 Task: Search one way flight ticket for 1 adult, 5 children, 2 infants in seat and 1 infant on lap in first from Flint: Bishop International Airport to Rock Springs: Southwest Wyoming Regional Airport (rock Springs Sweetwater County Airport) on 8-5-2023. Choice of flights is Frontier. Number of bags: 1 checked bag. Price is upto 82000. Outbound departure time preference is 17:15.
Action: Mouse moved to (414, 376)
Screenshot: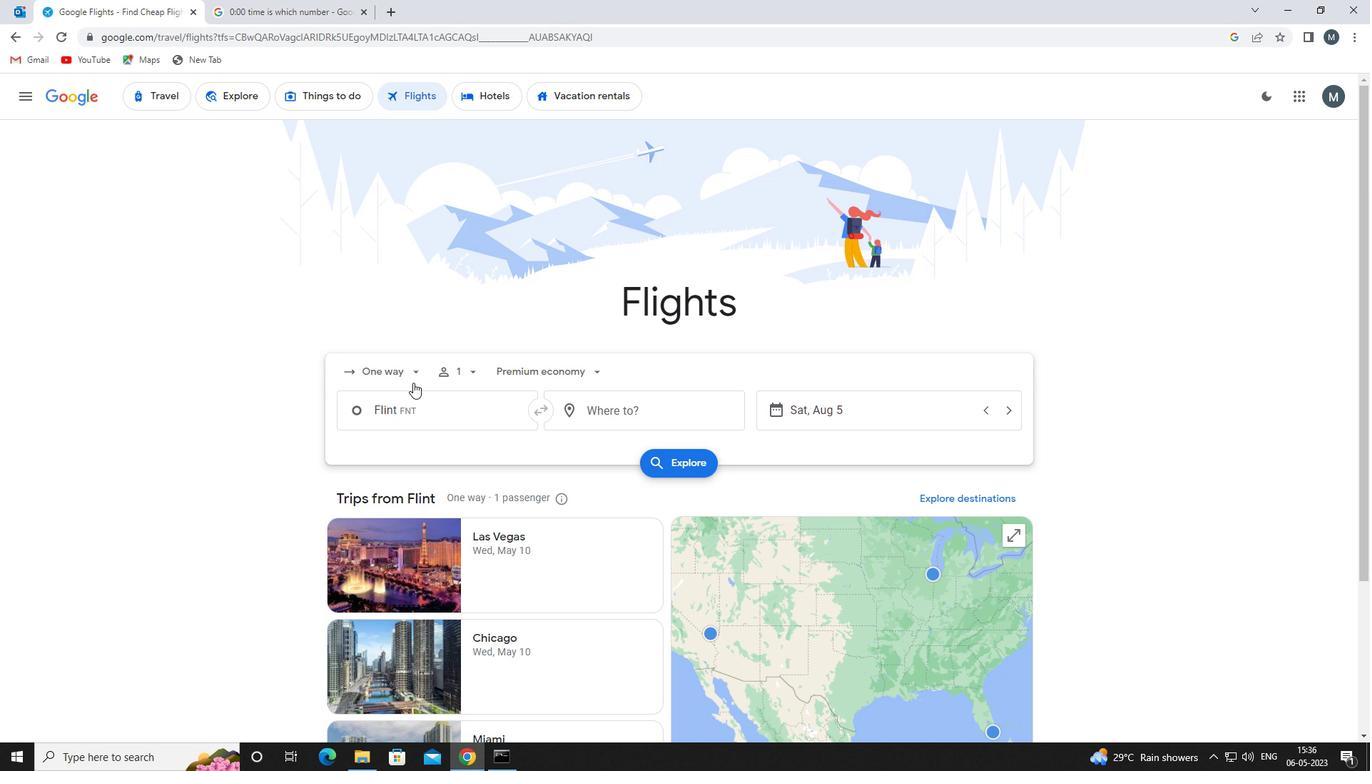 
Action: Mouse pressed left at (414, 376)
Screenshot: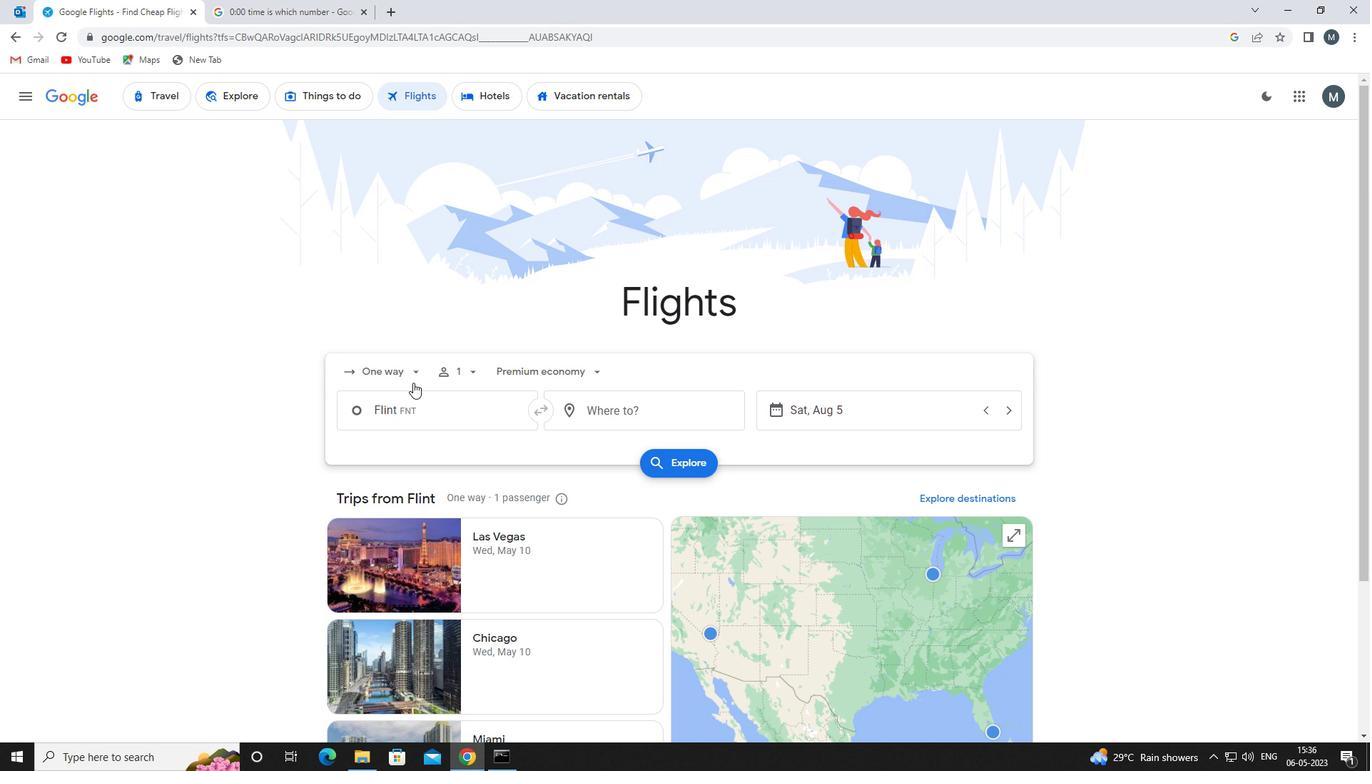 
Action: Mouse moved to (413, 441)
Screenshot: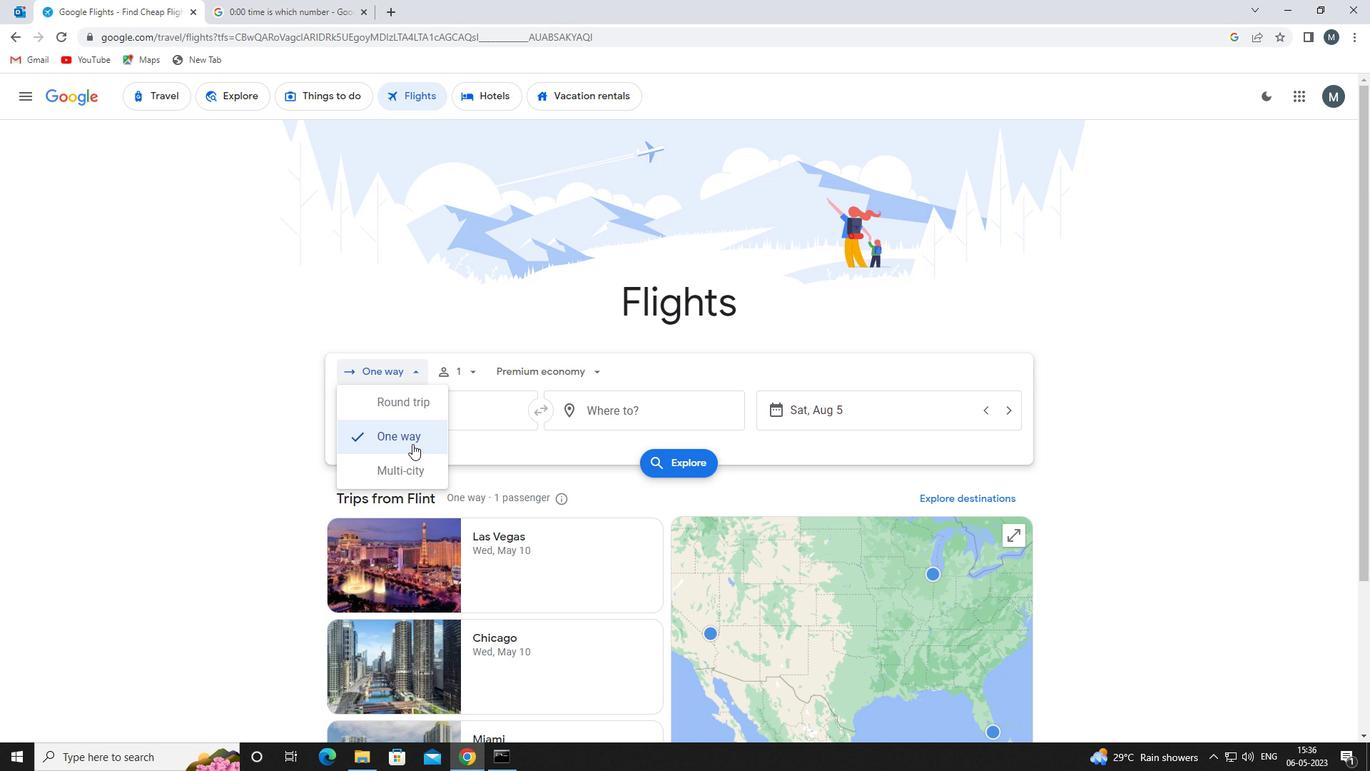 
Action: Mouse pressed left at (413, 441)
Screenshot: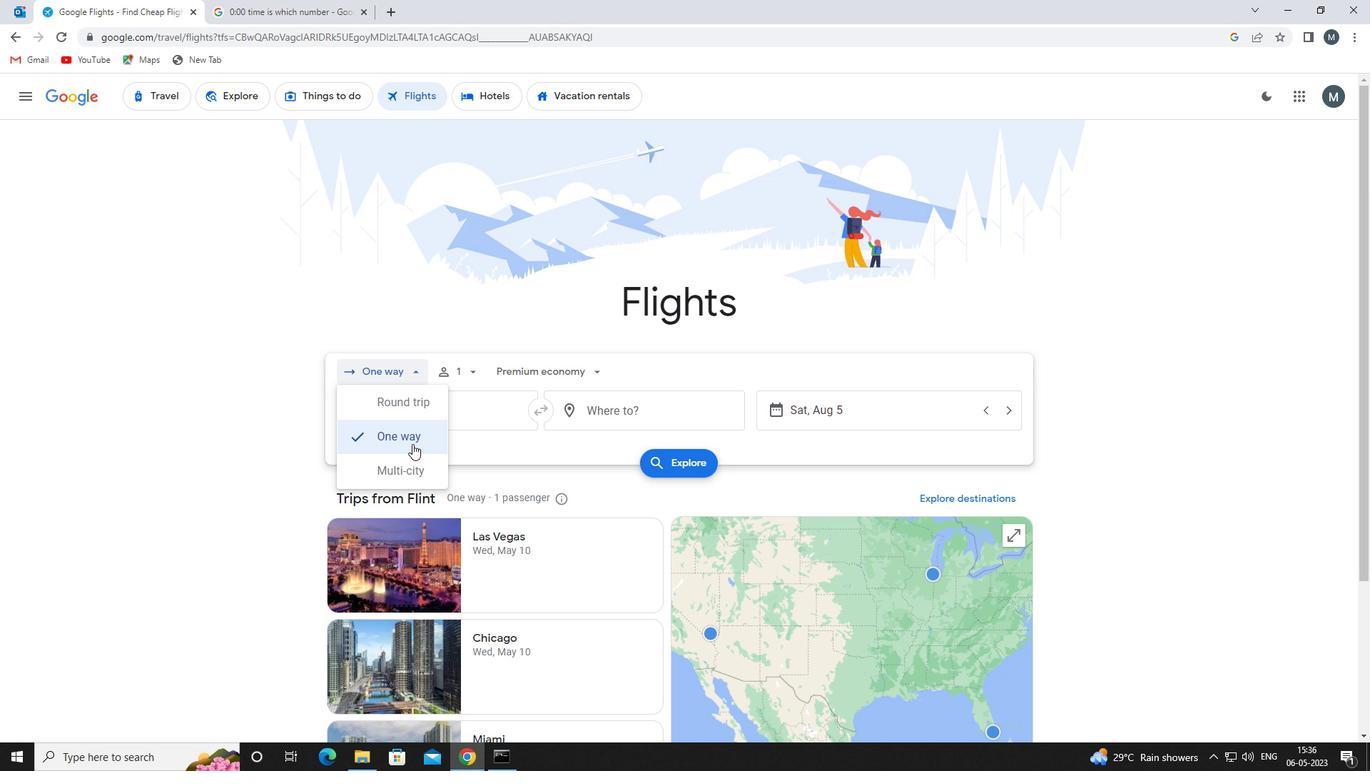 
Action: Mouse moved to (466, 379)
Screenshot: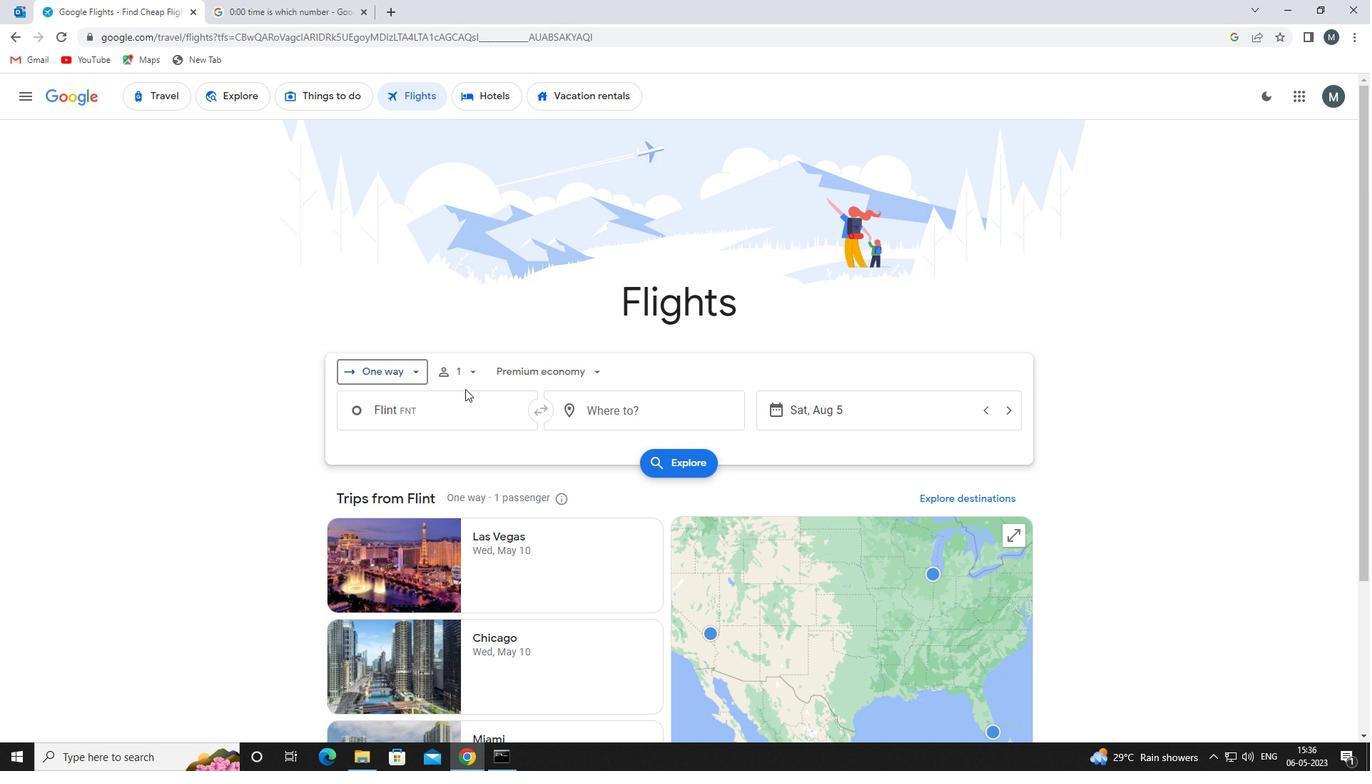 
Action: Mouse pressed left at (466, 379)
Screenshot: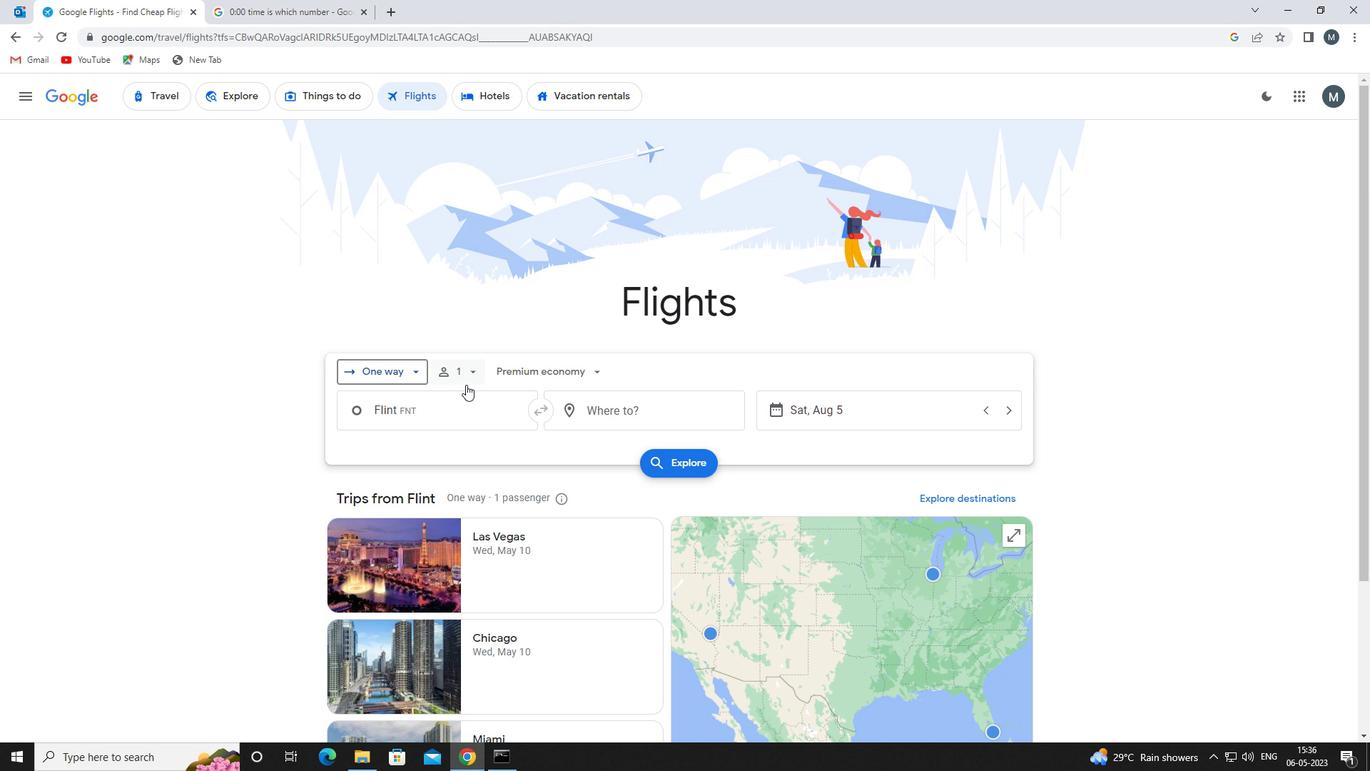 
Action: Mouse moved to (575, 444)
Screenshot: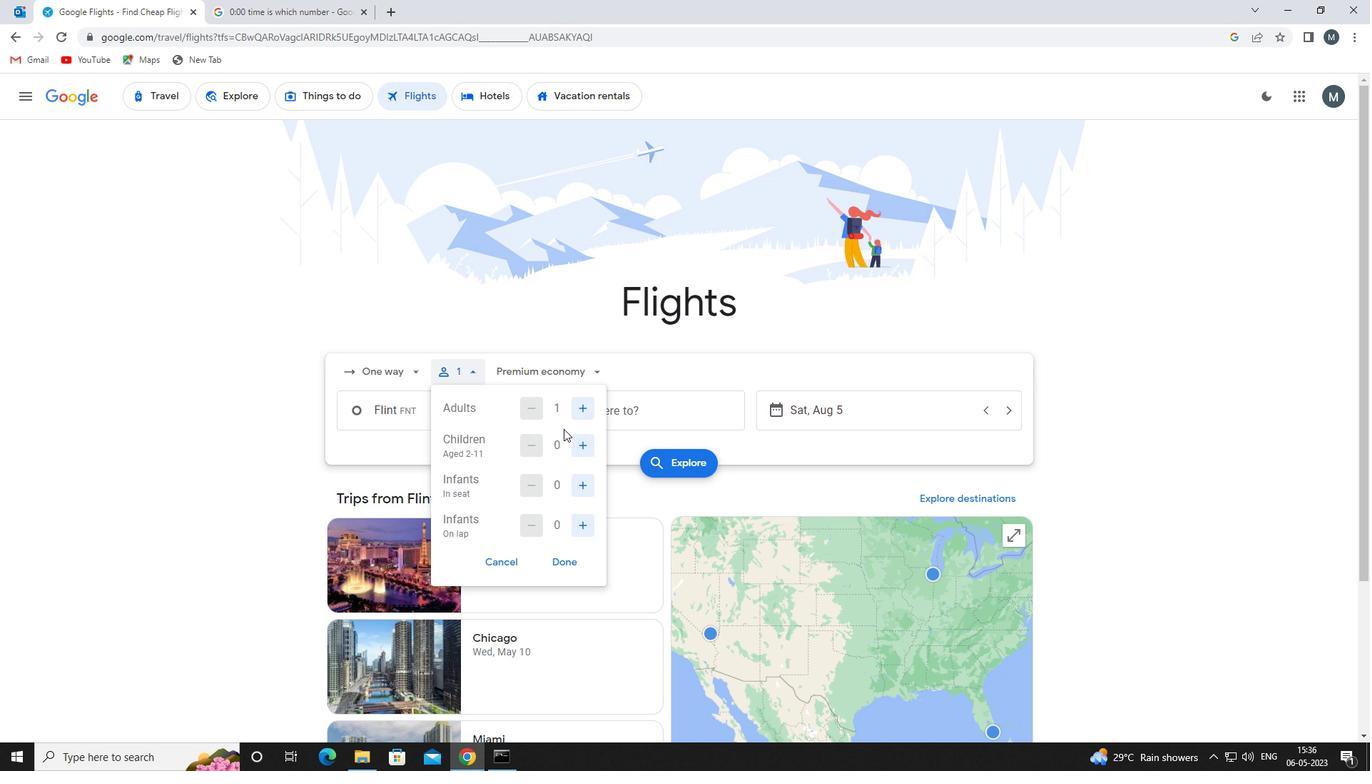 
Action: Mouse pressed left at (575, 444)
Screenshot: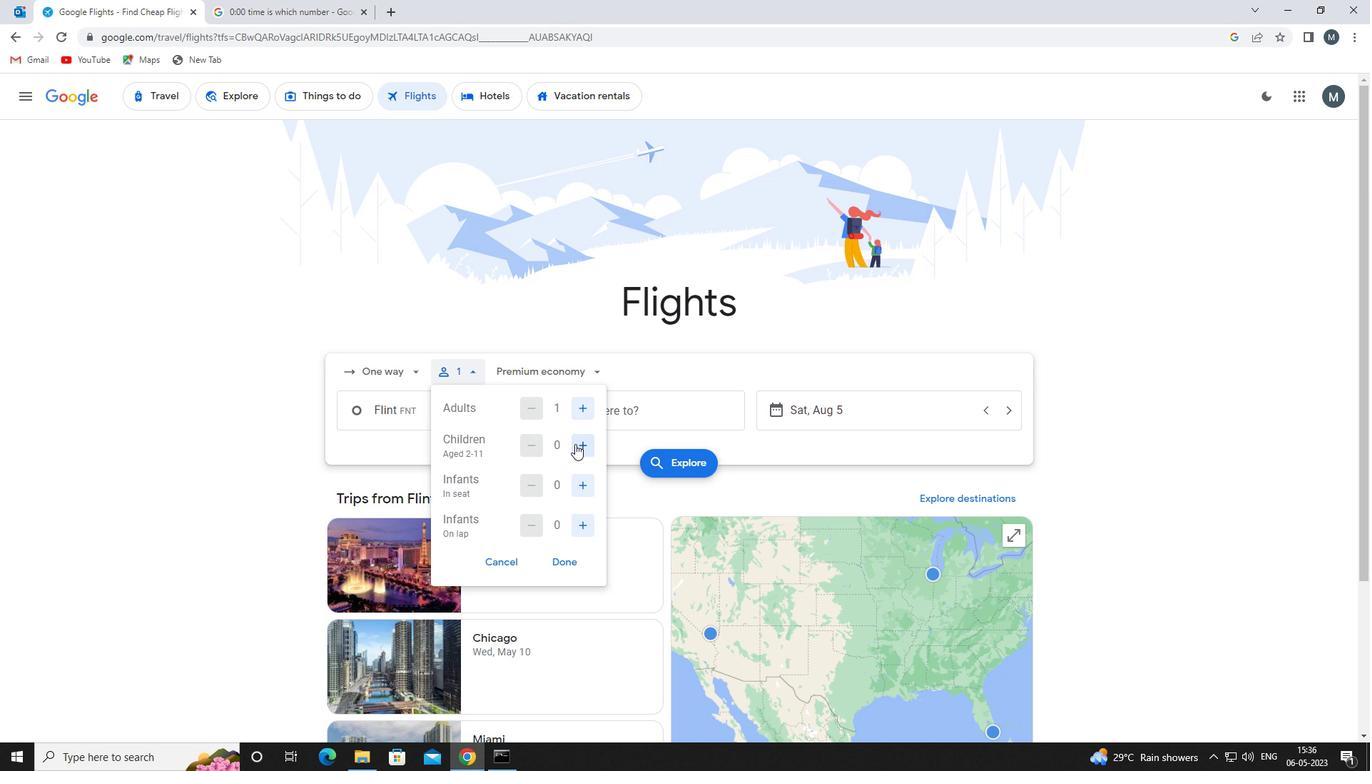 
Action: Mouse moved to (578, 444)
Screenshot: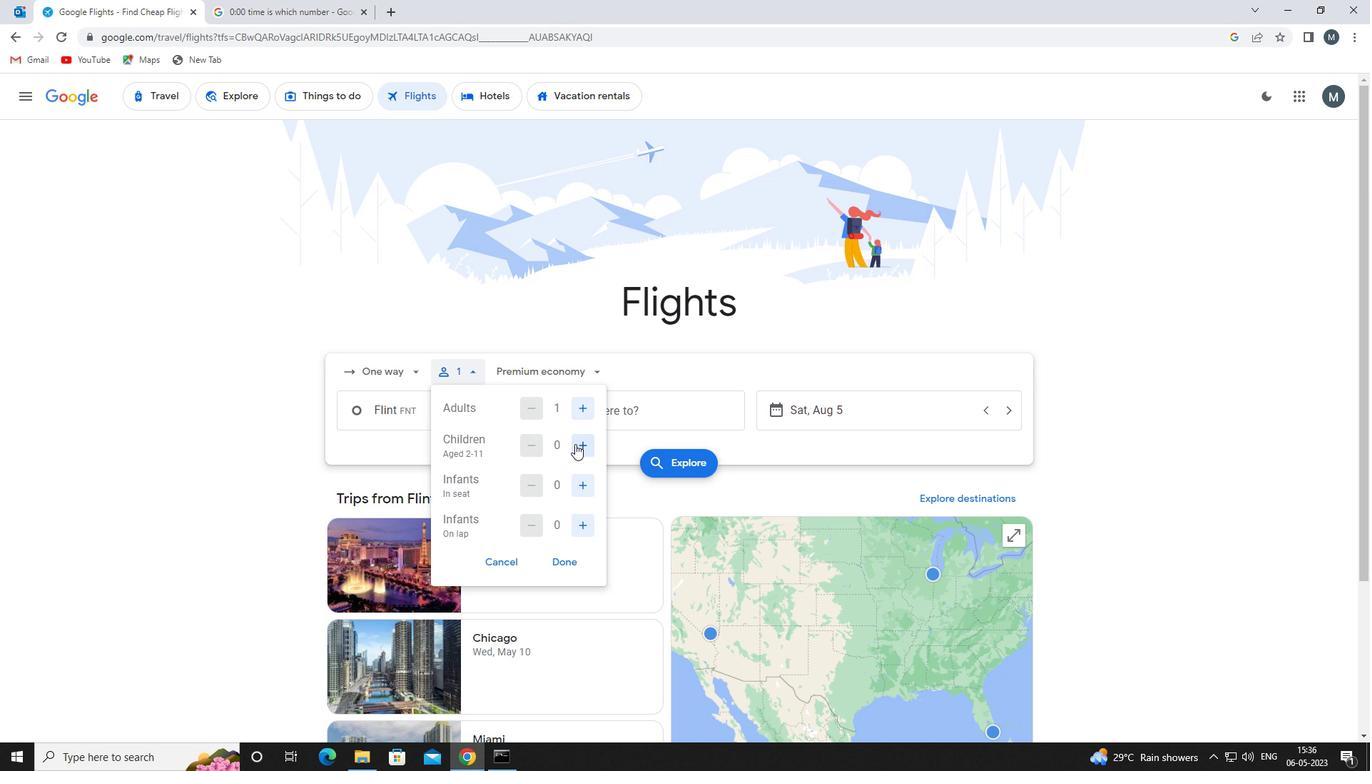 
Action: Mouse pressed left at (578, 444)
Screenshot: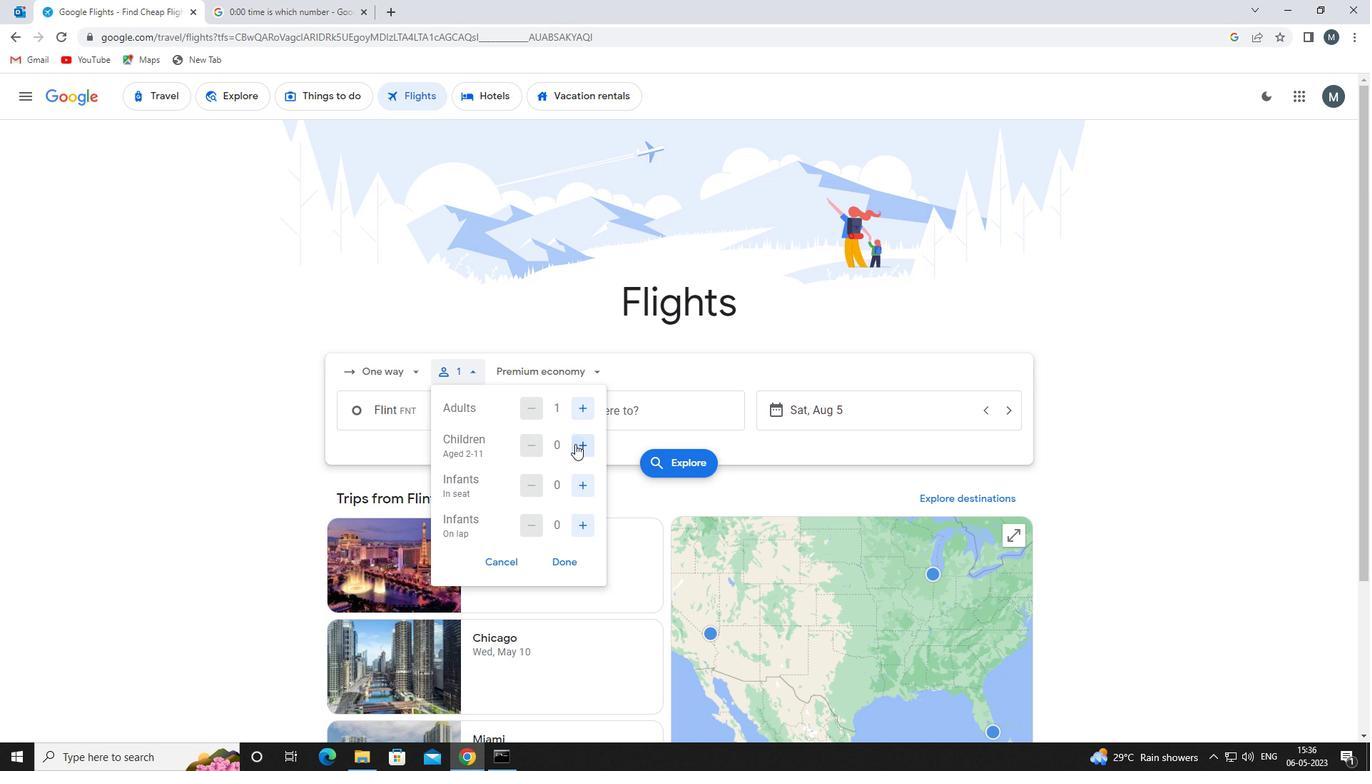 
Action: Mouse pressed left at (578, 444)
Screenshot: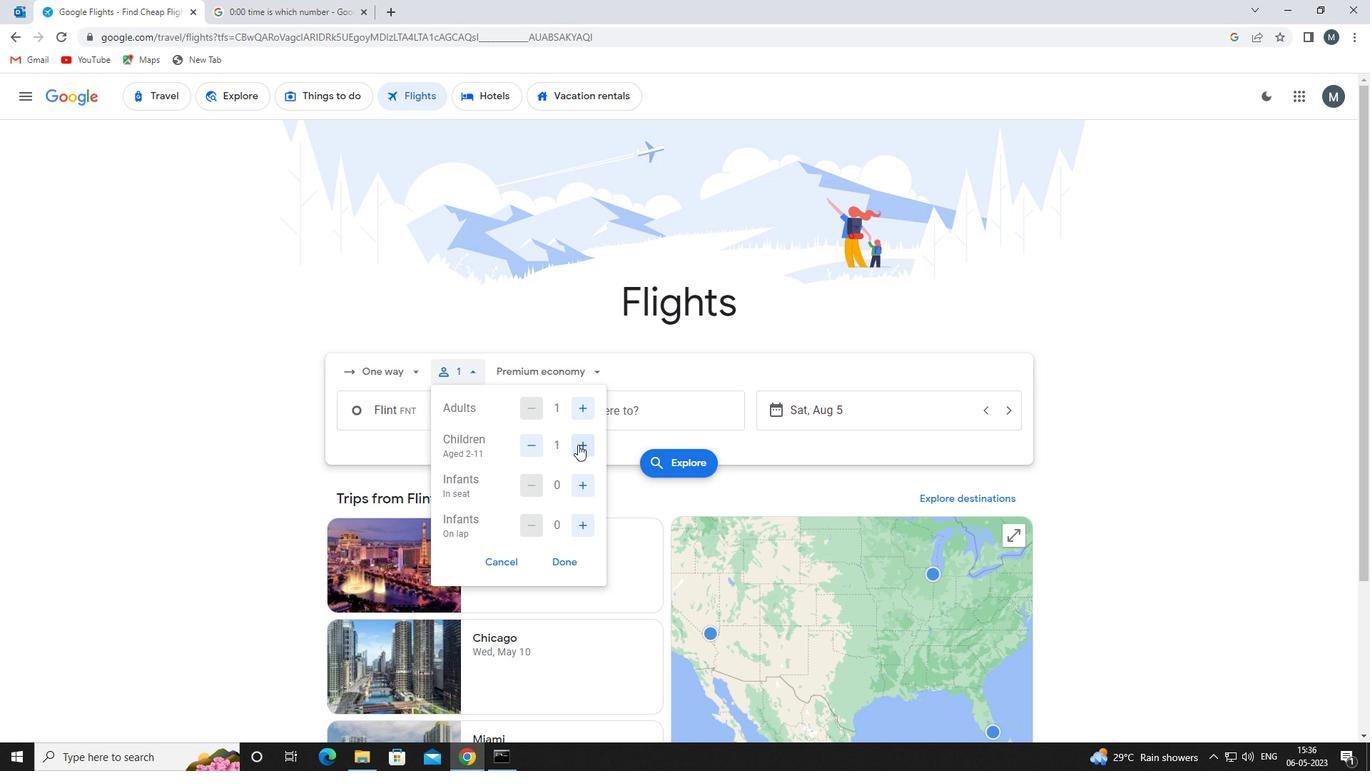 
Action: Mouse pressed left at (578, 444)
Screenshot: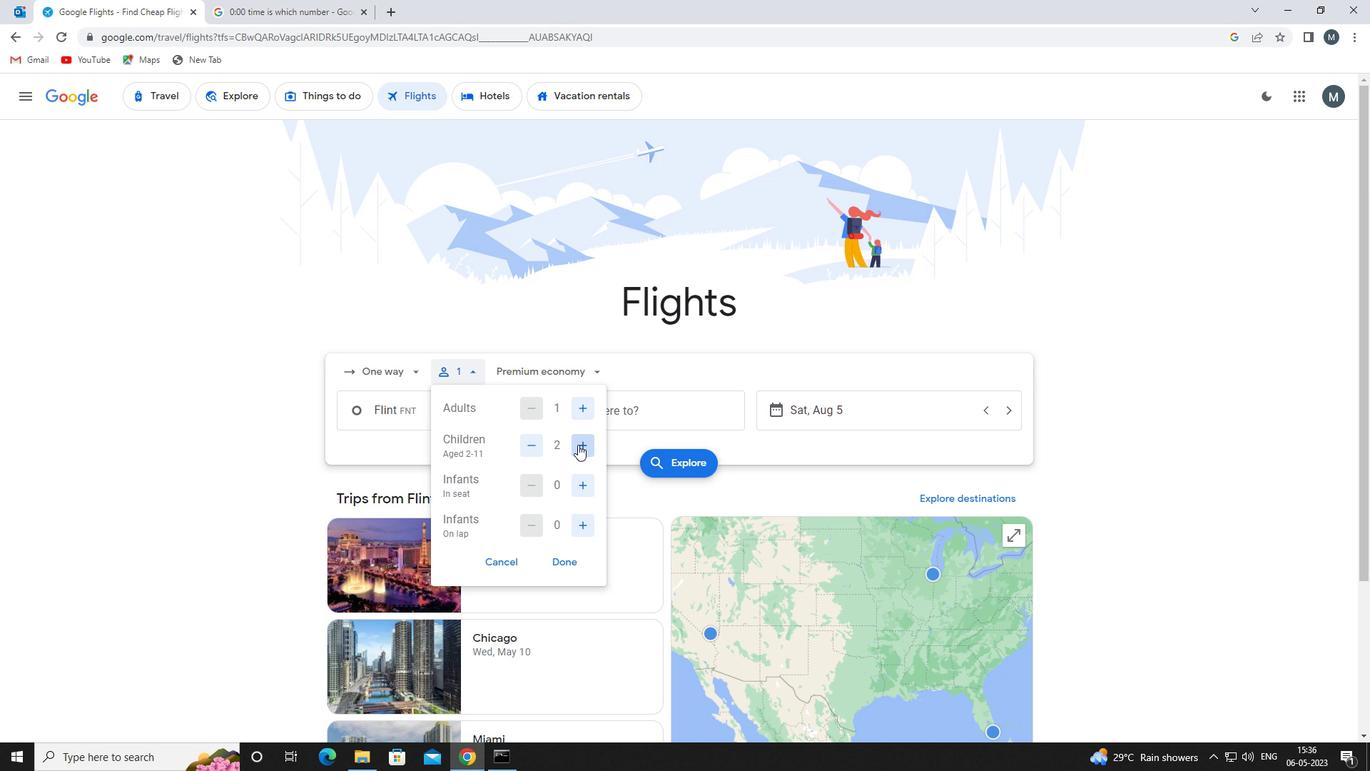 
Action: Mouse pressed left at (578, 444)
Screenshot: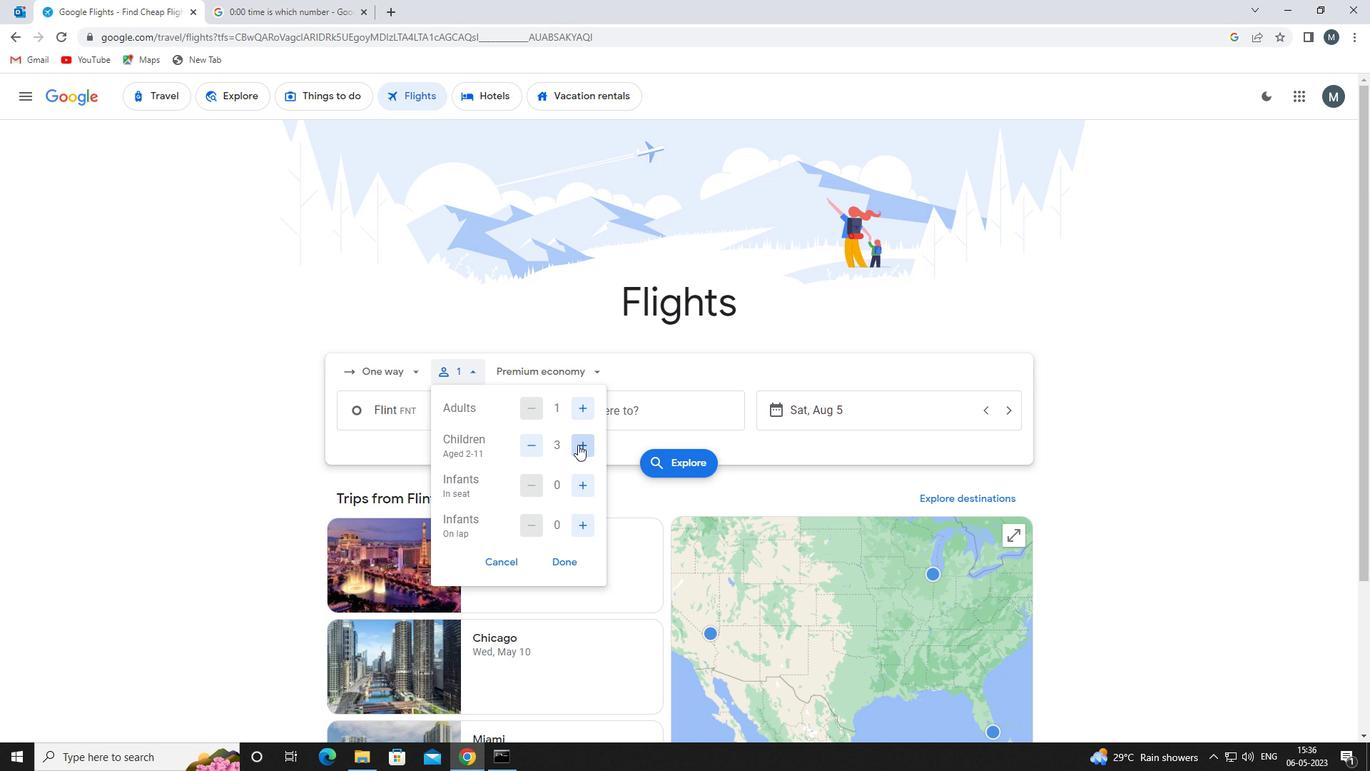
Action: Mouse moved to (589, 484)
Screenshot: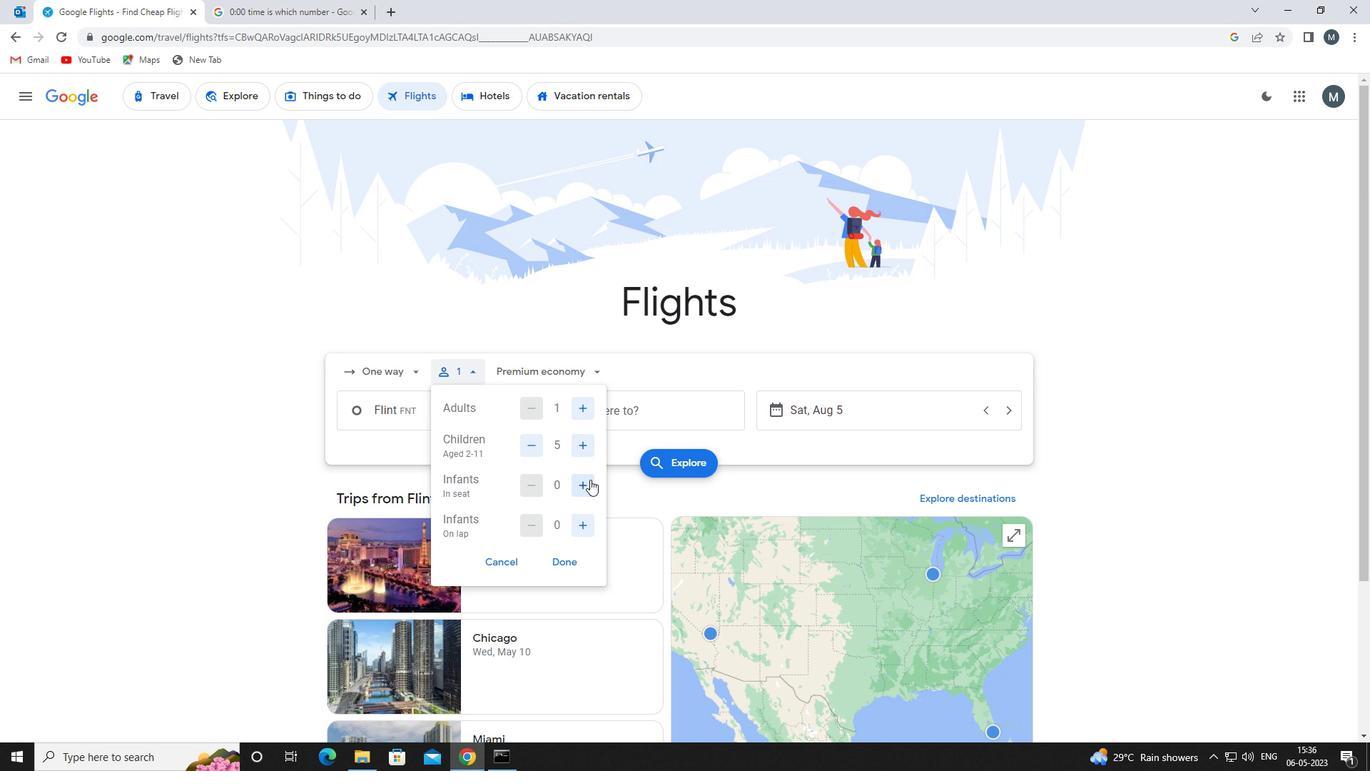 
Action: Mouse pressed left at (589, 484)
Screenshot: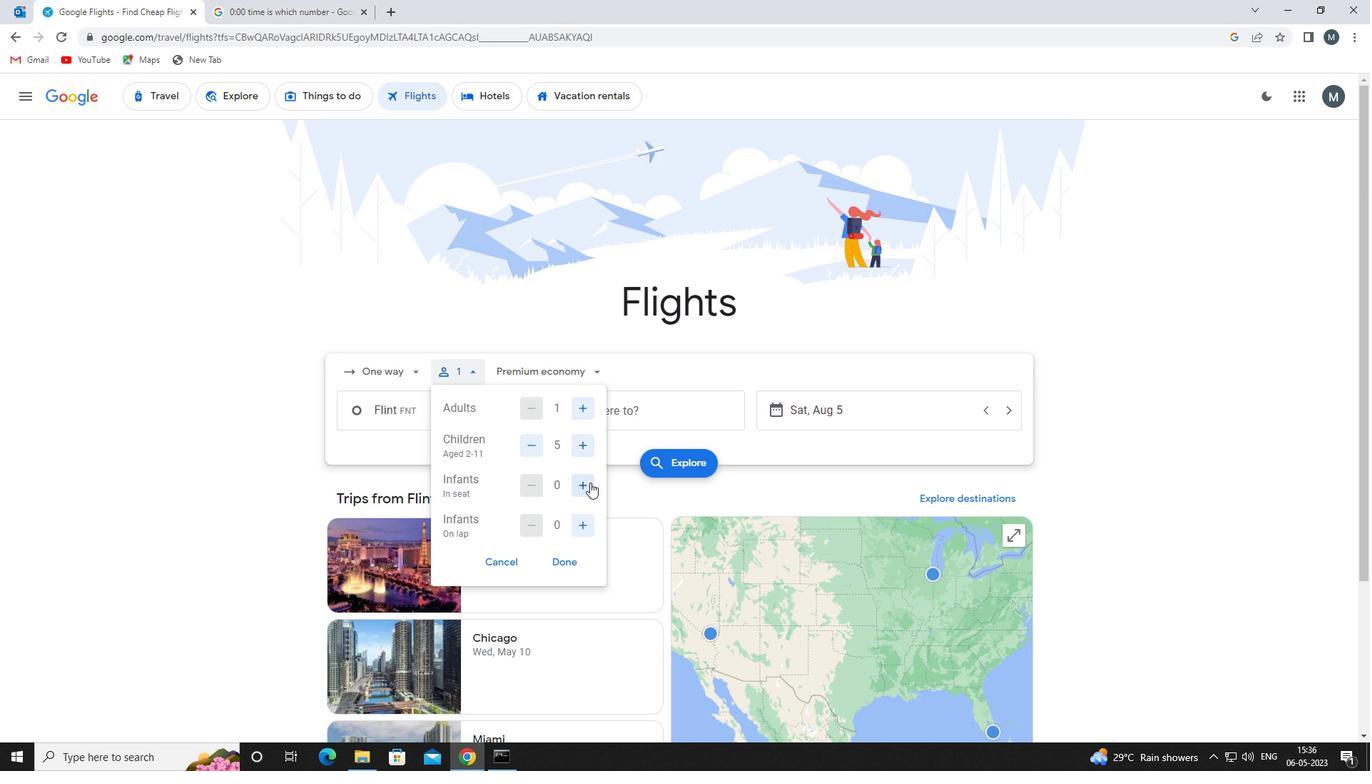 
Action: Mouse pressed left at (589, 484)
Screenshot: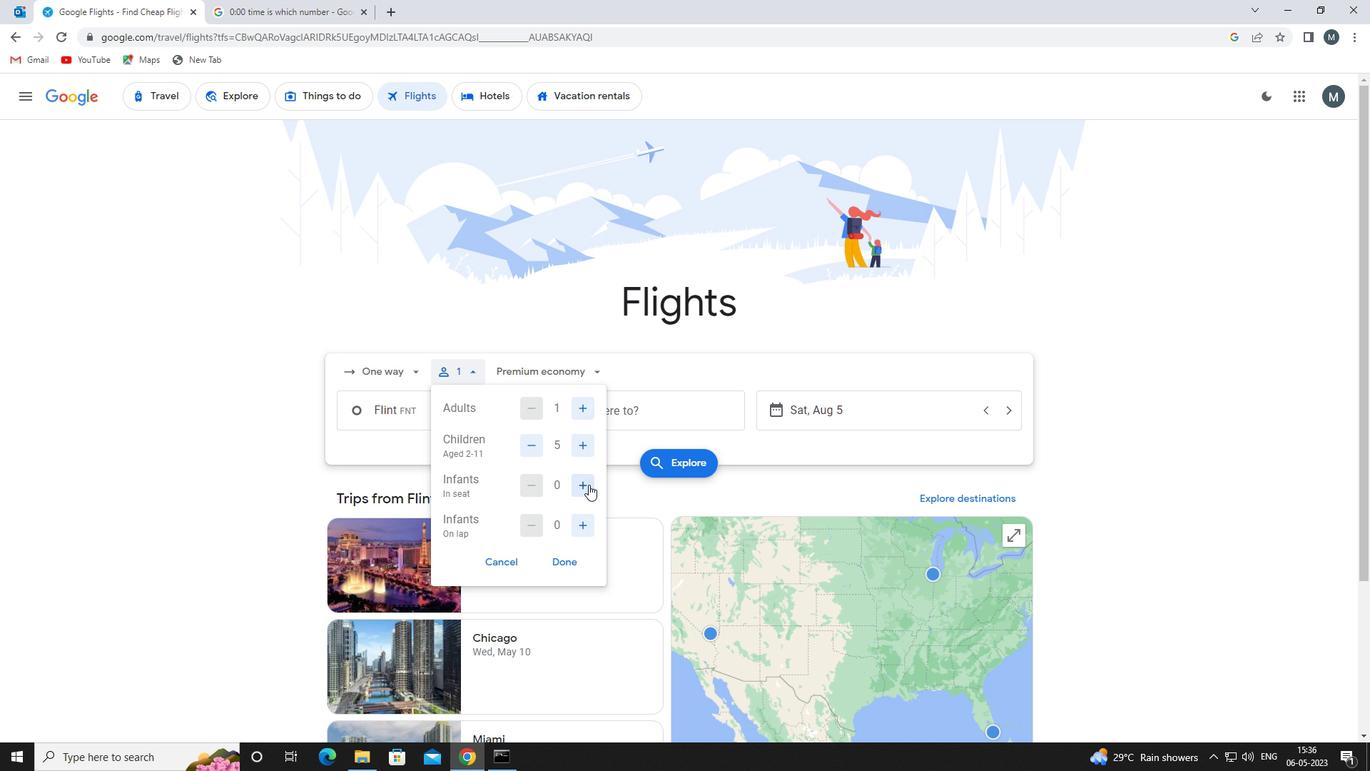 
Action: Mouse moved to (586, 526)
Screenshot: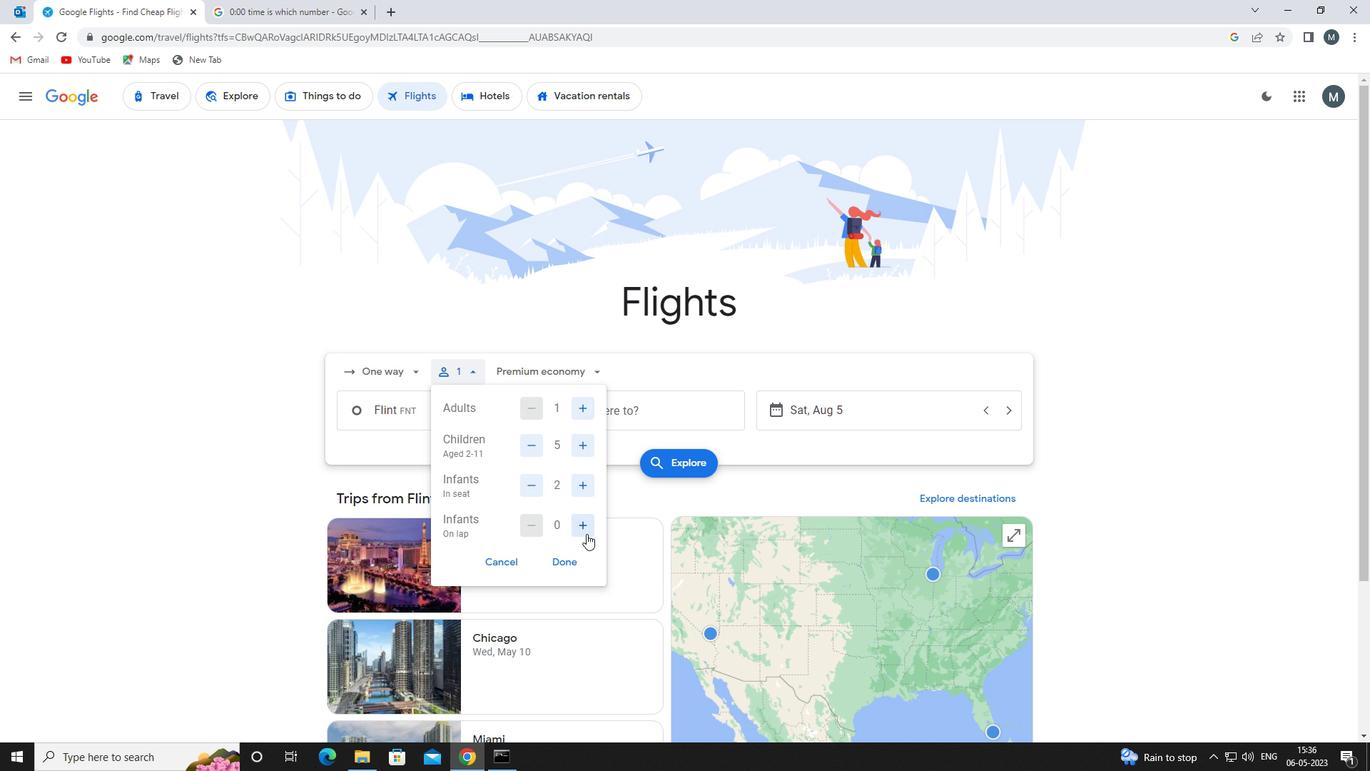 
Action: Mouse pressed left at (586, 526)
Screenshot: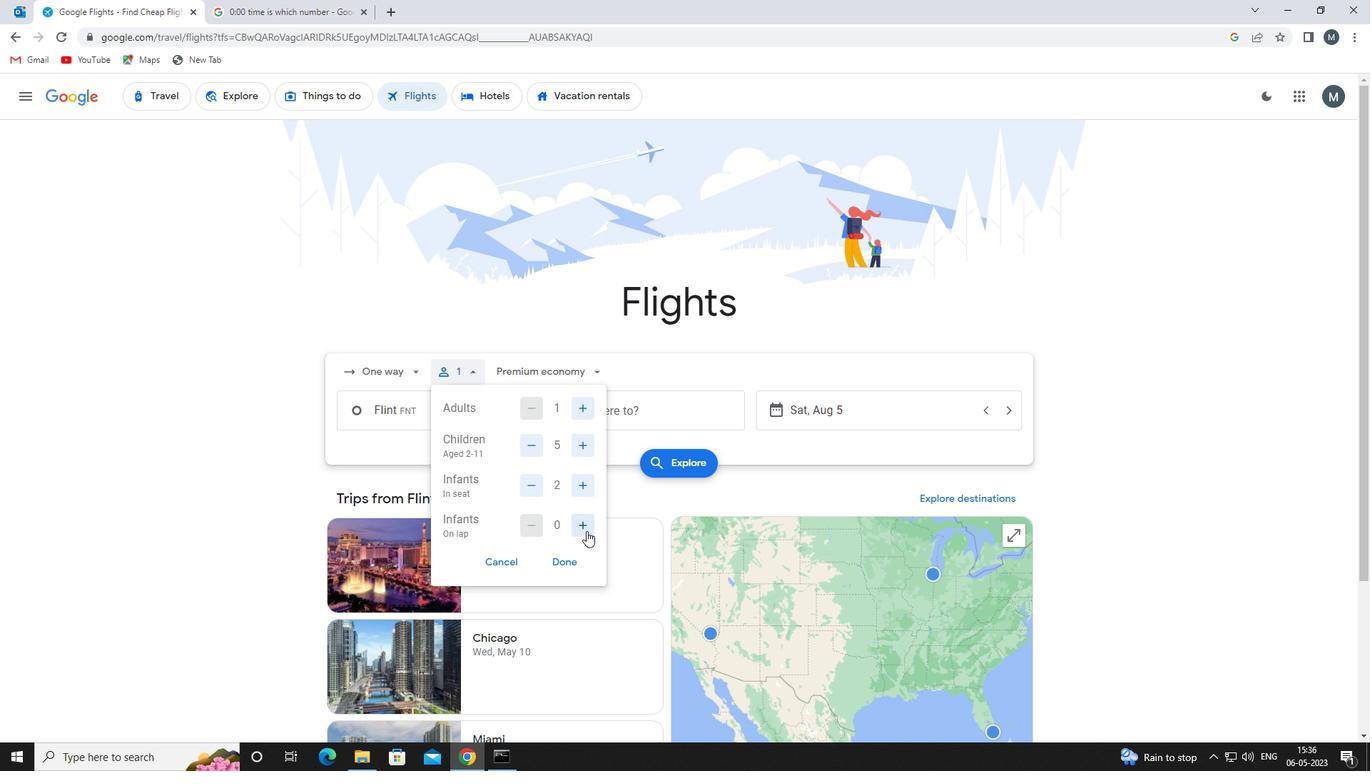
Action: Mouse moved to (569, 566)
Screenshot: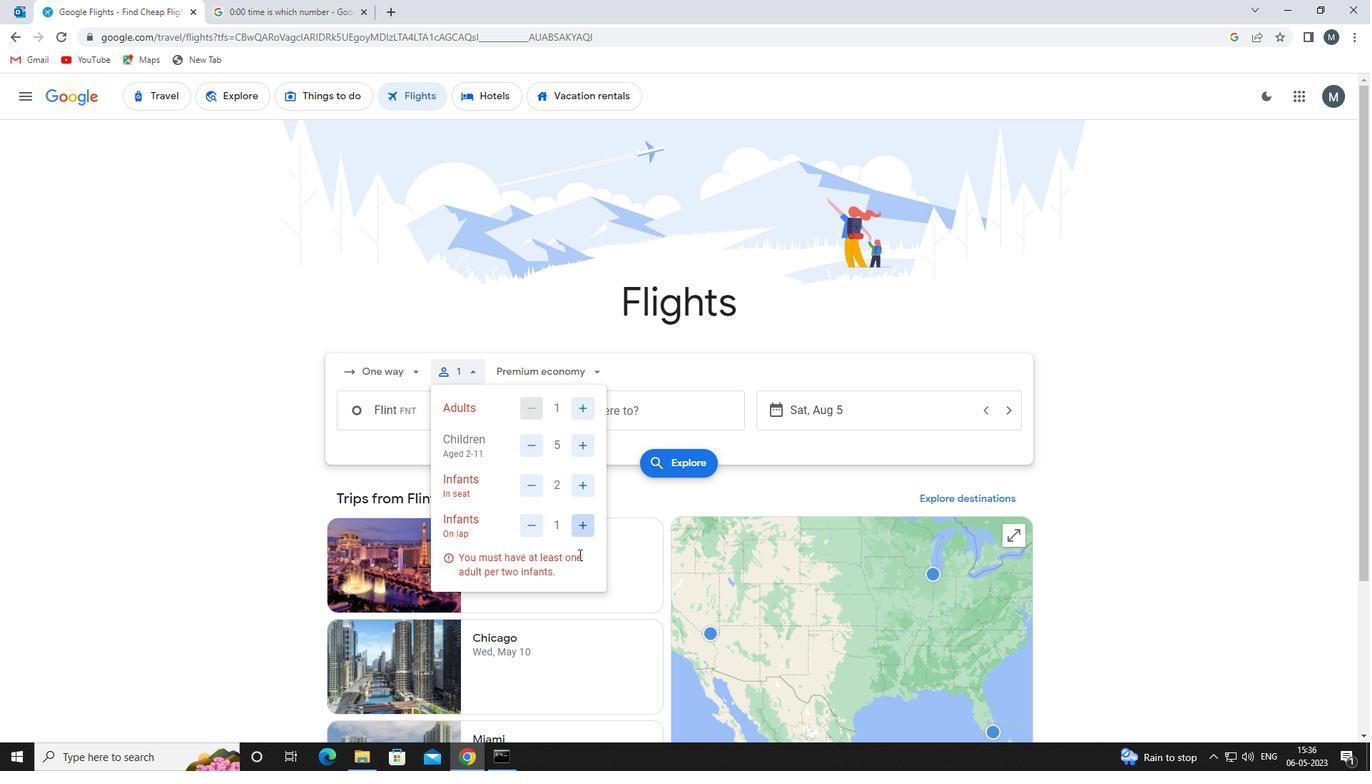 
Action: Mouse pressed left at (569, 566)
Screenshot: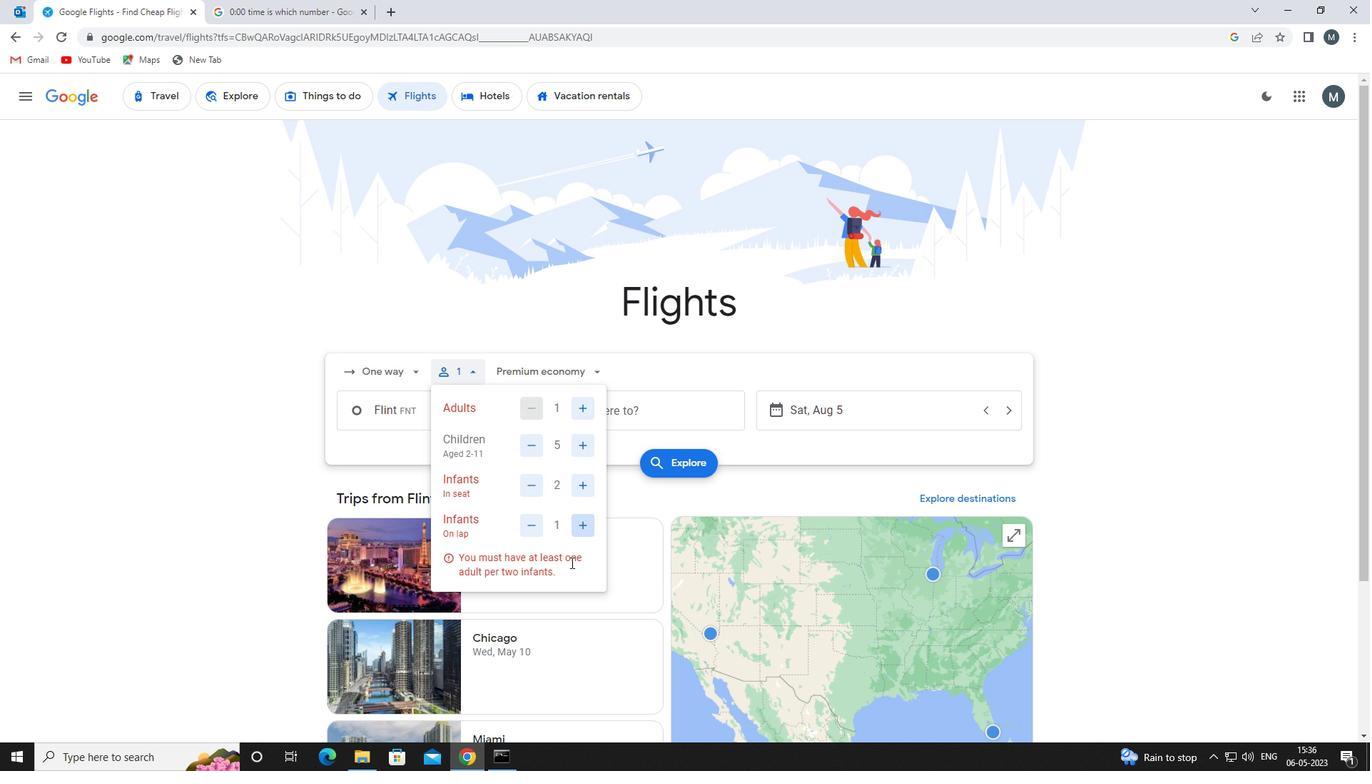 
Action: Mouse moved to (537, 483)
Screenshot: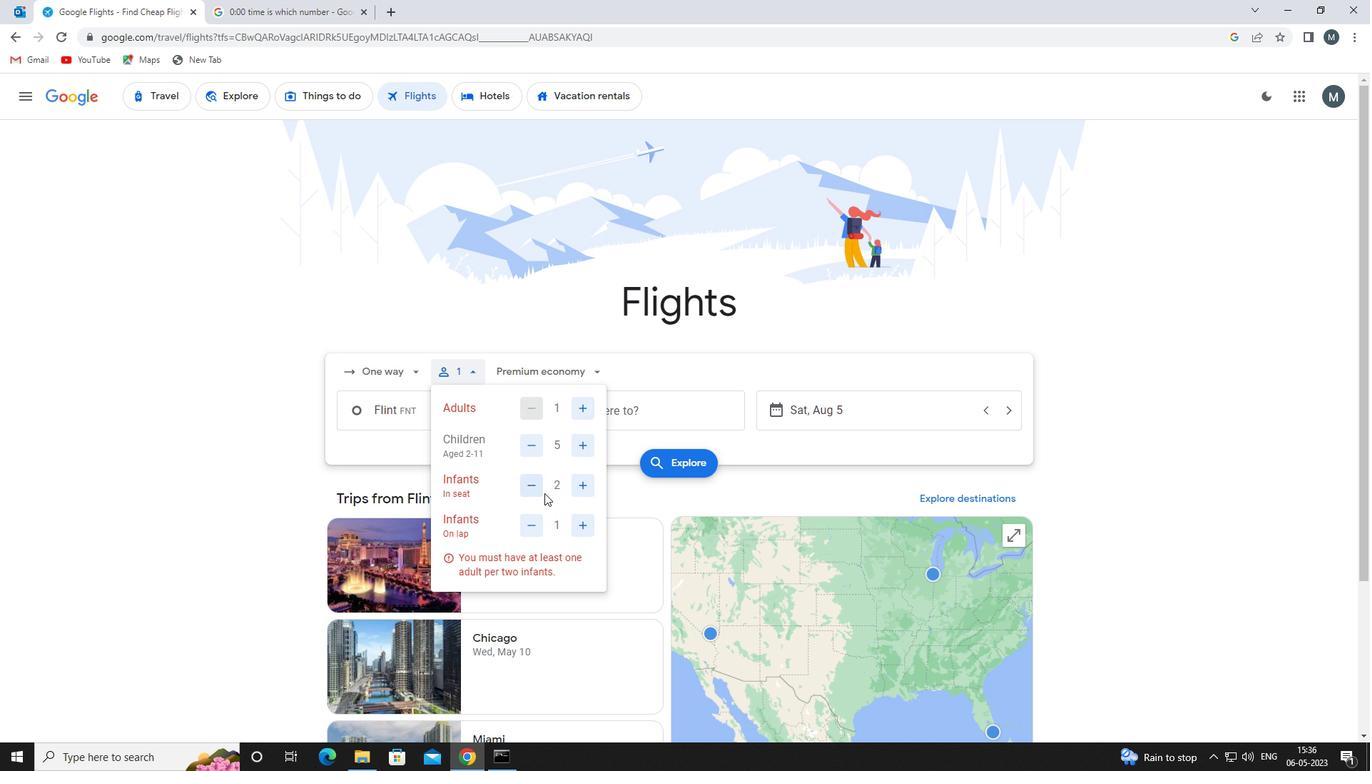 
Action: Mouse pressed left at (537, 483)
Screenshot: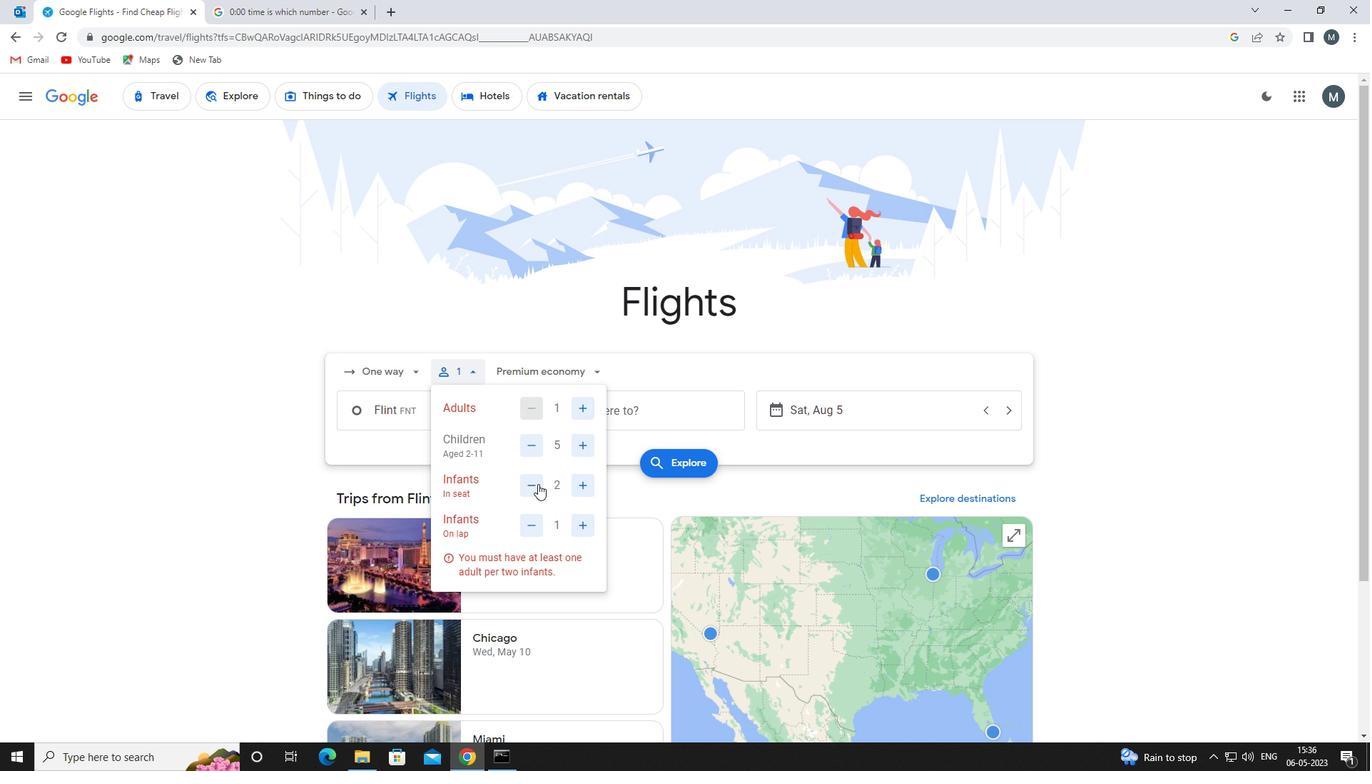 
Action: Mouse moved to (576, 559)
Screenshot: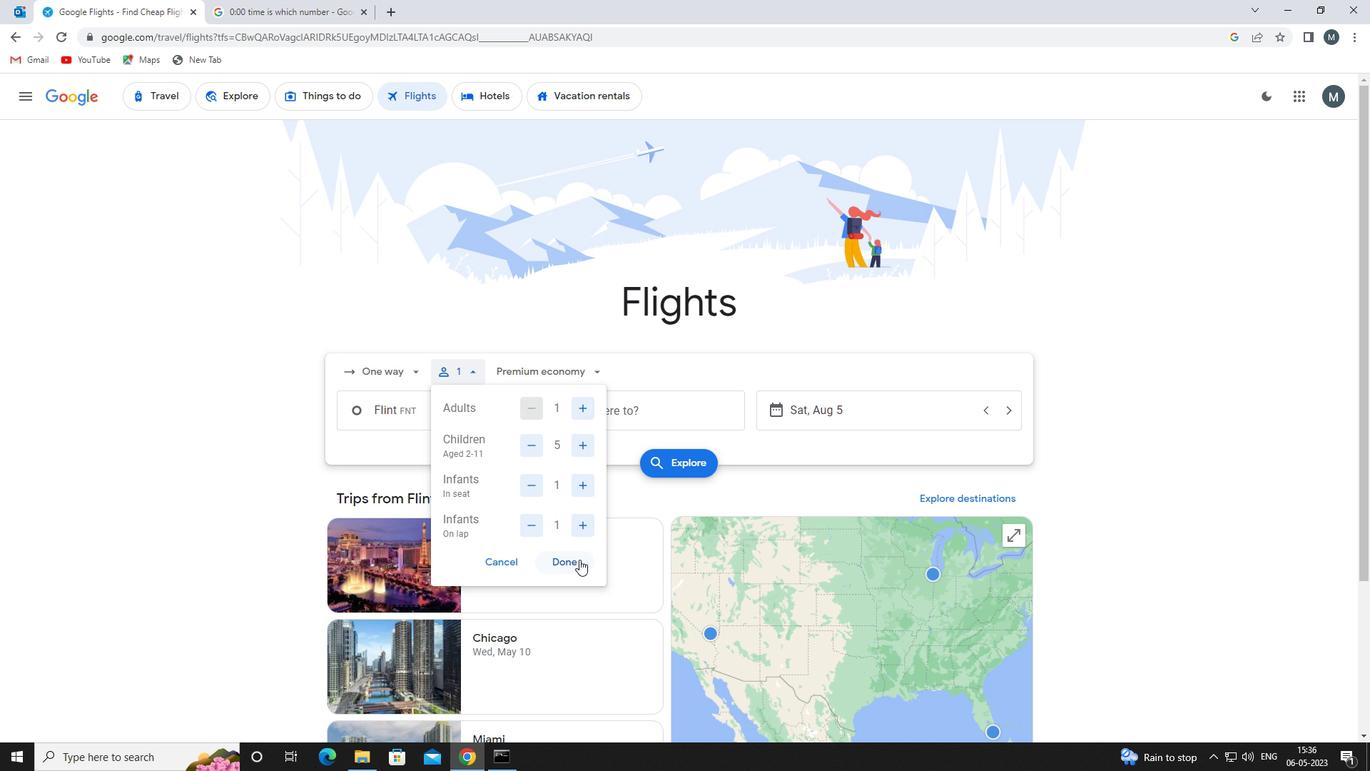 
Action: Mouse pressed left at (576, 559)
Screenshot: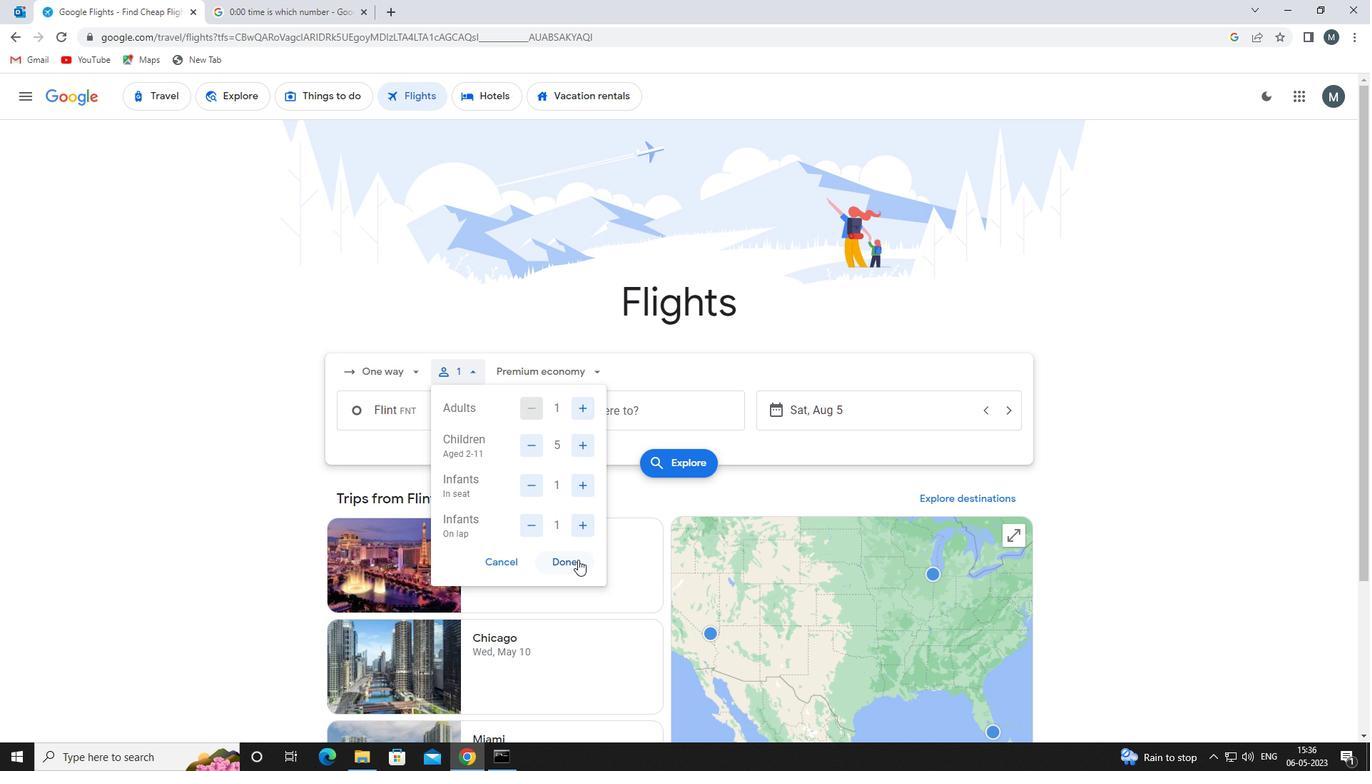 
Action: Mouse moved to (554, 378)
Screenshot: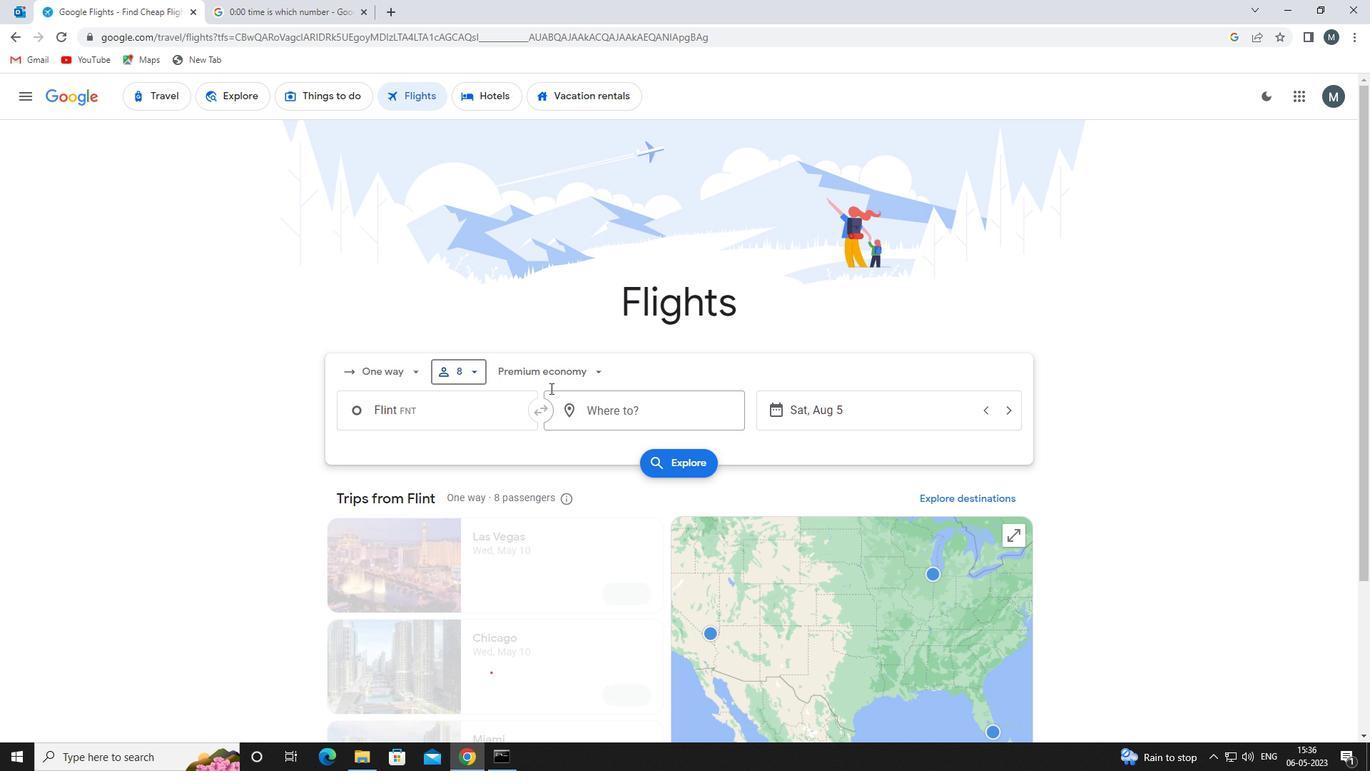 
Action: Mouse pressed left at (554, 378)
Screenshot: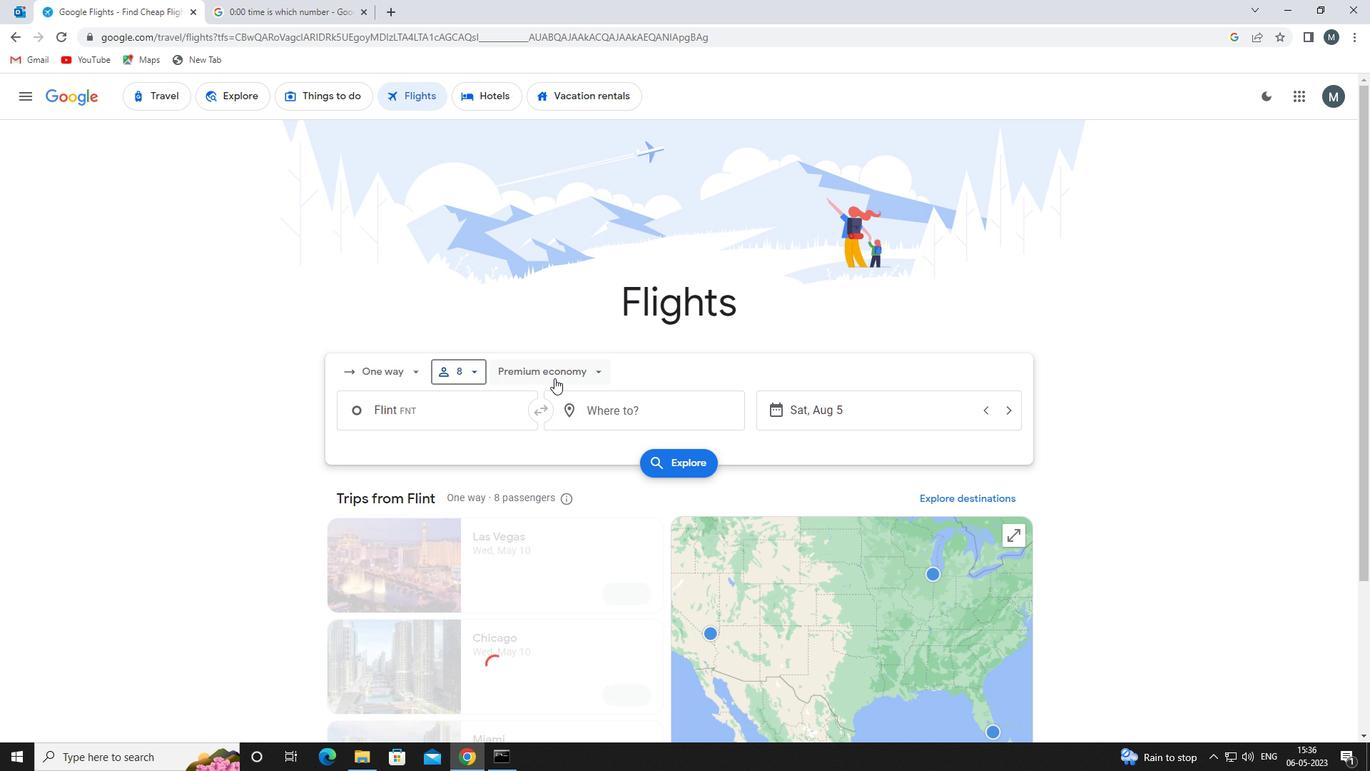
Action: Mouse moved to (558, 509)
Screenshot: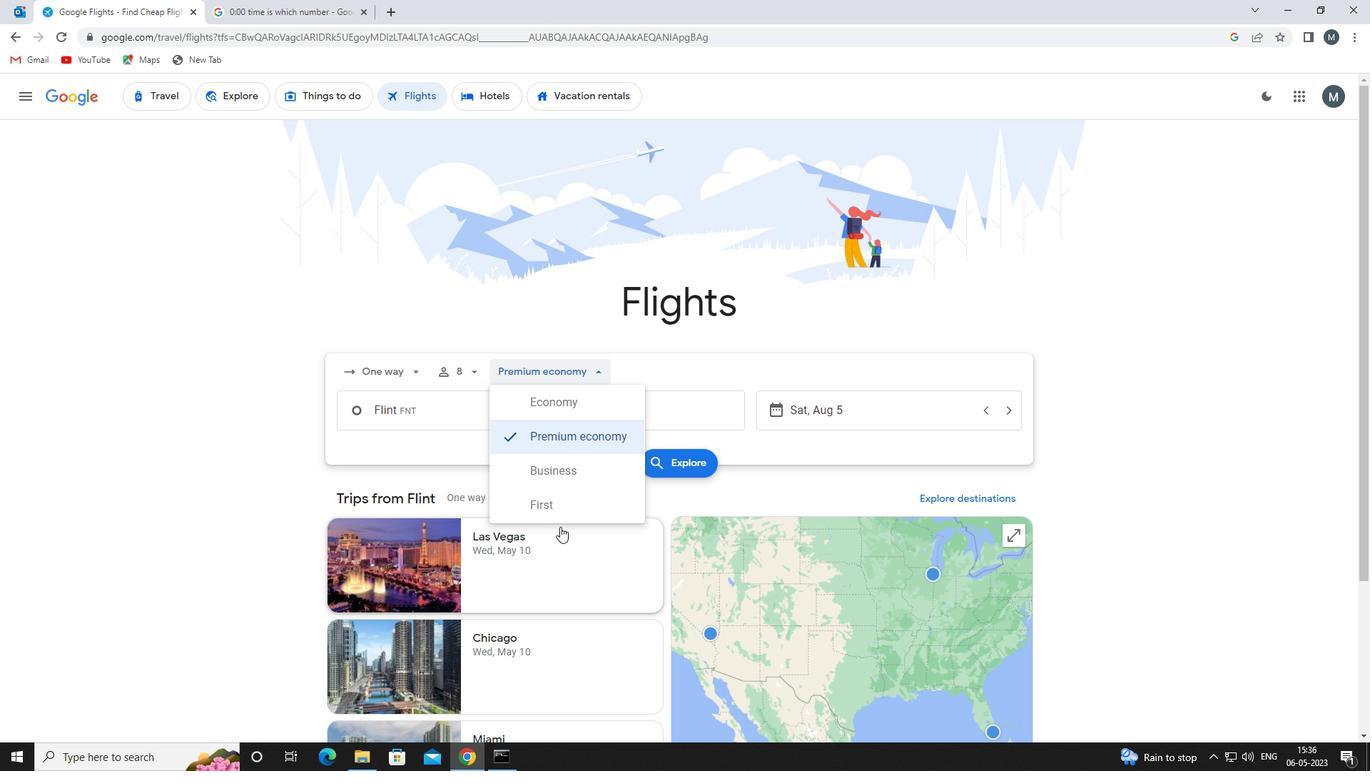 
Action: Mouse pressed left at (558, 509)
Screenshot: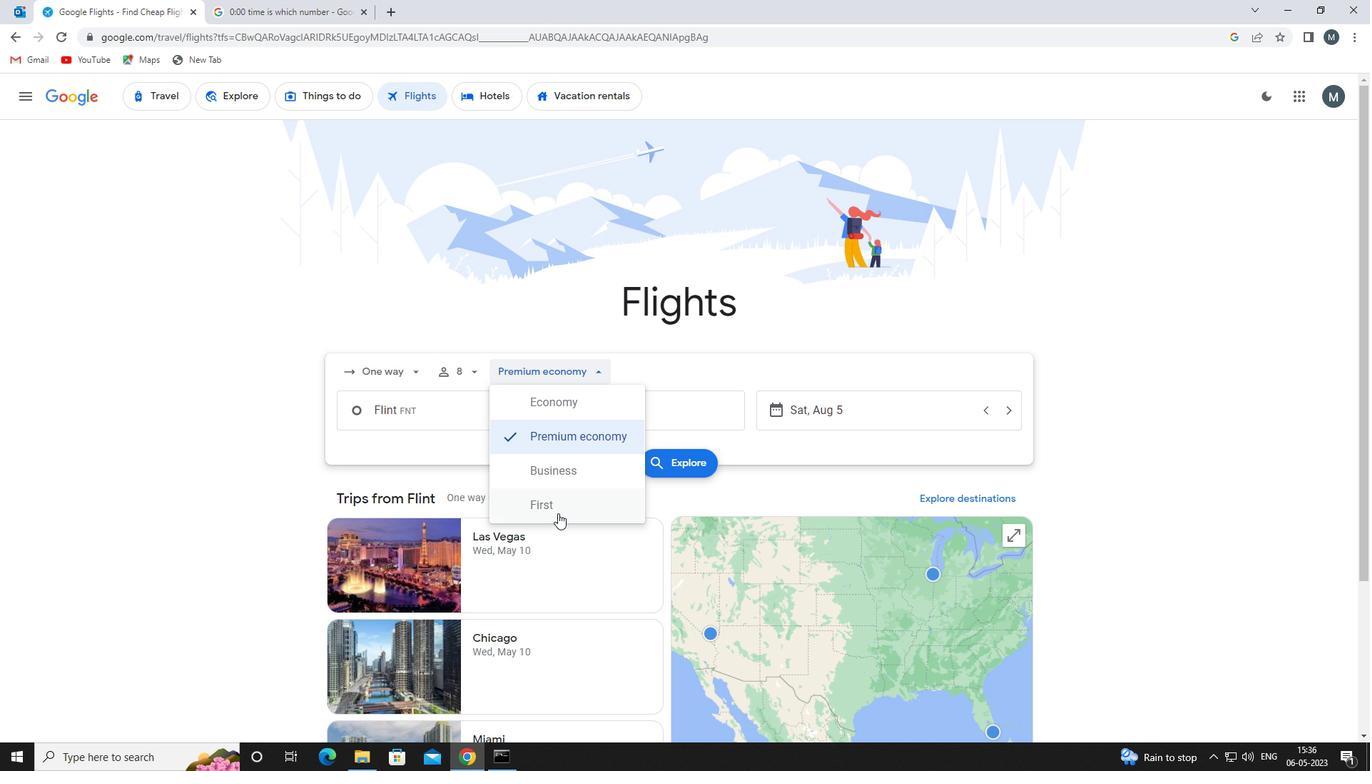 
Action: Mouse moved to (448, 414)
Screenshot: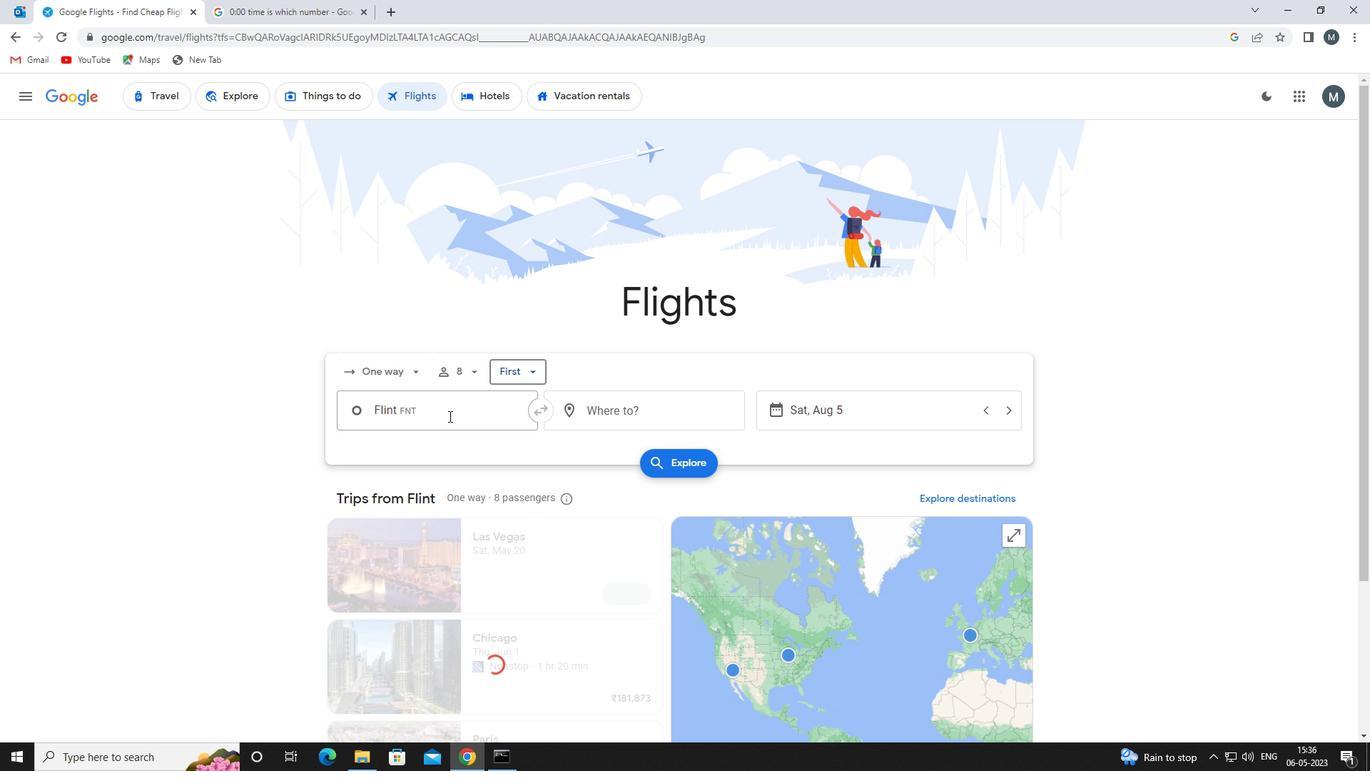 
Action: Mouse pressed left at (448, 414)
Screenshot: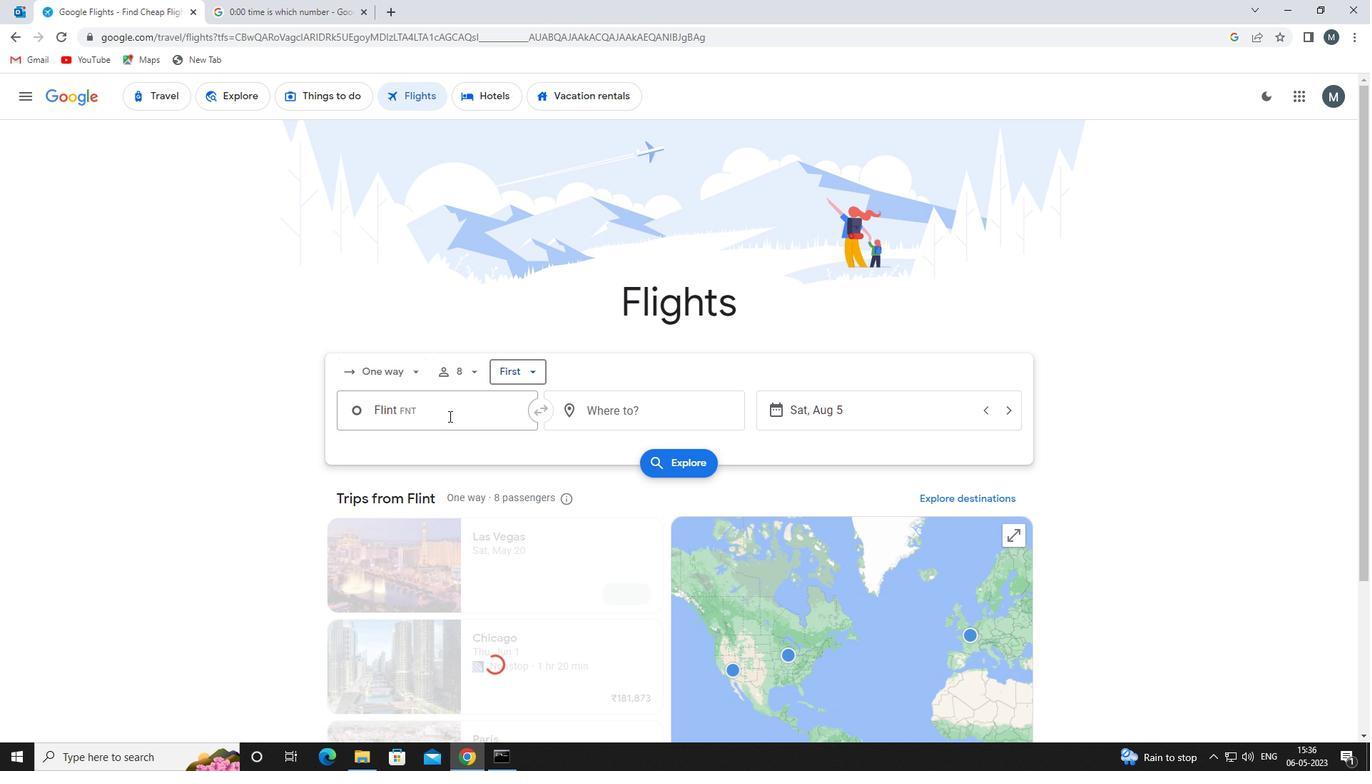 
Action: Key pressed bishop<Key.space>in
Screenshot: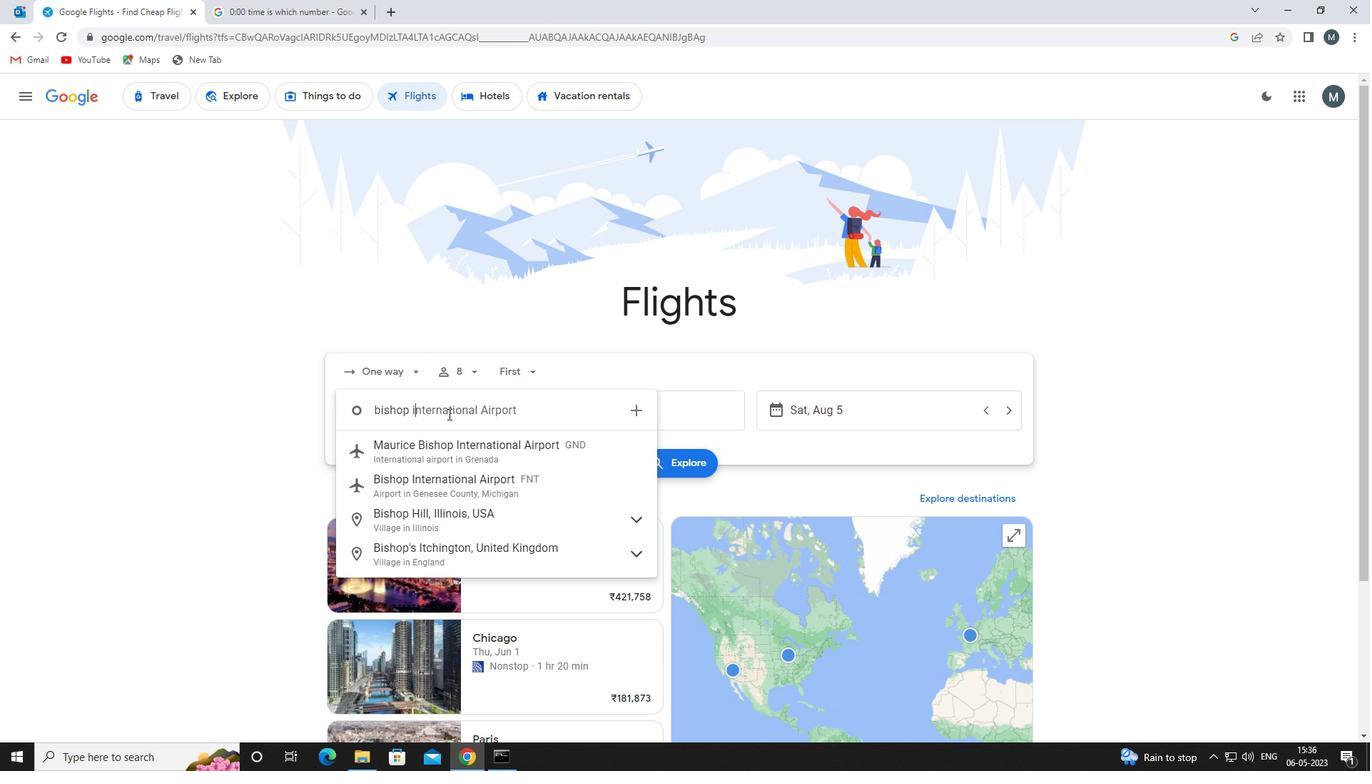 
Action: Mouse moved to (459, 484)
Screenshot: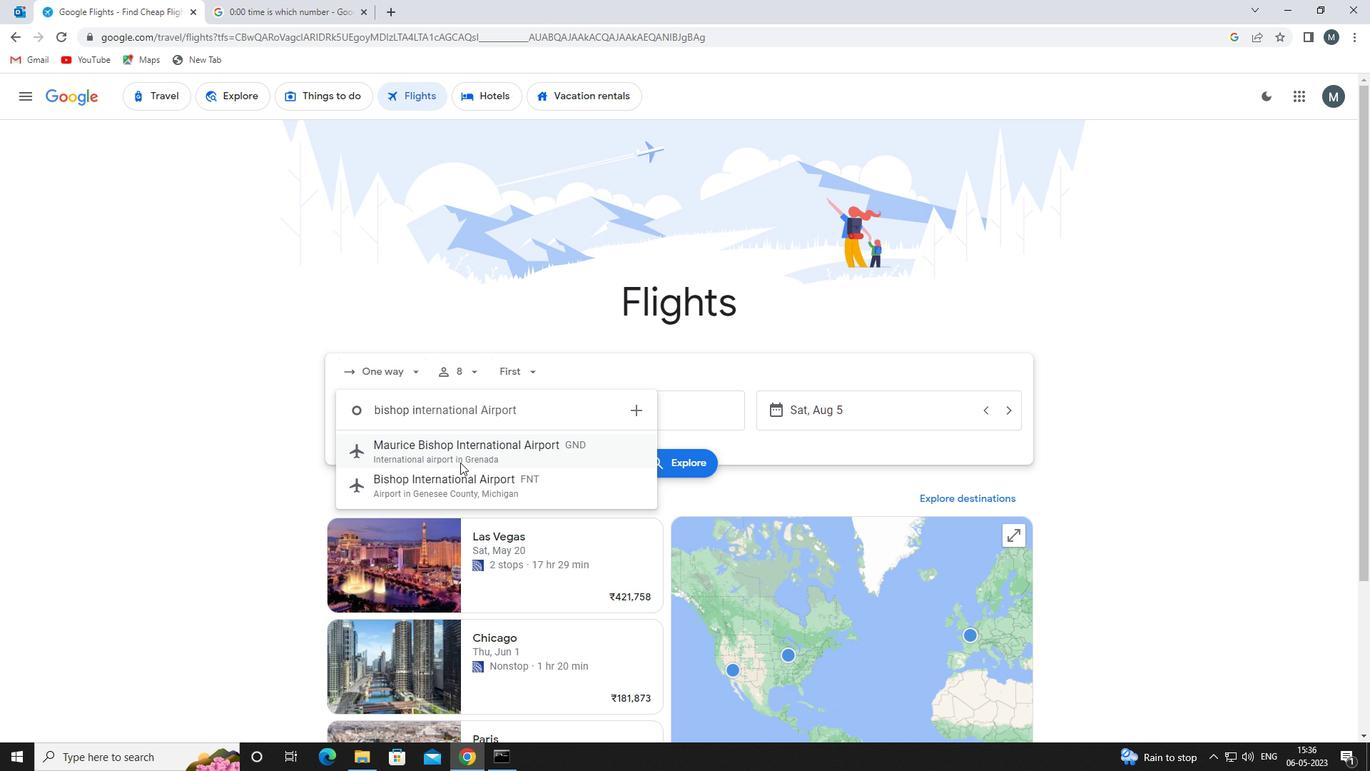 
Action: Mouse pressed left at (459, 484)
Screenshot: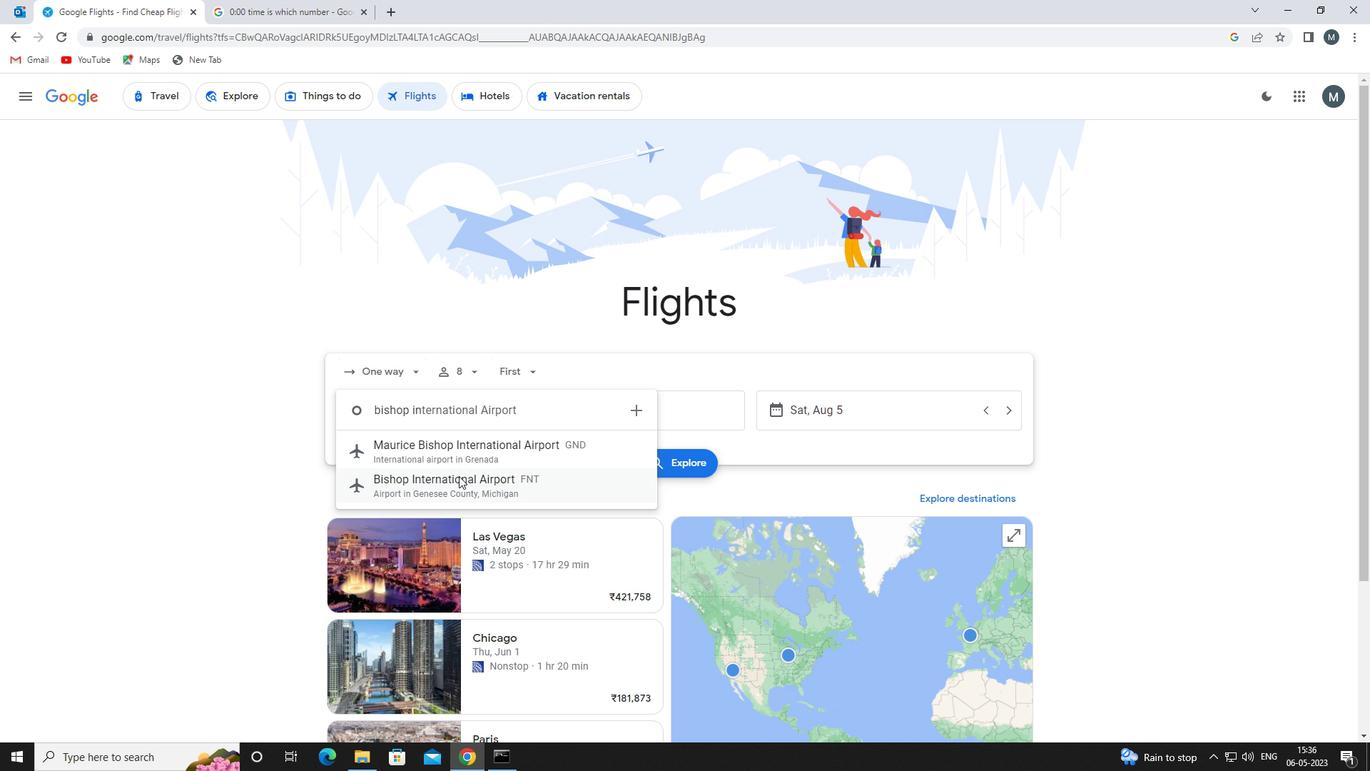 
Action: Mouse moved to (589, 410)
Screenshot: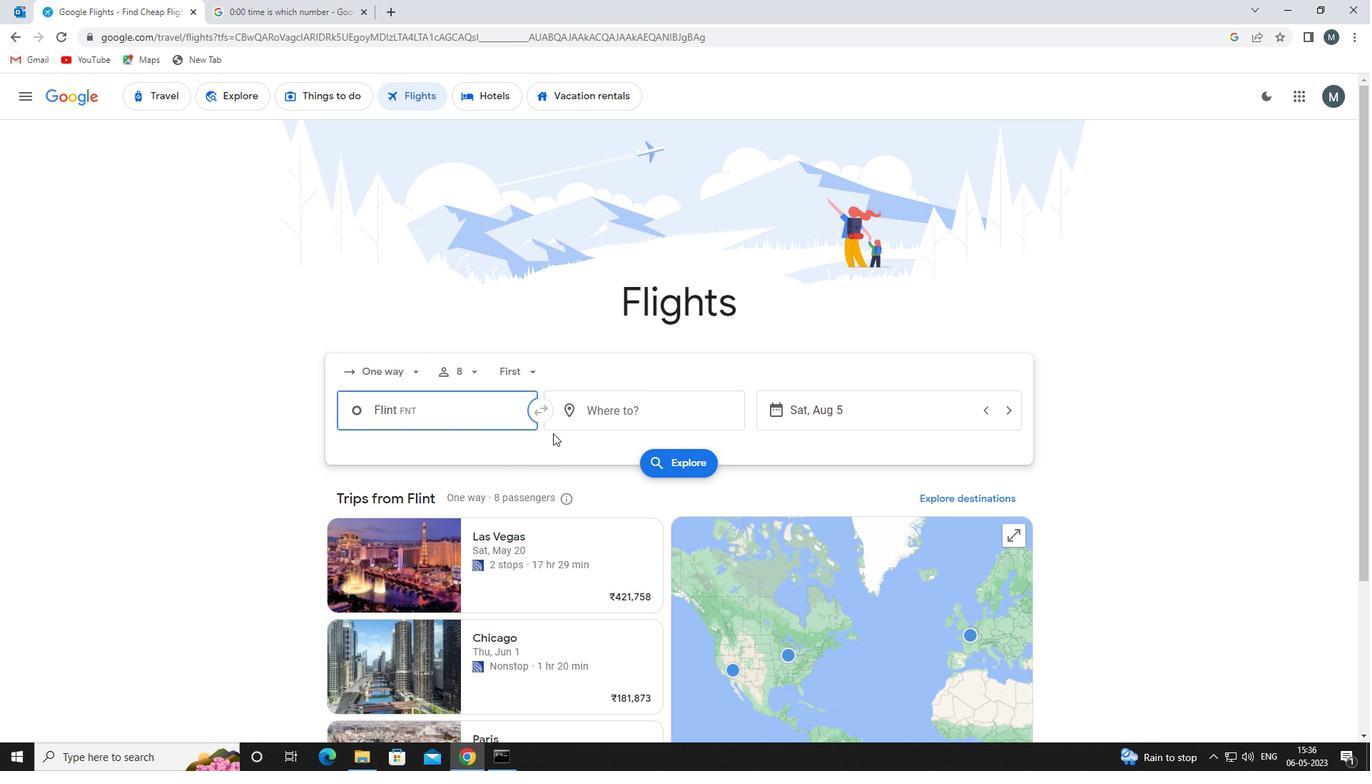 
Action: Mouse pressed left at (589, 410)
Screenshot: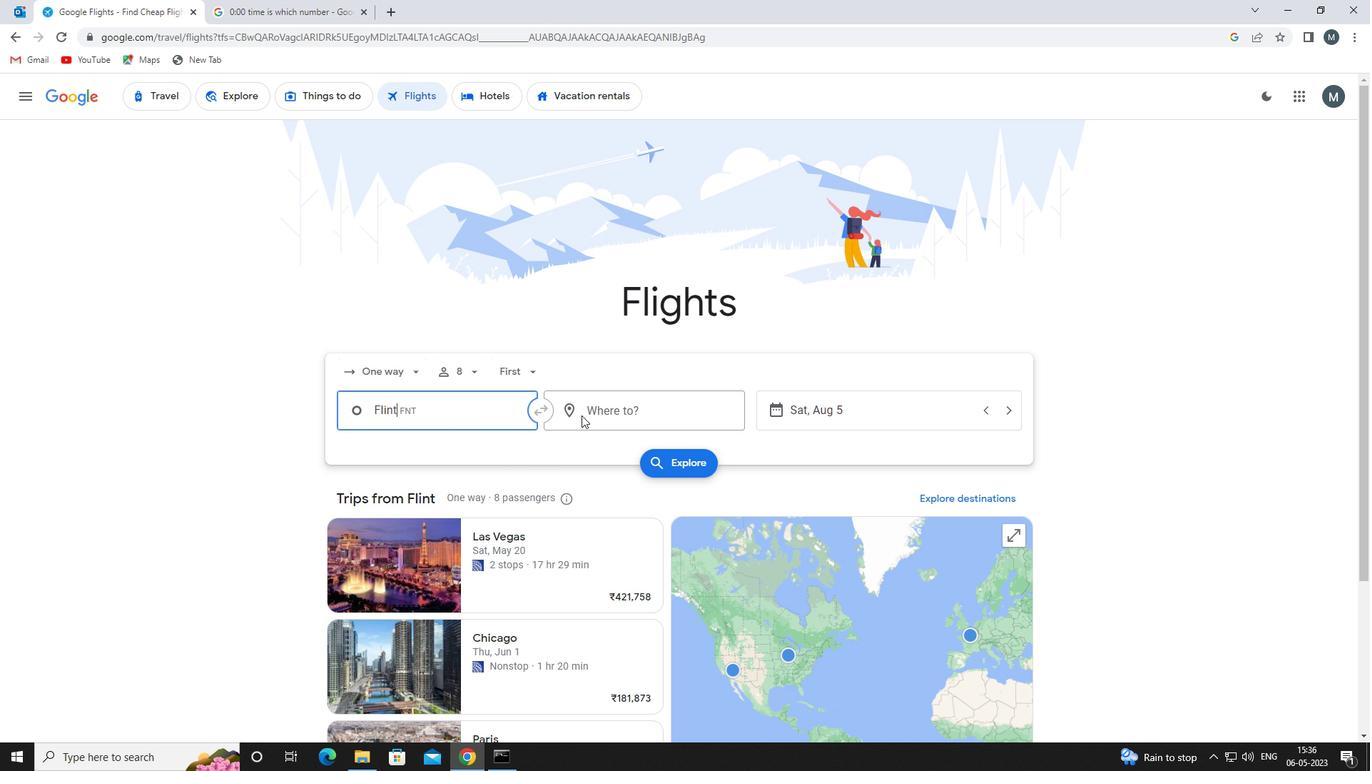 
Action: Mouse moved to (587, 409)
Screenshot: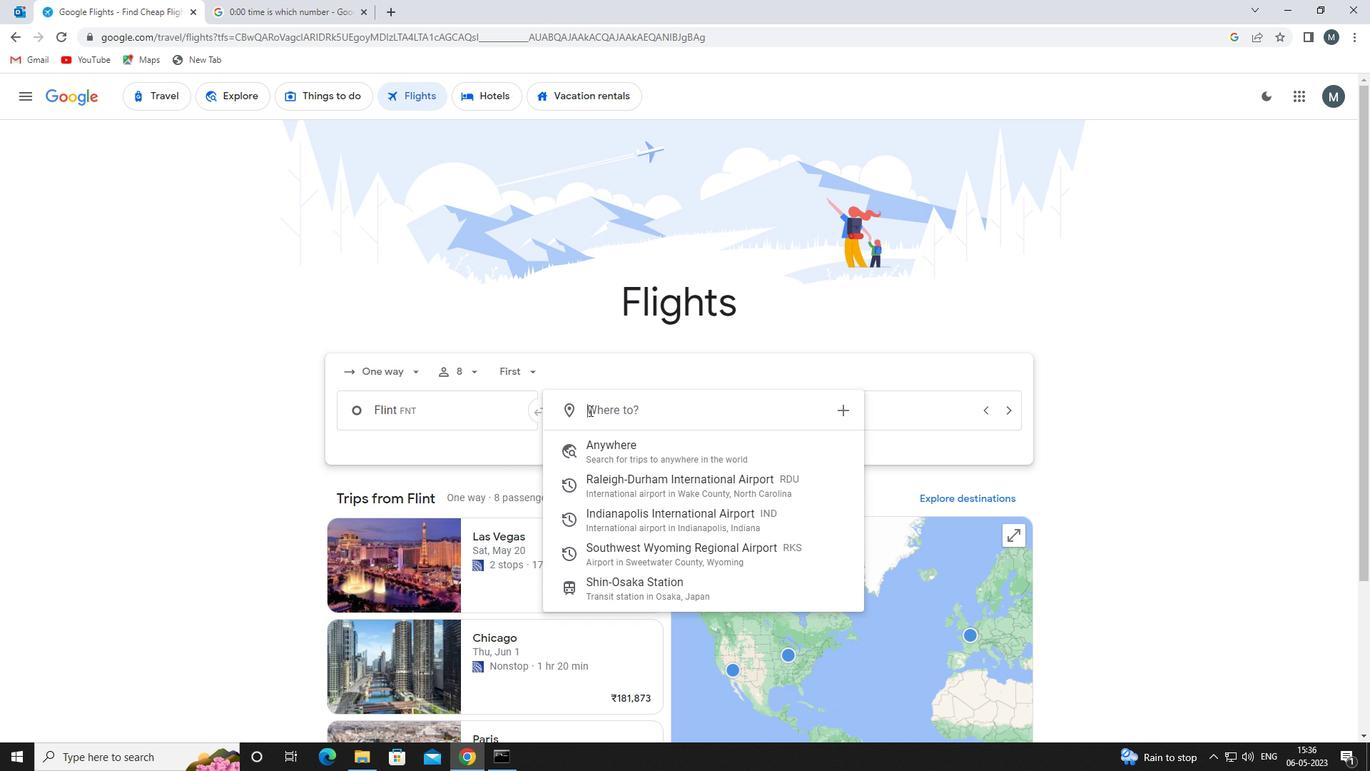 
Action: Key pressed southe<Key.backspace>west<Key.space><Key.space>wy
Screenshot: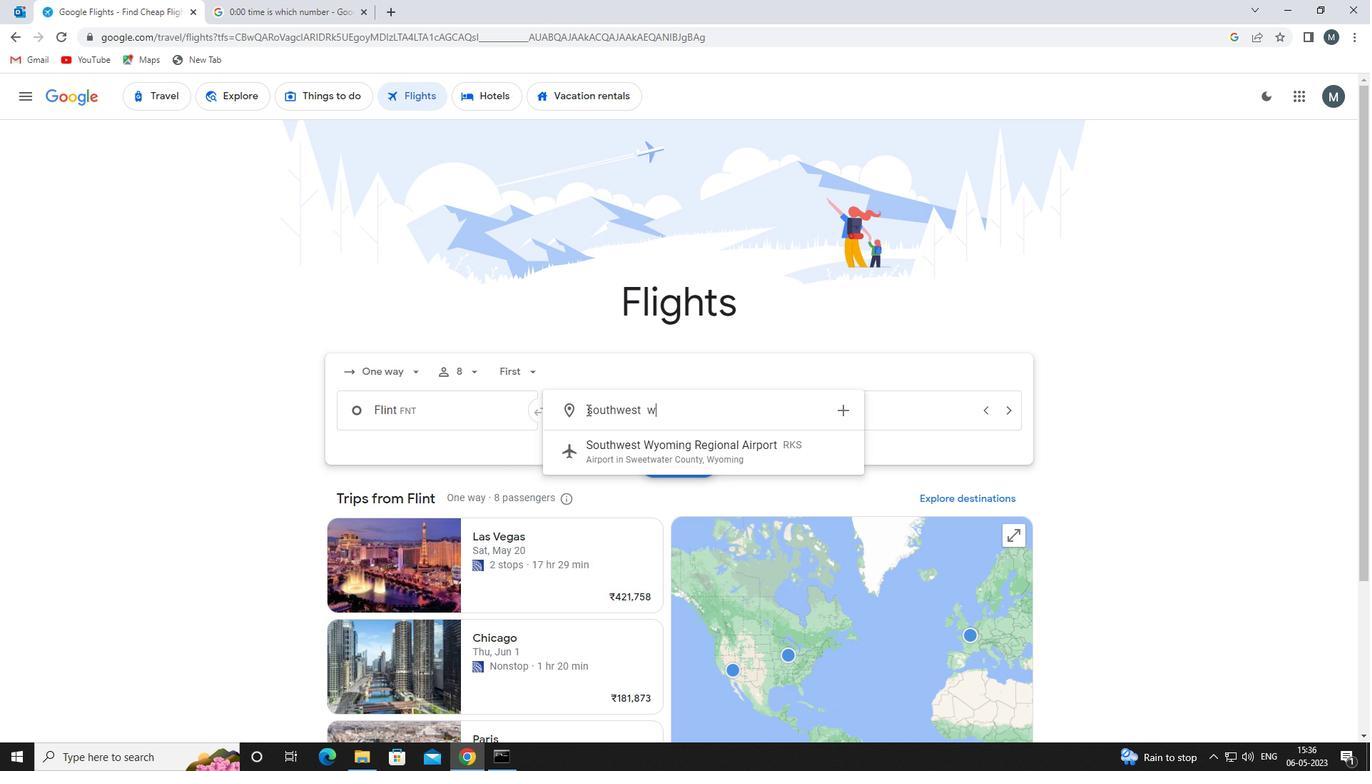 
Action: Mouse moved to (626, 459)
Screenshot: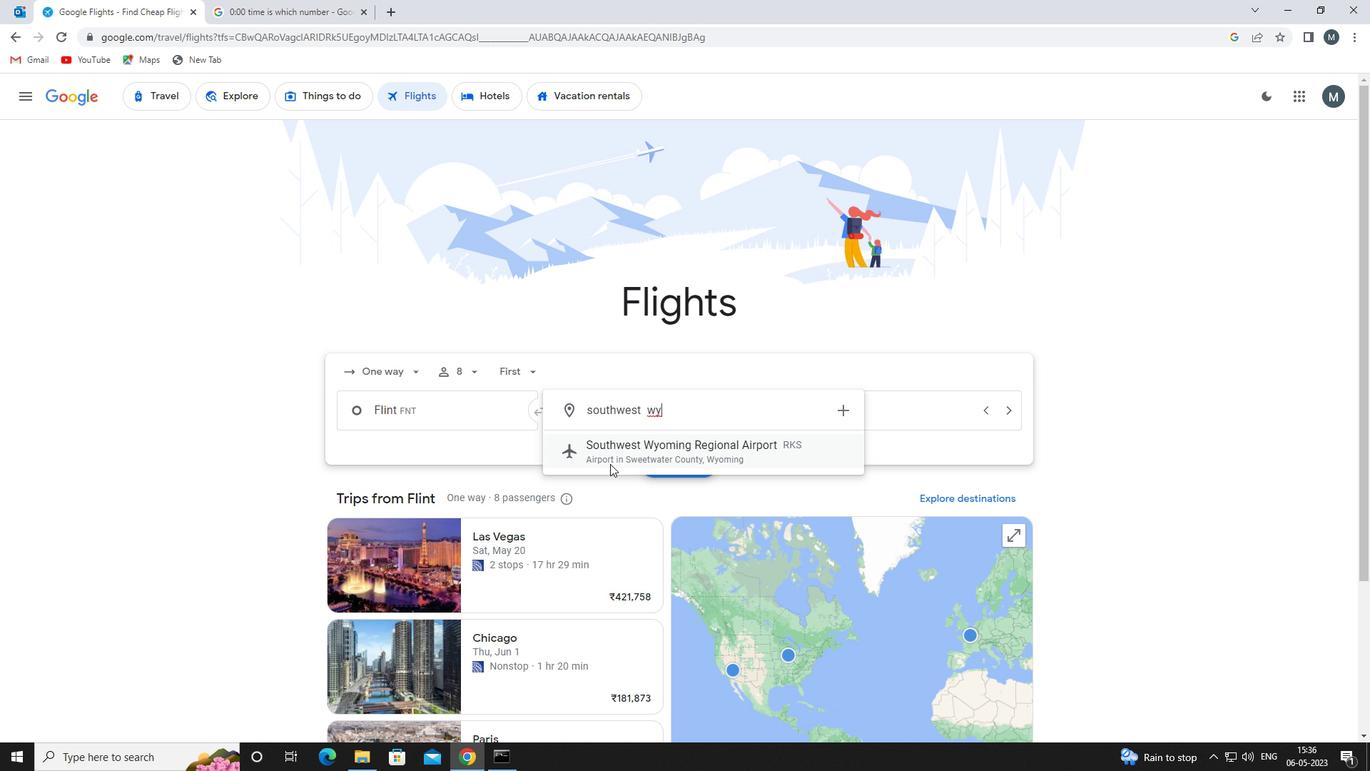 
Action: Mouse pressed left at (626, 459)
Screenshot: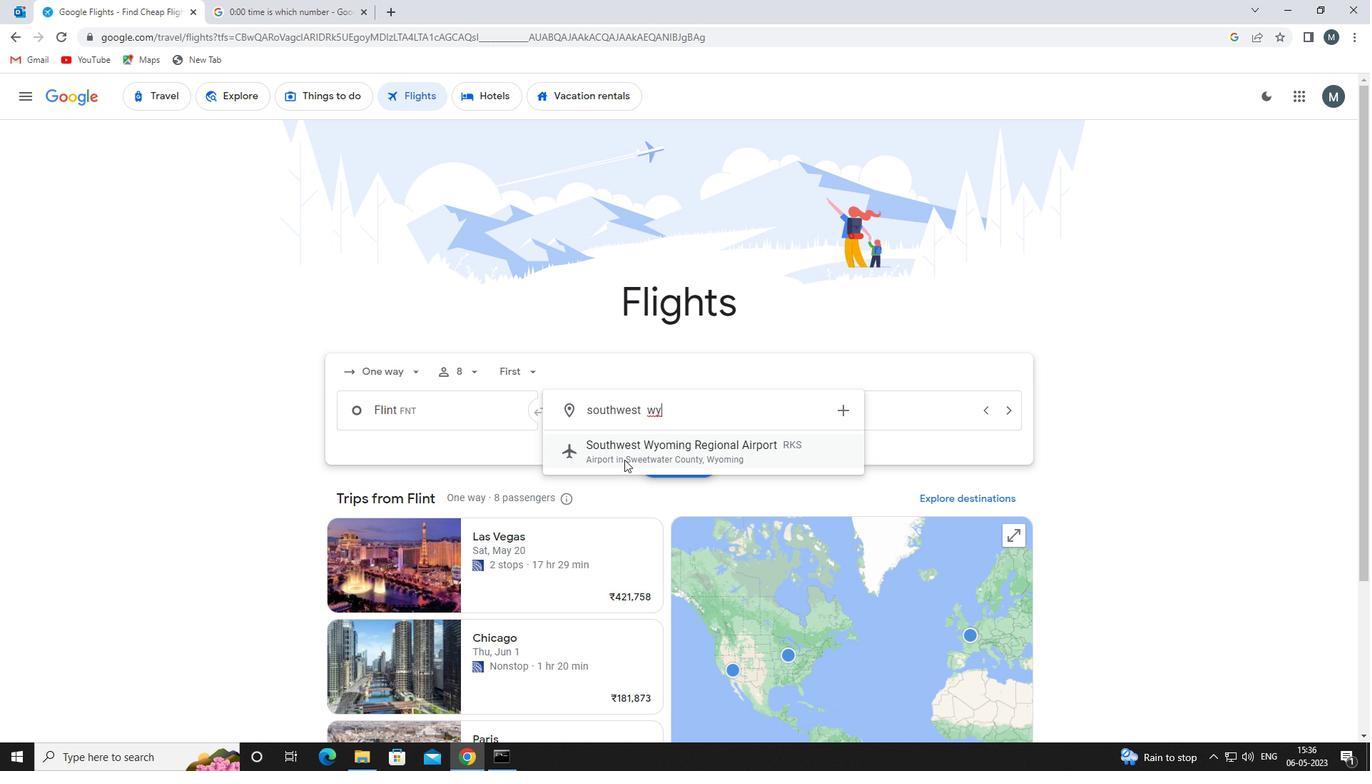 
Action: Mouse moved to (786, 403)
Screenshot: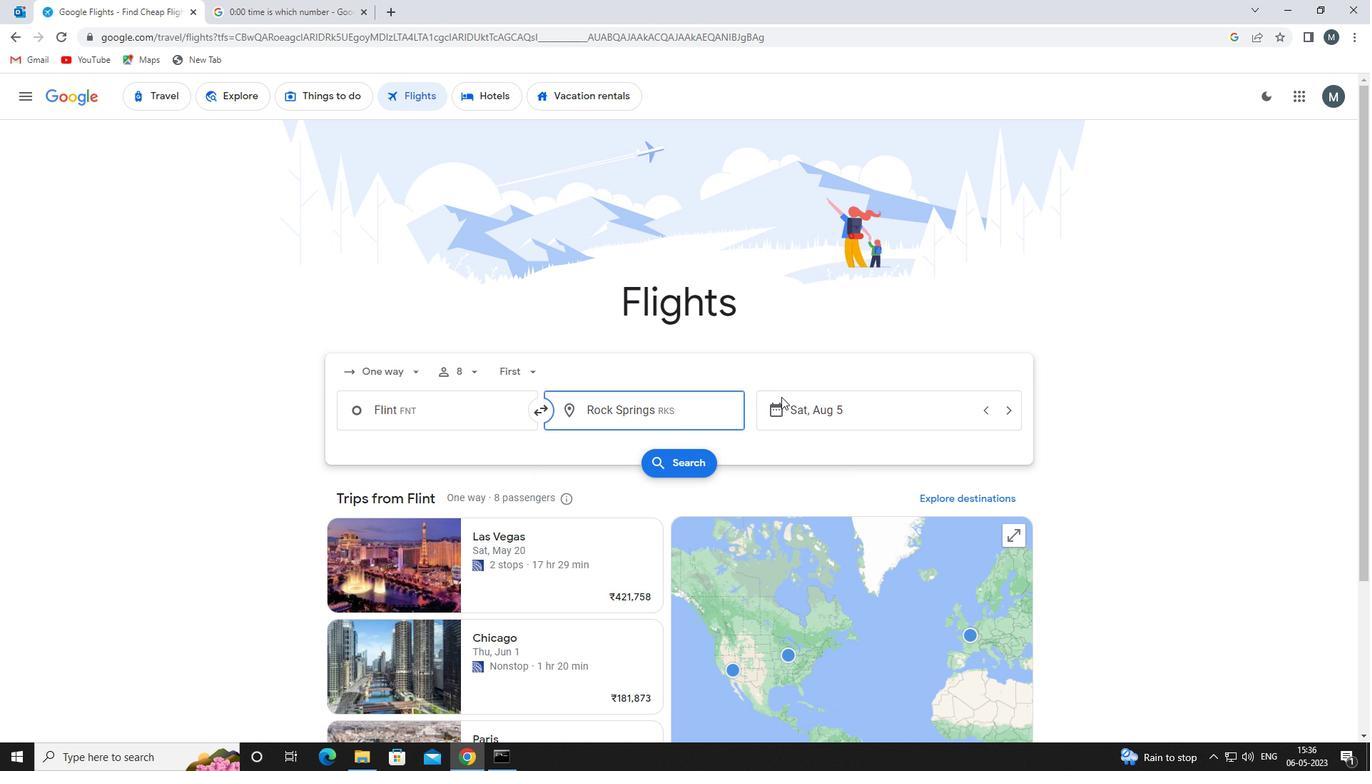 
Action: Mouse pressed left at (786, 403)
Screenshot: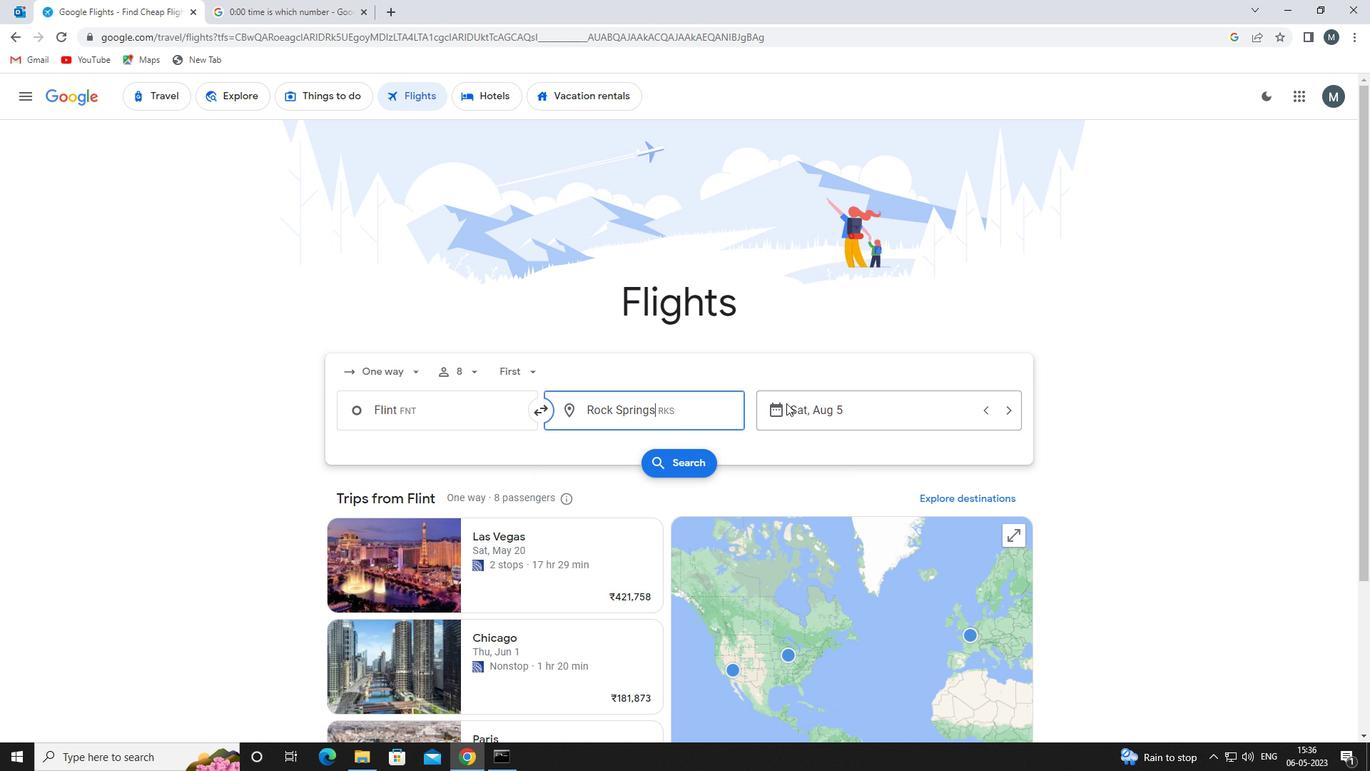
Action: Mouse moved to (715, 474)
Screenshot: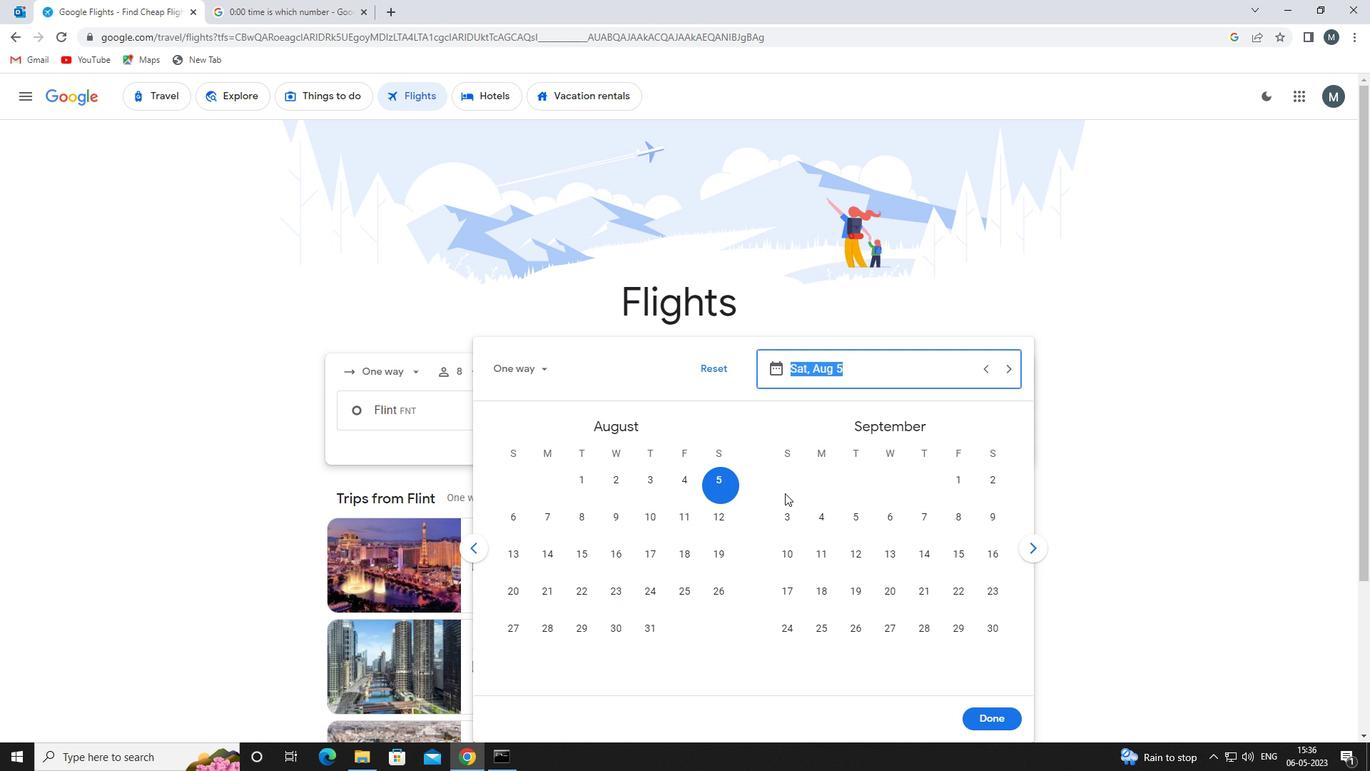 
Action: Mouse pressed left at (715, 474)
Screenshot: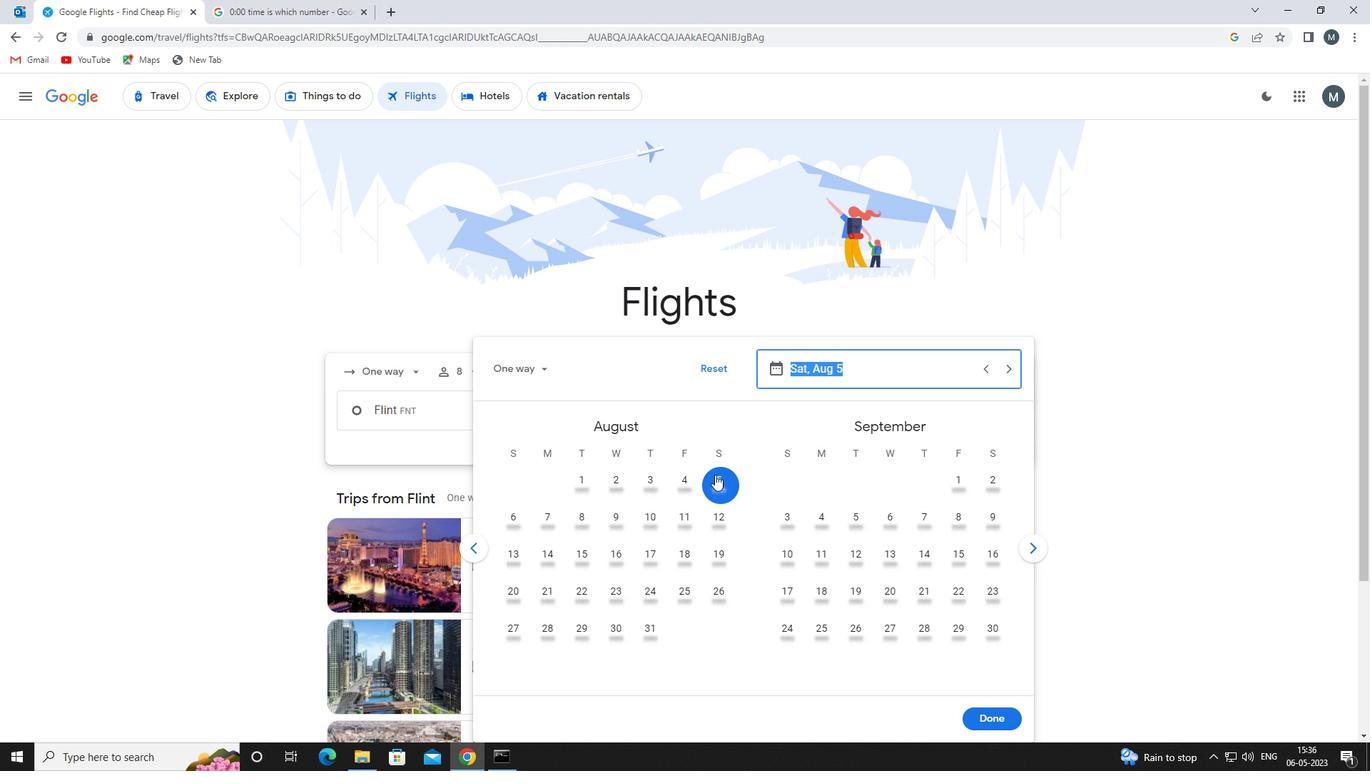 
Action: Mouse moved to (1010, 714)
Screenshot: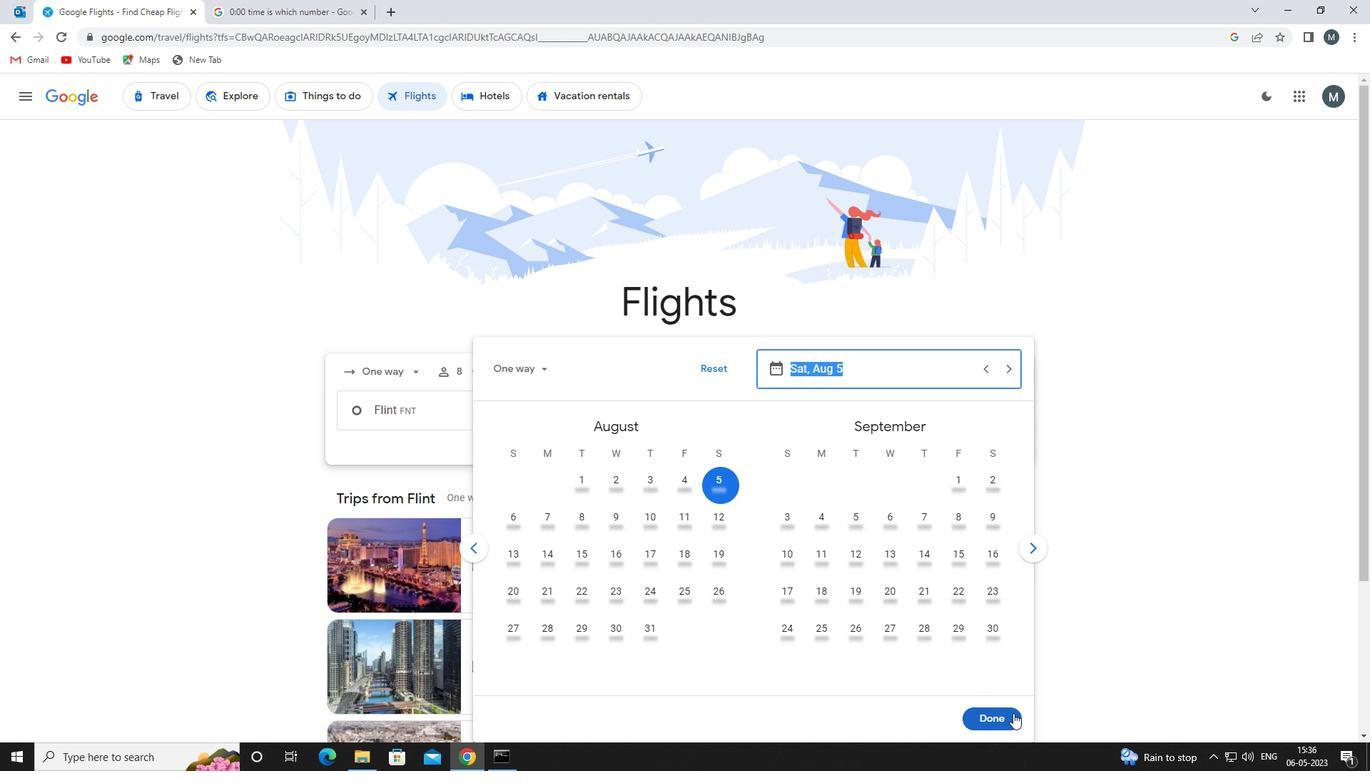
Action: Mouse pressed left at (1010, 714)
Screenshot: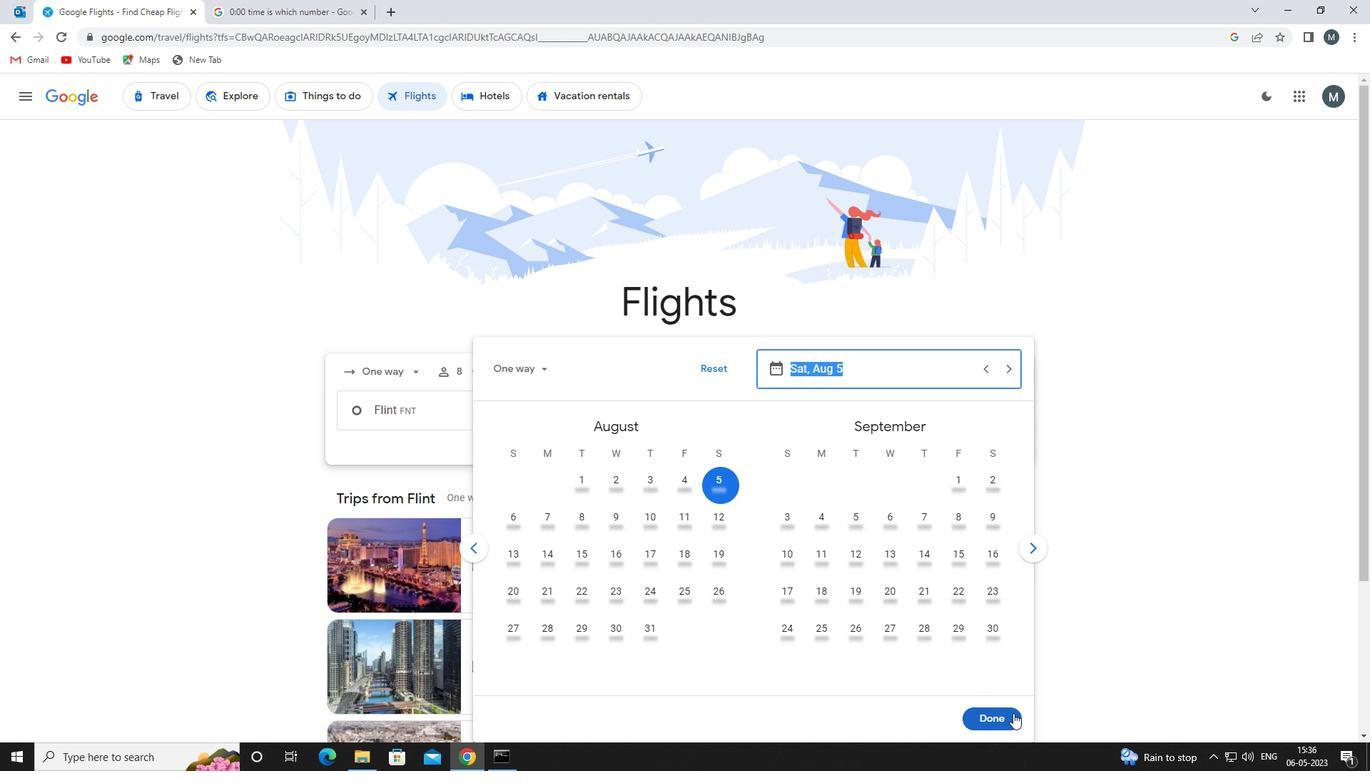 
Action: Mouse moved to (658, 454)
Screenshot: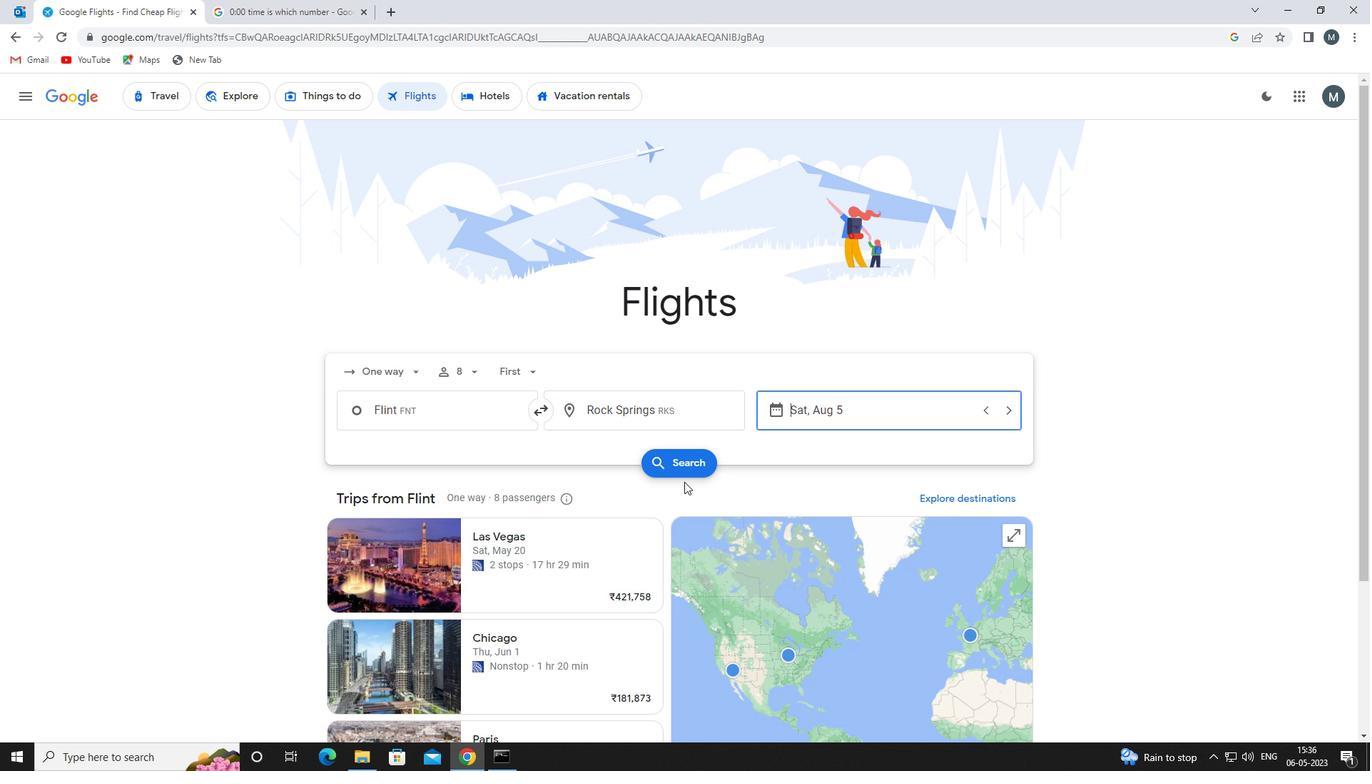 
Action: Mouse pressed left at (658, 454)
Screenshot: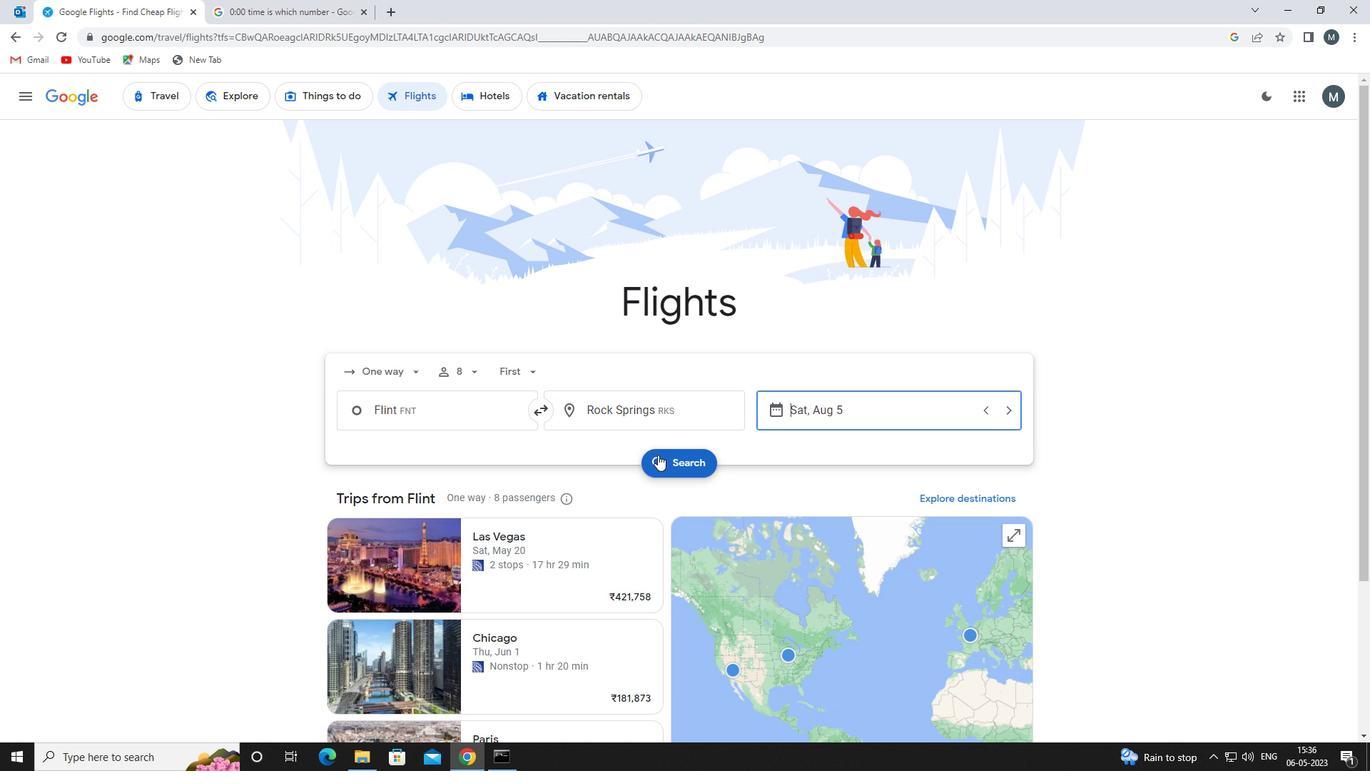 
Action: Mouse moved to (359, 224)
Screenshot: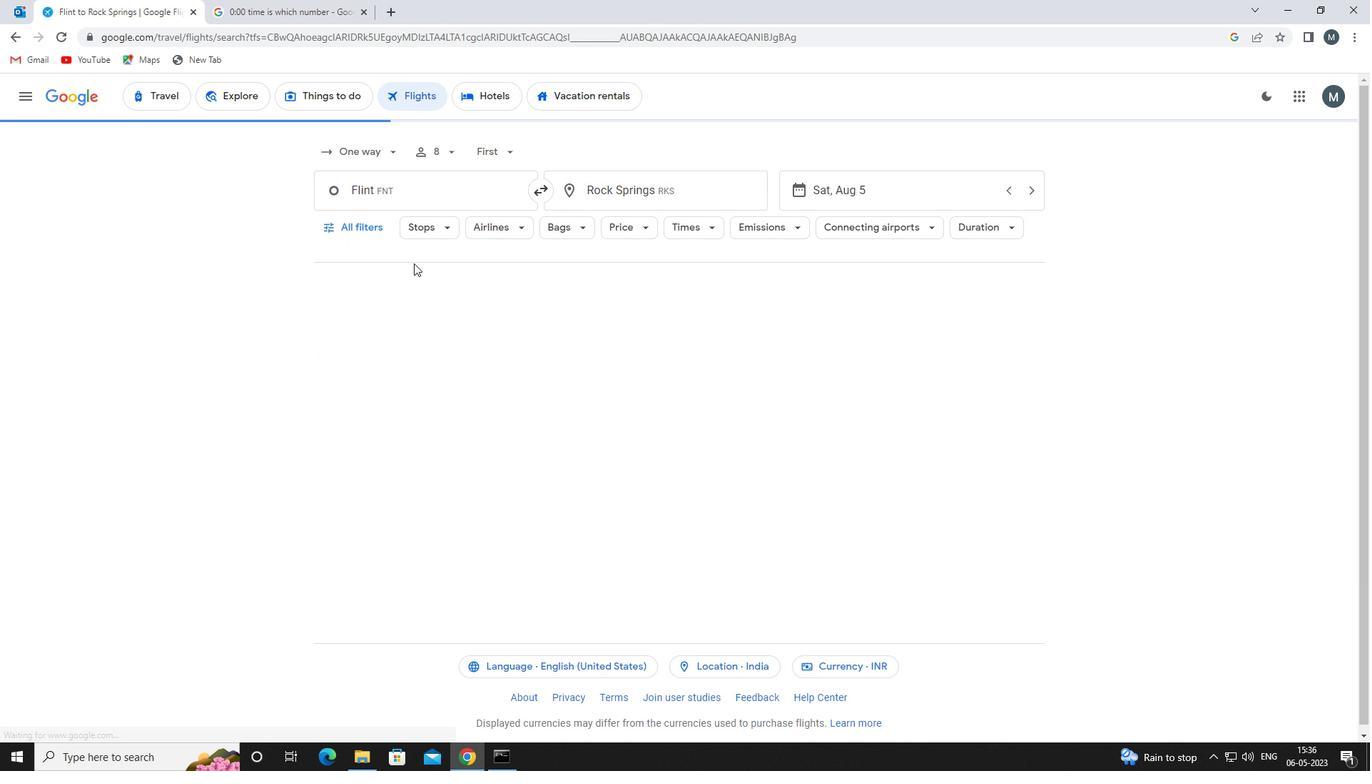 
Action: Mouse pressed left at (359, 224)
Screenshot: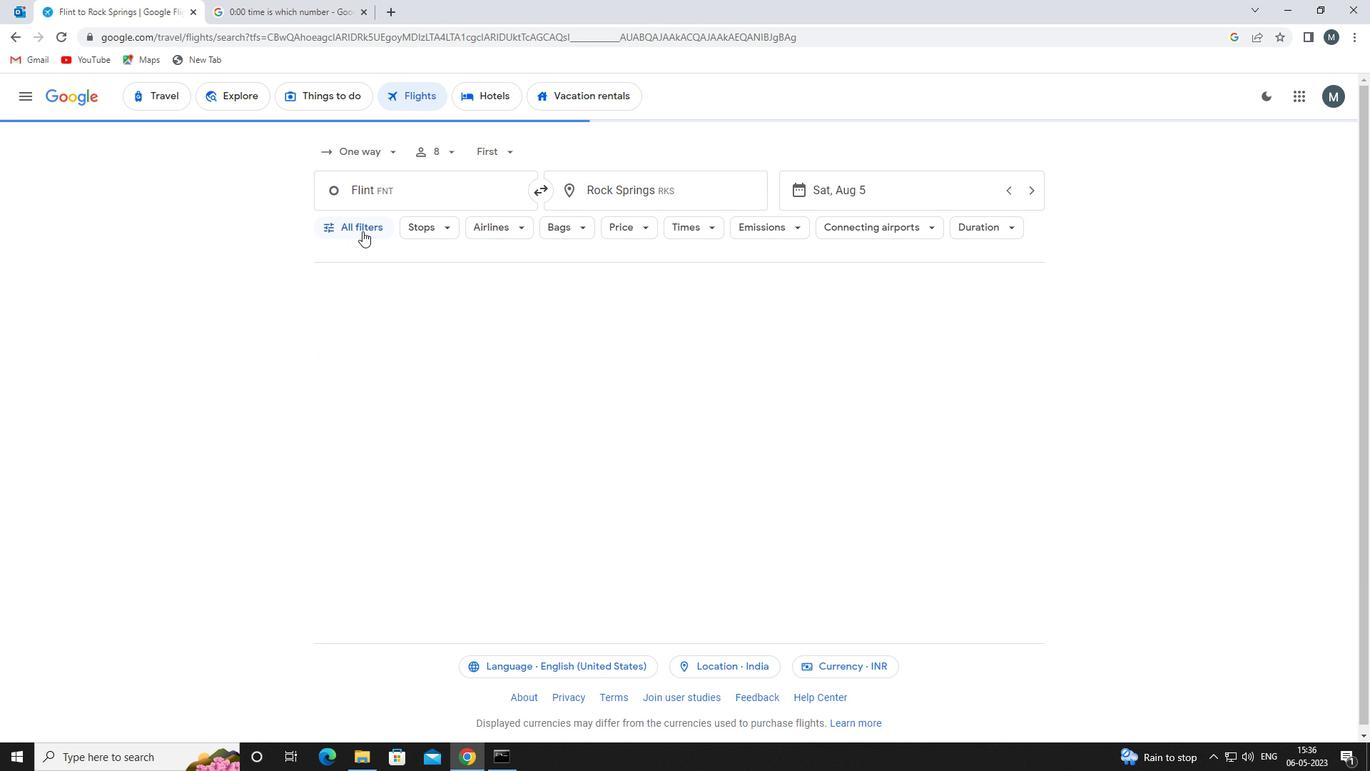
Action: Mouse moved to (468, 401)
Screenshot: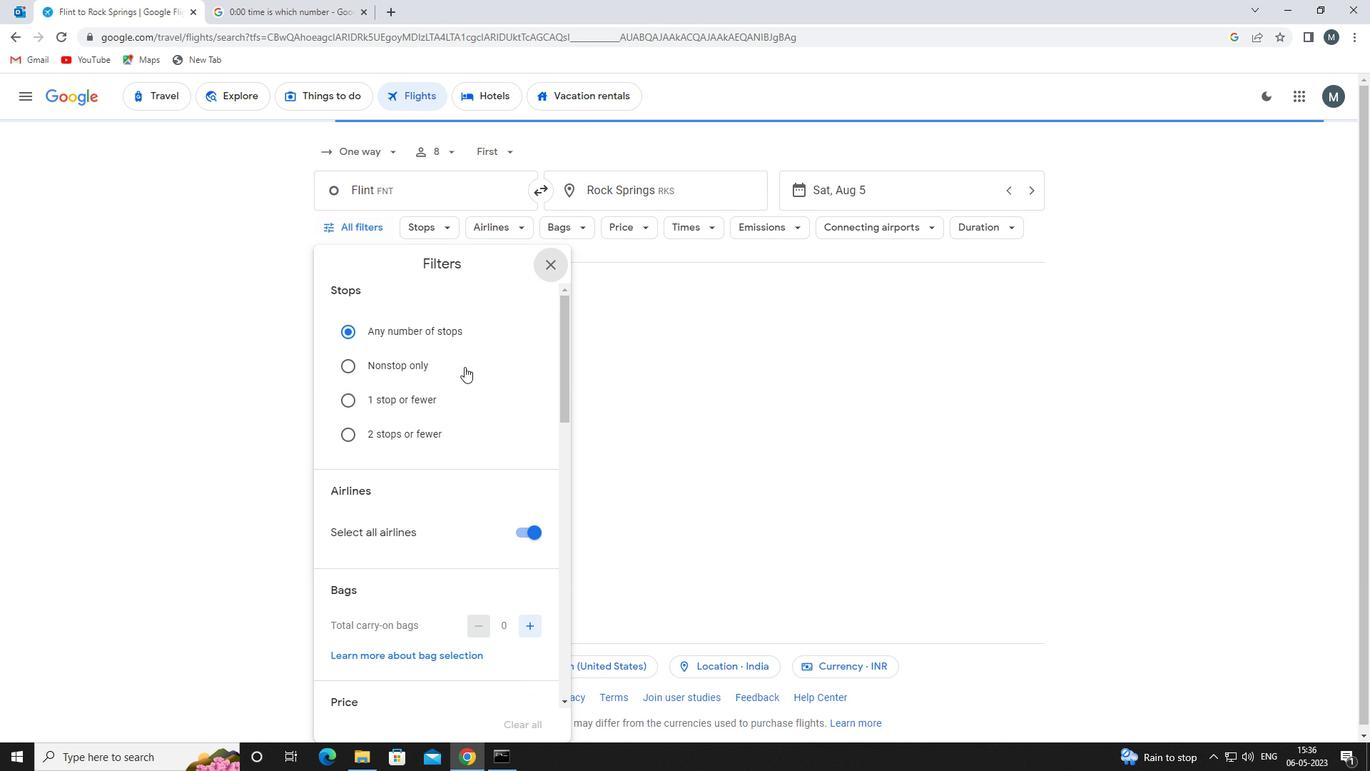 
Action: Mouse scrolled (468, 401) with delta (0, 0)
Screenshot: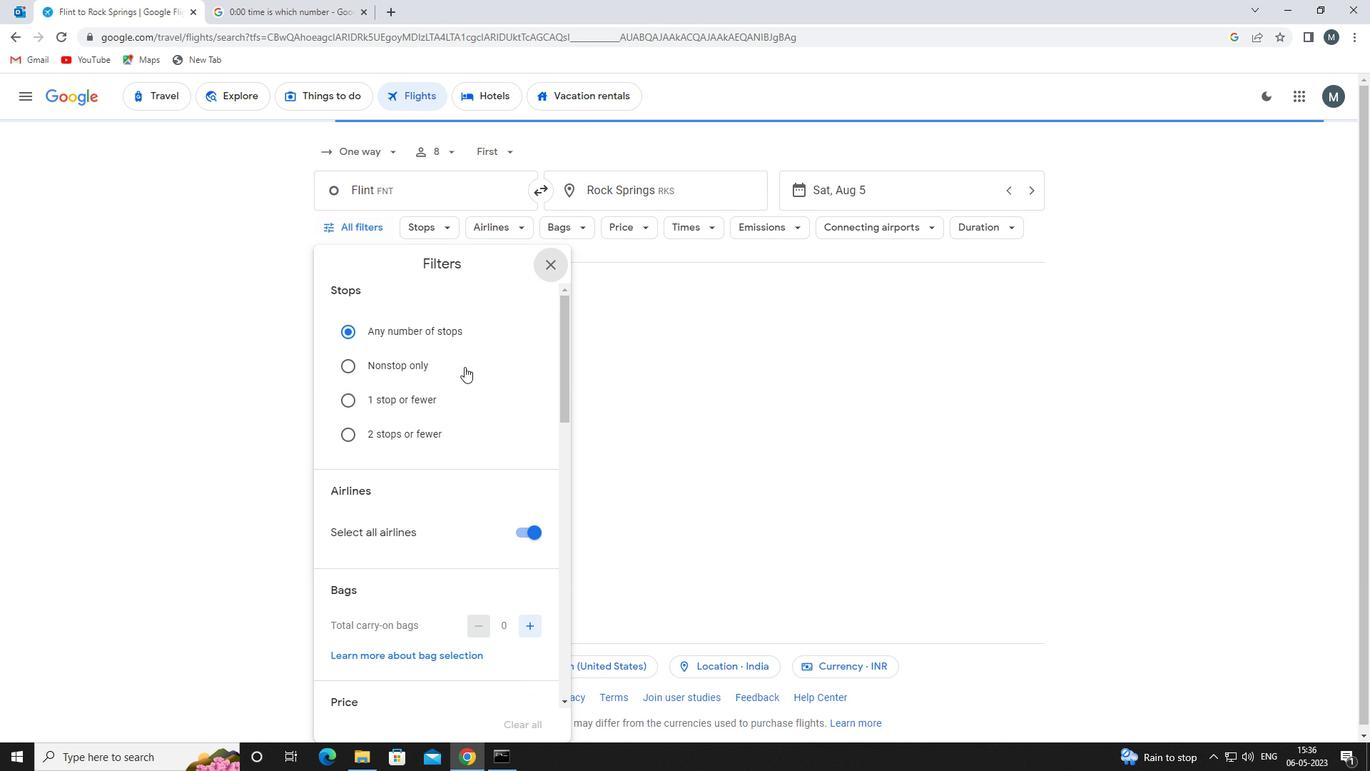 
Action: Mouse moved to (468, 411)
Screenshot: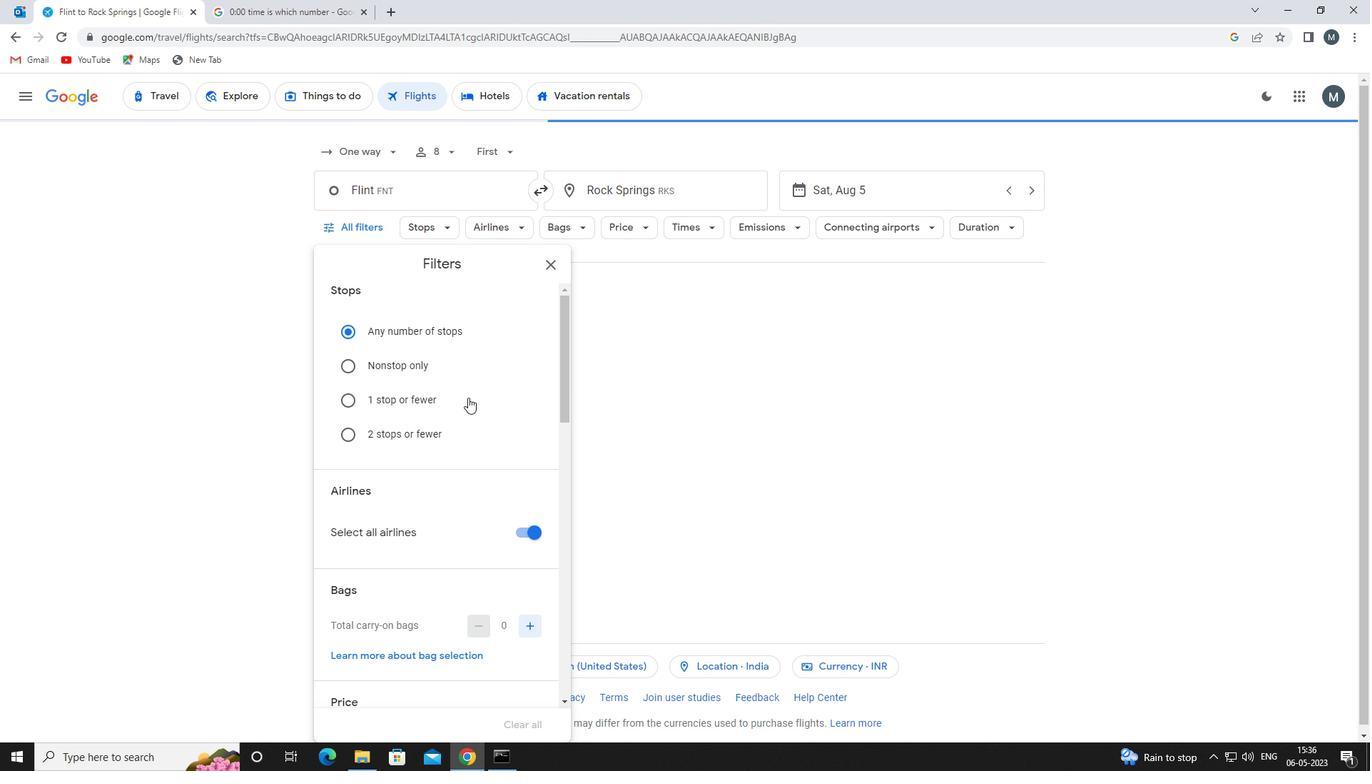 
Action: Mouse scrolled (468, 410) with delta (0, 0)
Screenshot: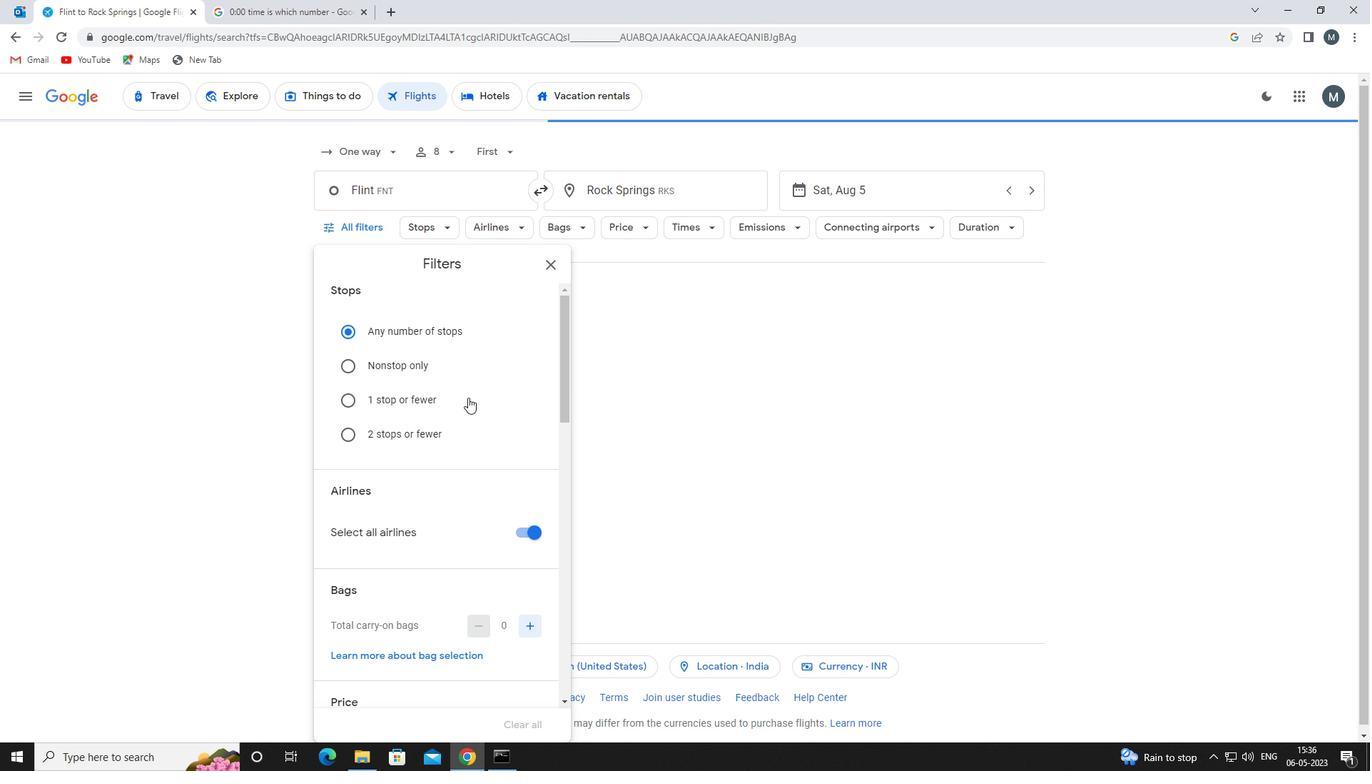 
Action: Mouse moved to (517, 396)
Screenshot: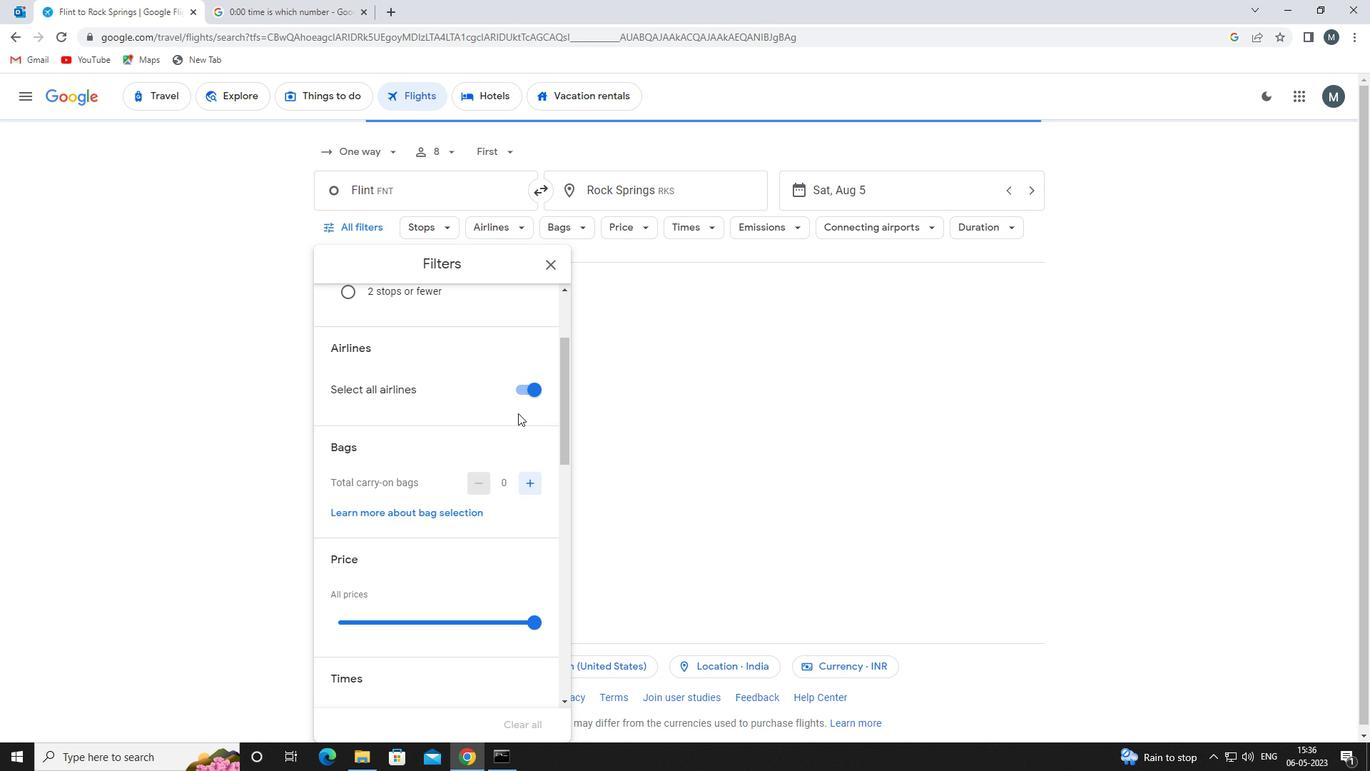 
Action: Mouse pressed left at (517, 396)
Screenshot: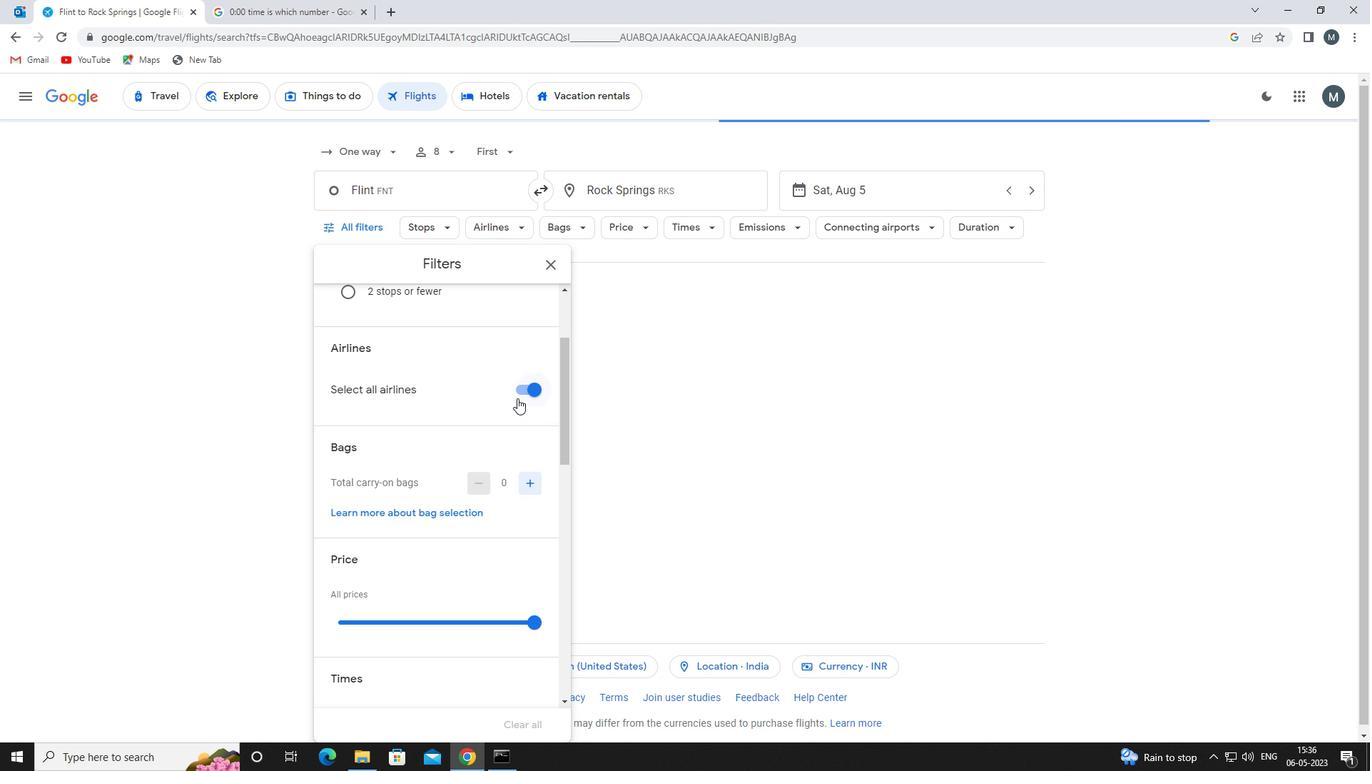 
Action: Mouse moved to (528, 390)
Screenshot: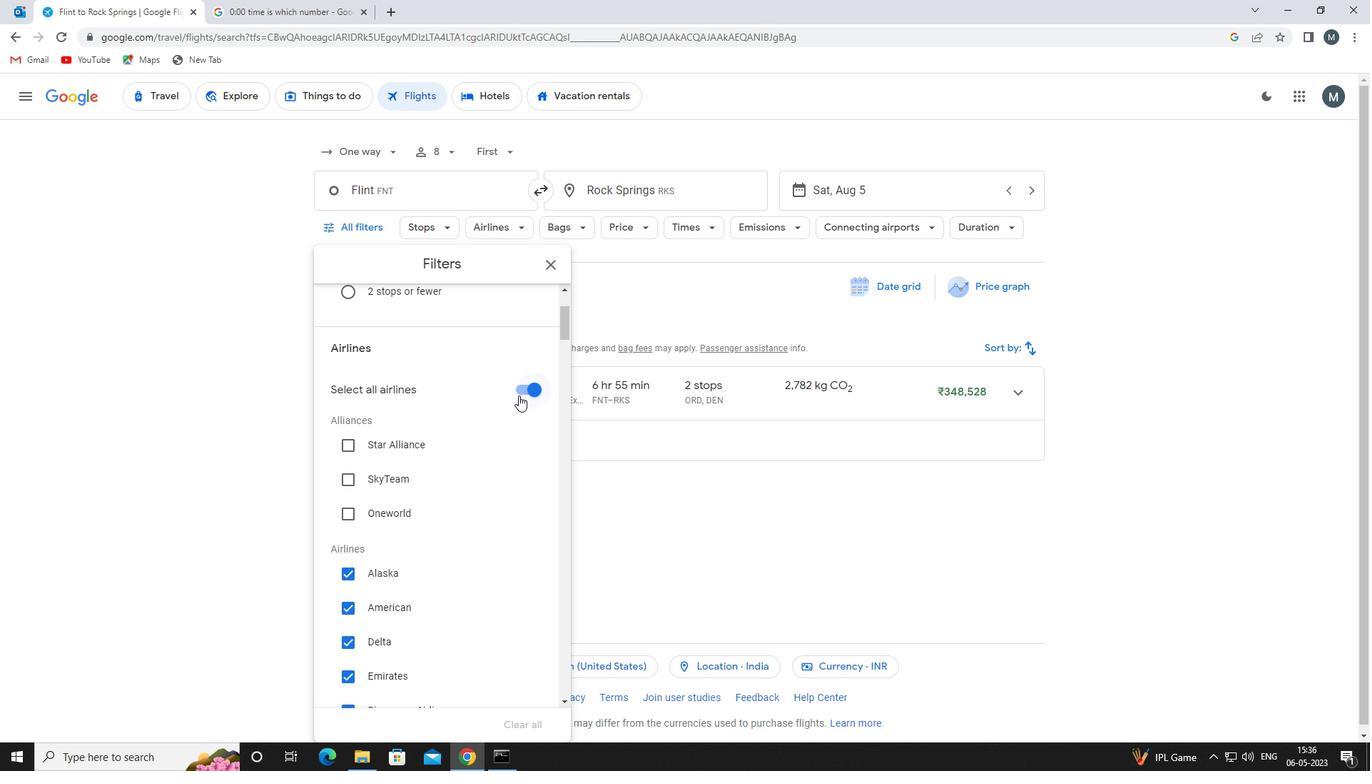 
Action: Mouse pressed left at (528, 390)
Screenshot: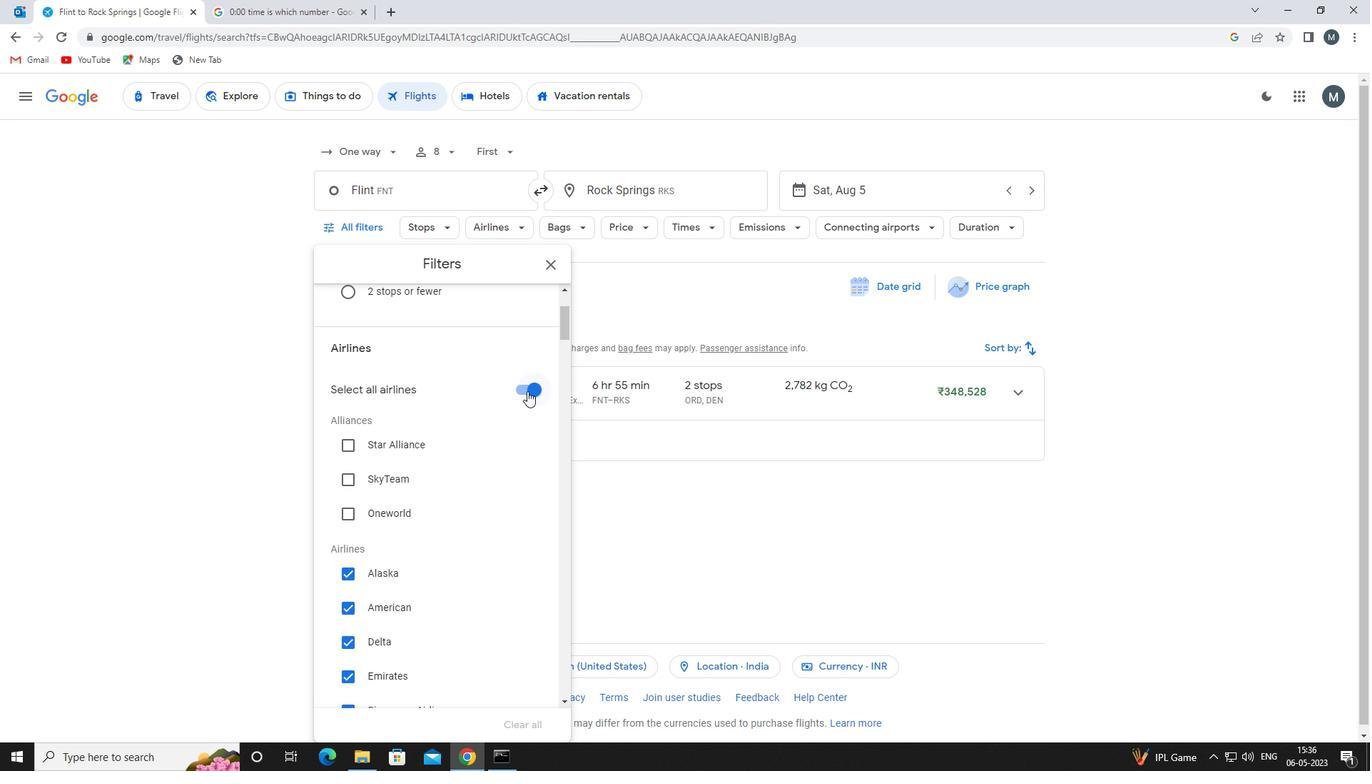 
Action: Mouse moved to (457, 417)
Screenshot: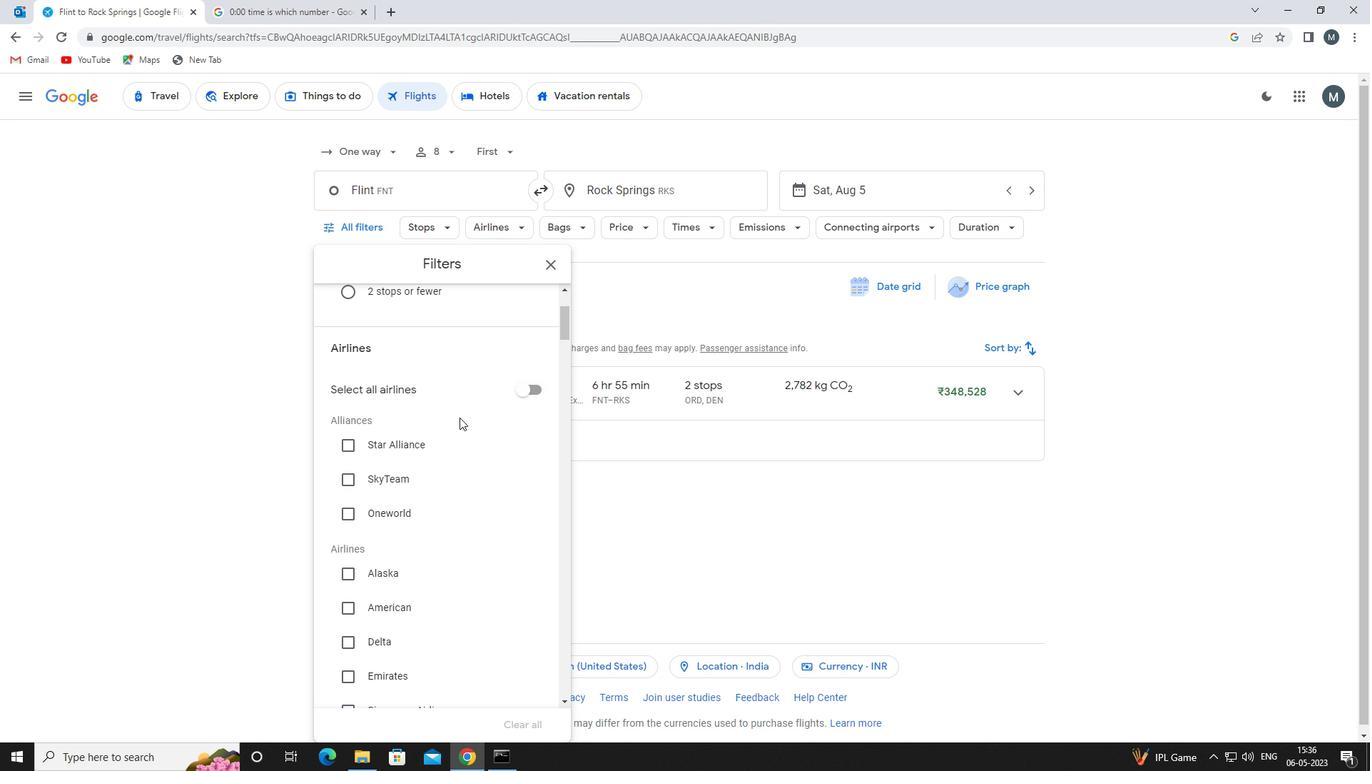 
Action: Mouse scrolled (457, 416) with delta (0, 0)
Screenshot: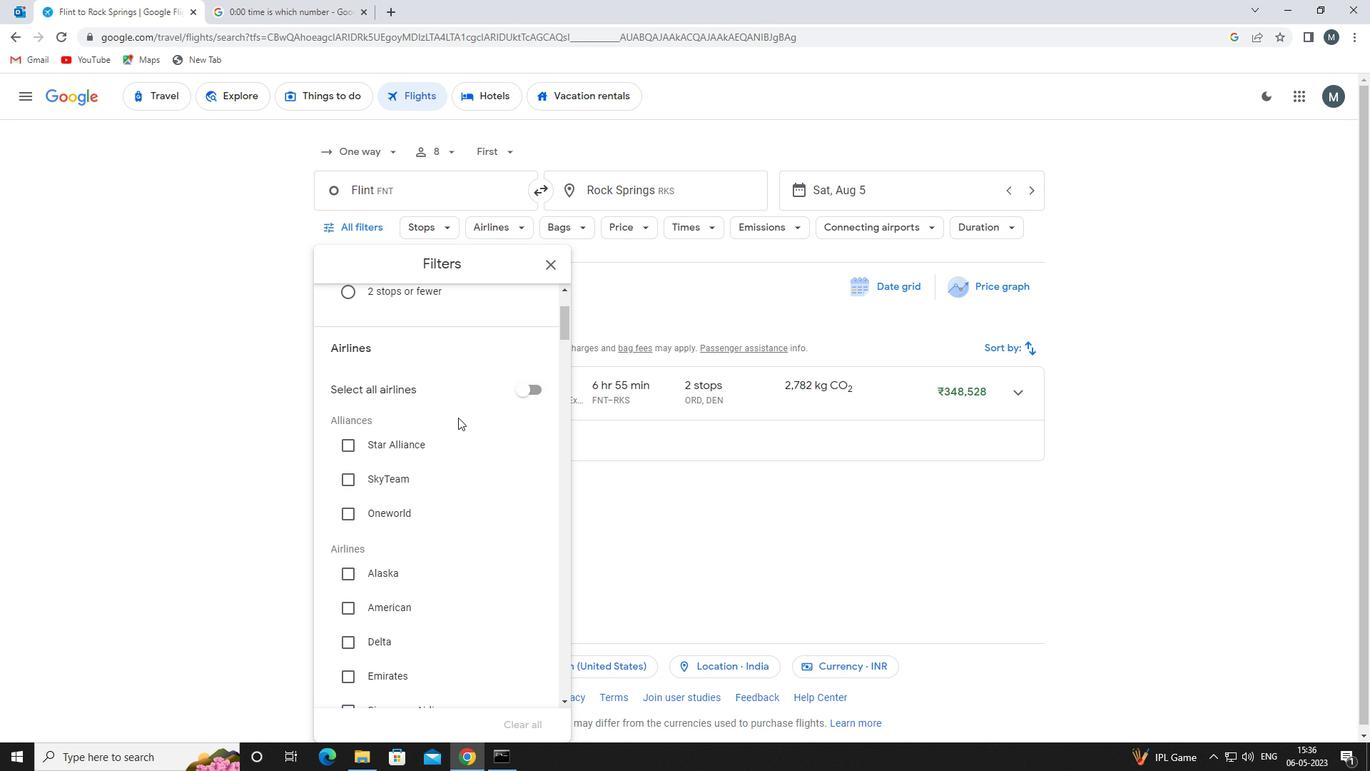 
Action: Mouse scrolled (457, 416) with delta (0, 0)
Screenshot: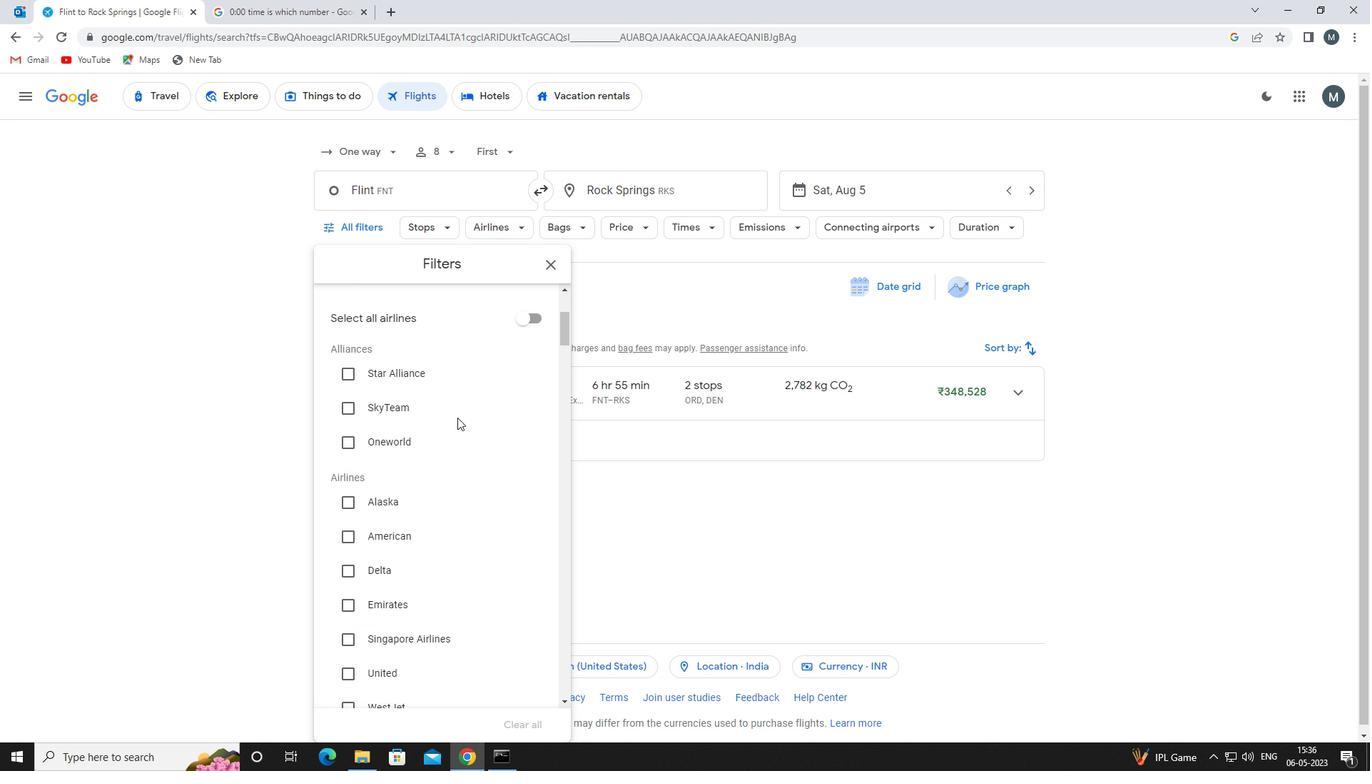
Action: Mouse moved to (445, 431)
Screenshot: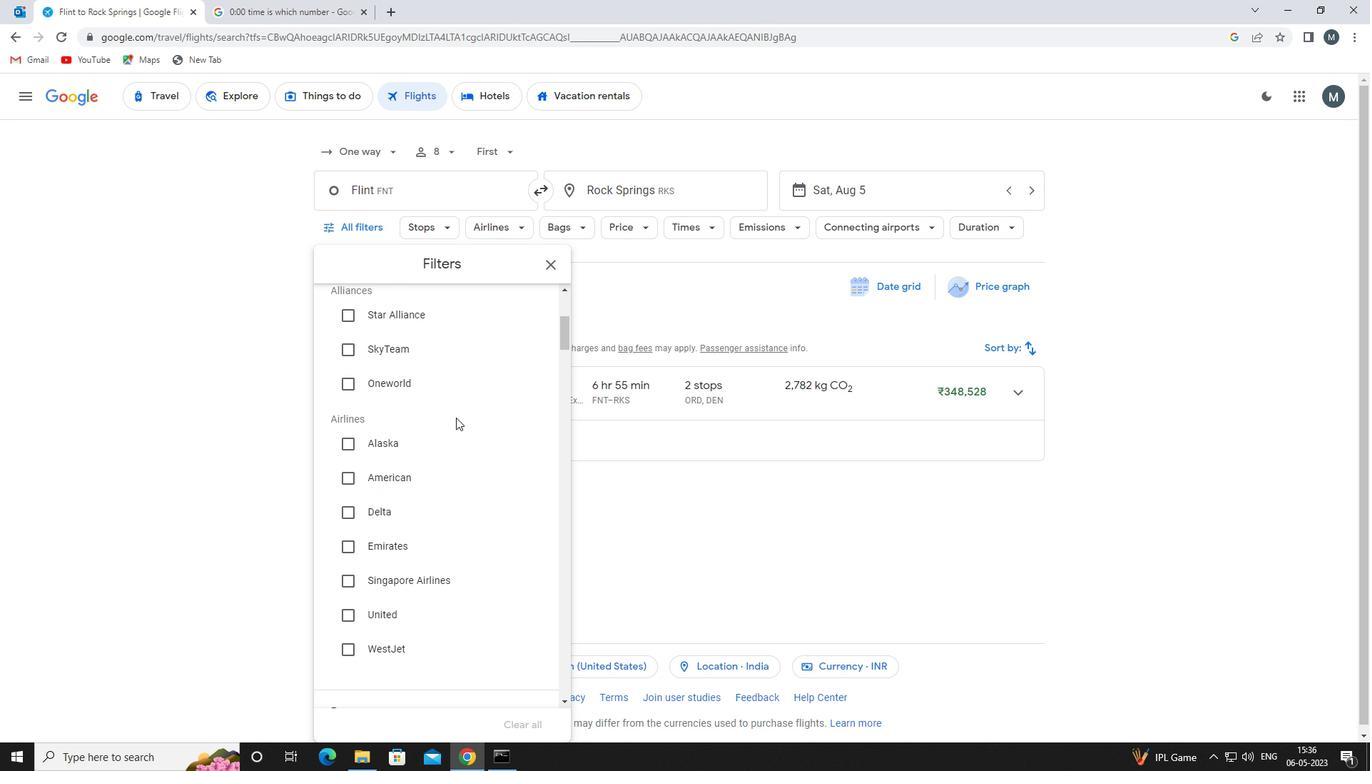 
Action: Mouse scrolled (445, 431) with delta (0, 0)
Screenshot: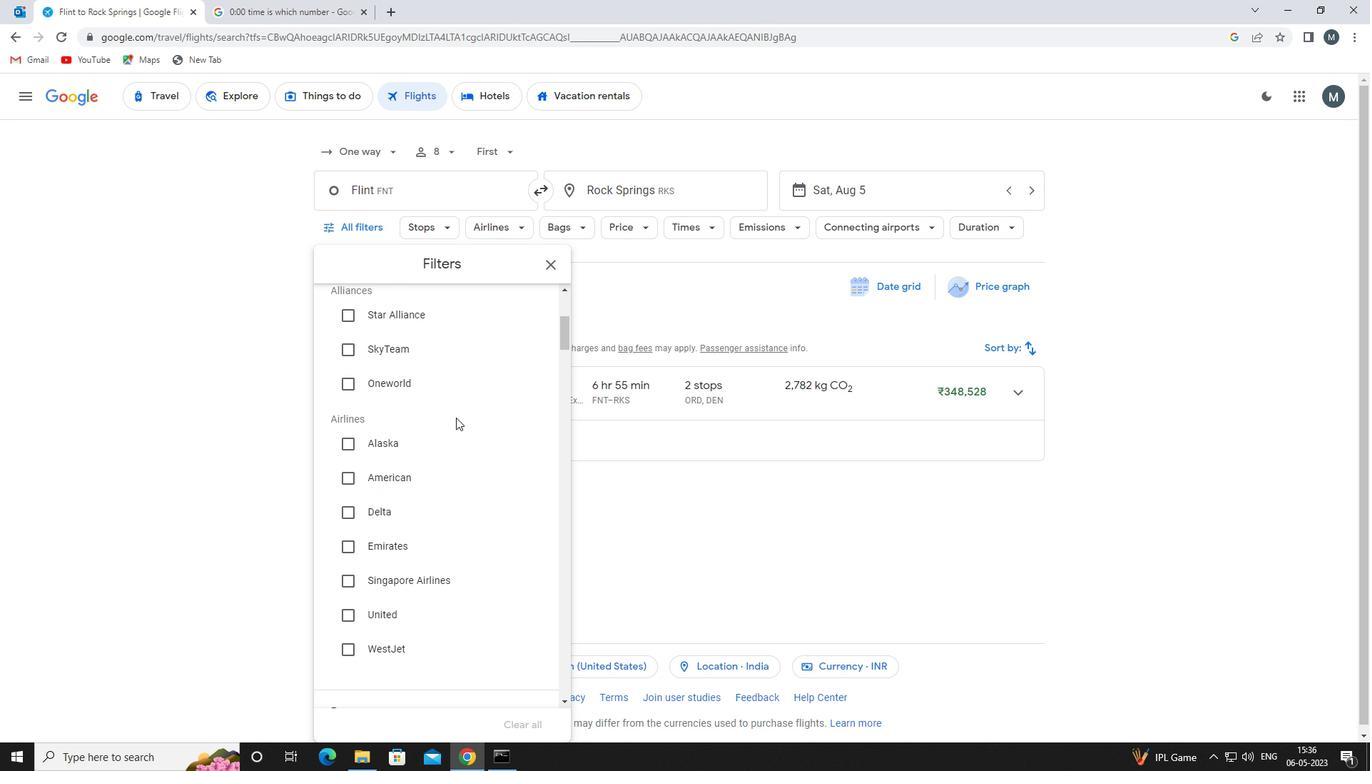 
Action: Mouse moved to (429, 428)
Screenshot: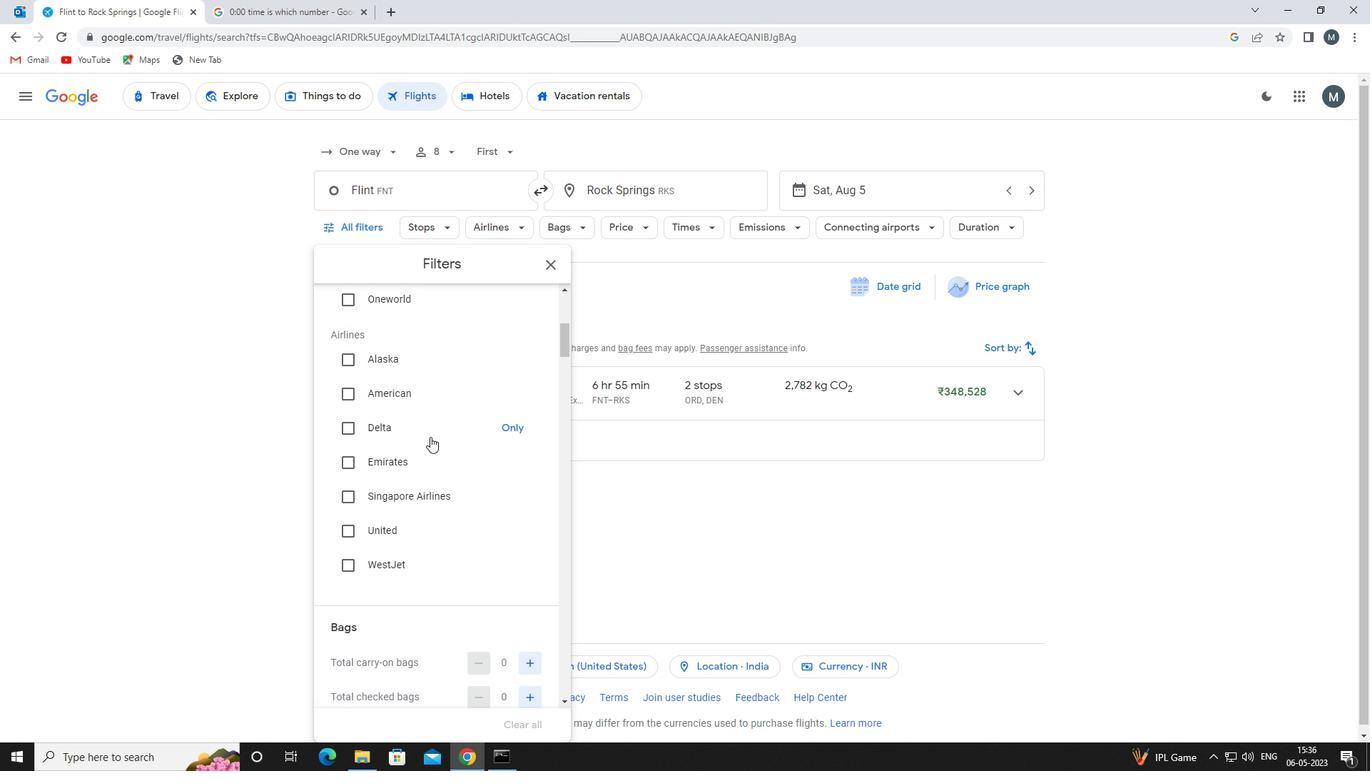 
Action: Mouse scrolled (429, 427) with delta (0, 0)
Screenshot: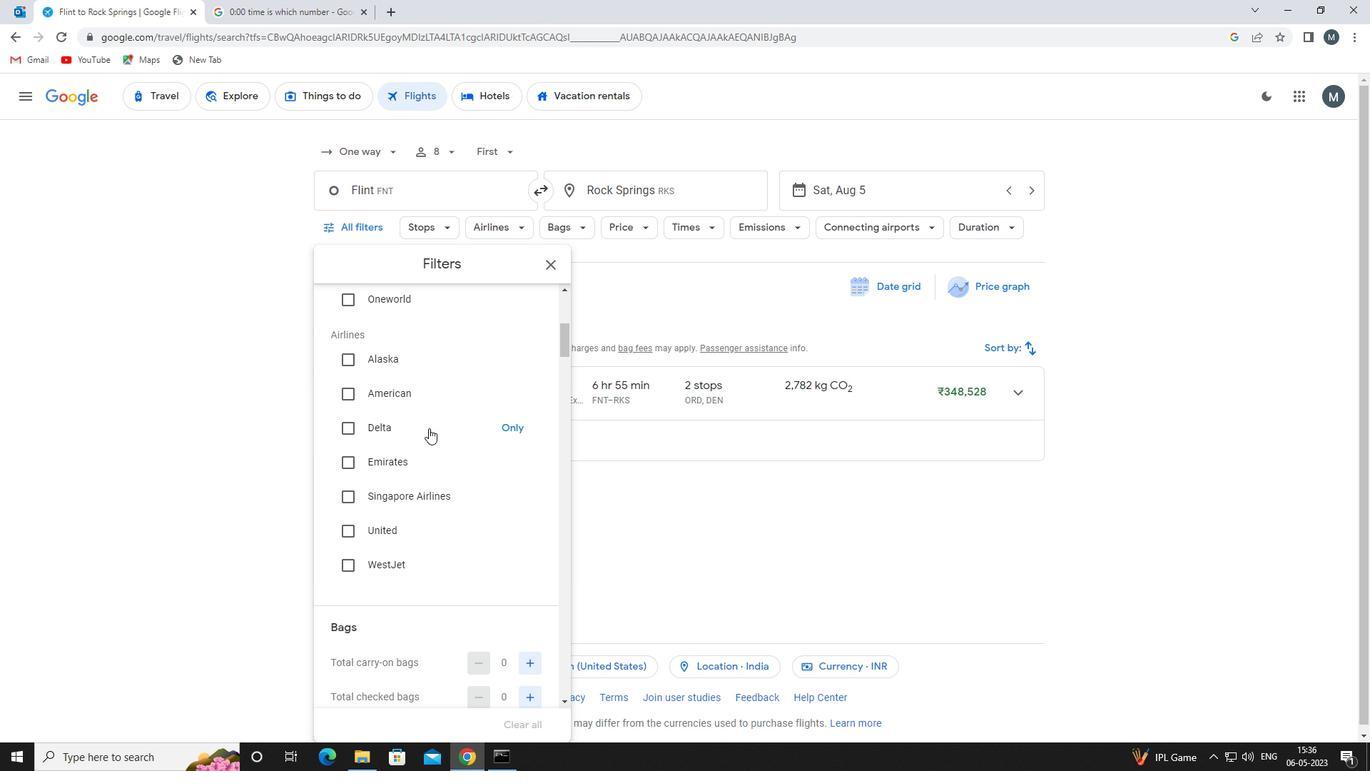 
Action: Mouse scrolled (429, 427) with delta (0, 0)
Screenshot: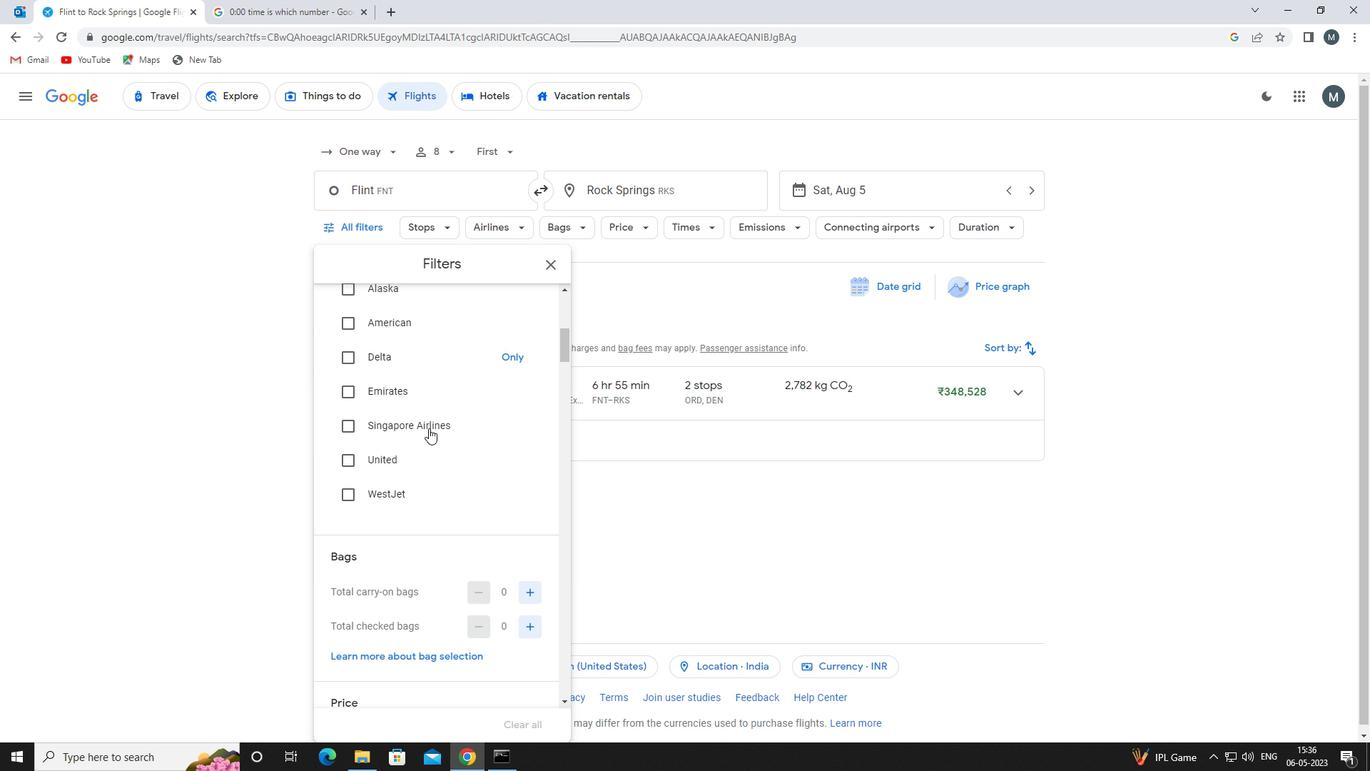 
Action: Mouse scrolled (429, 427) with delta (0, 0)
Screenshot: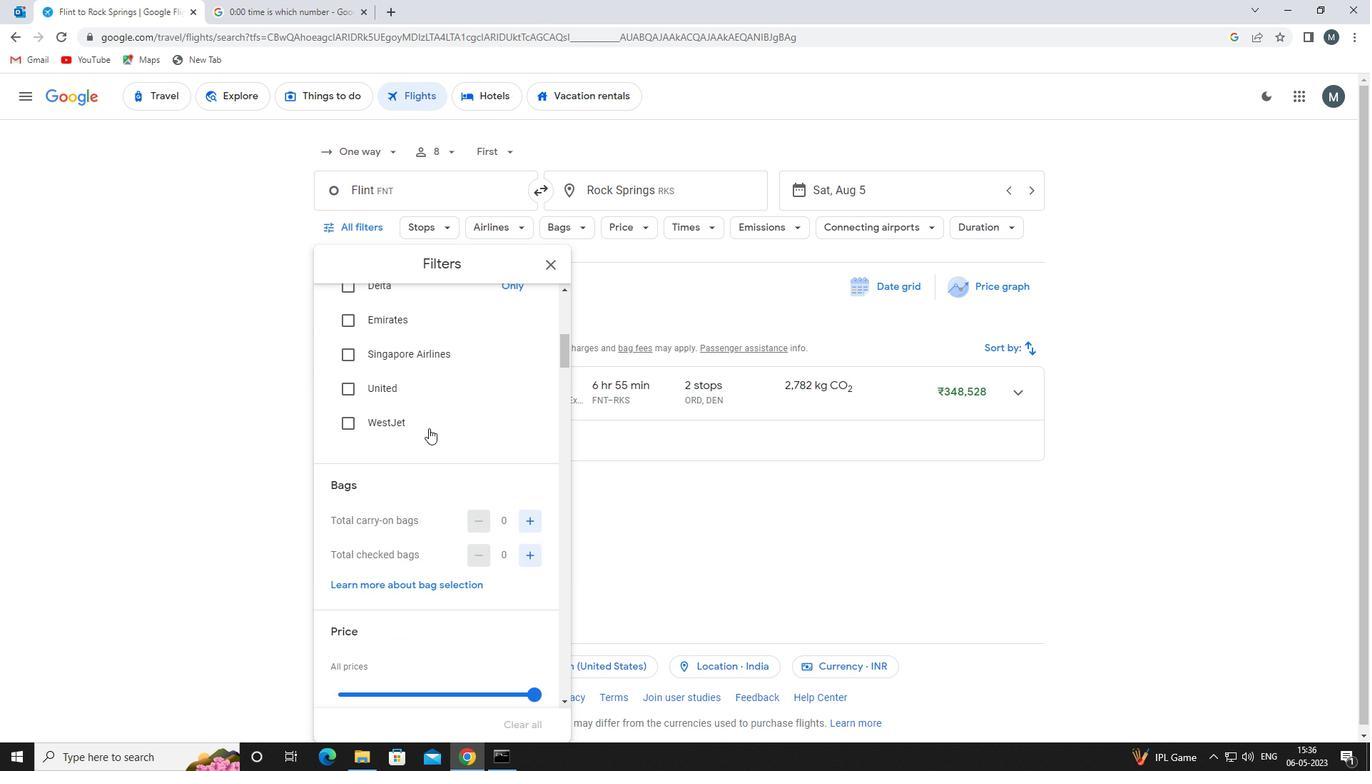 
Action: Mouse scrolled (429, 427) with delta (0, 0)
Screenshot: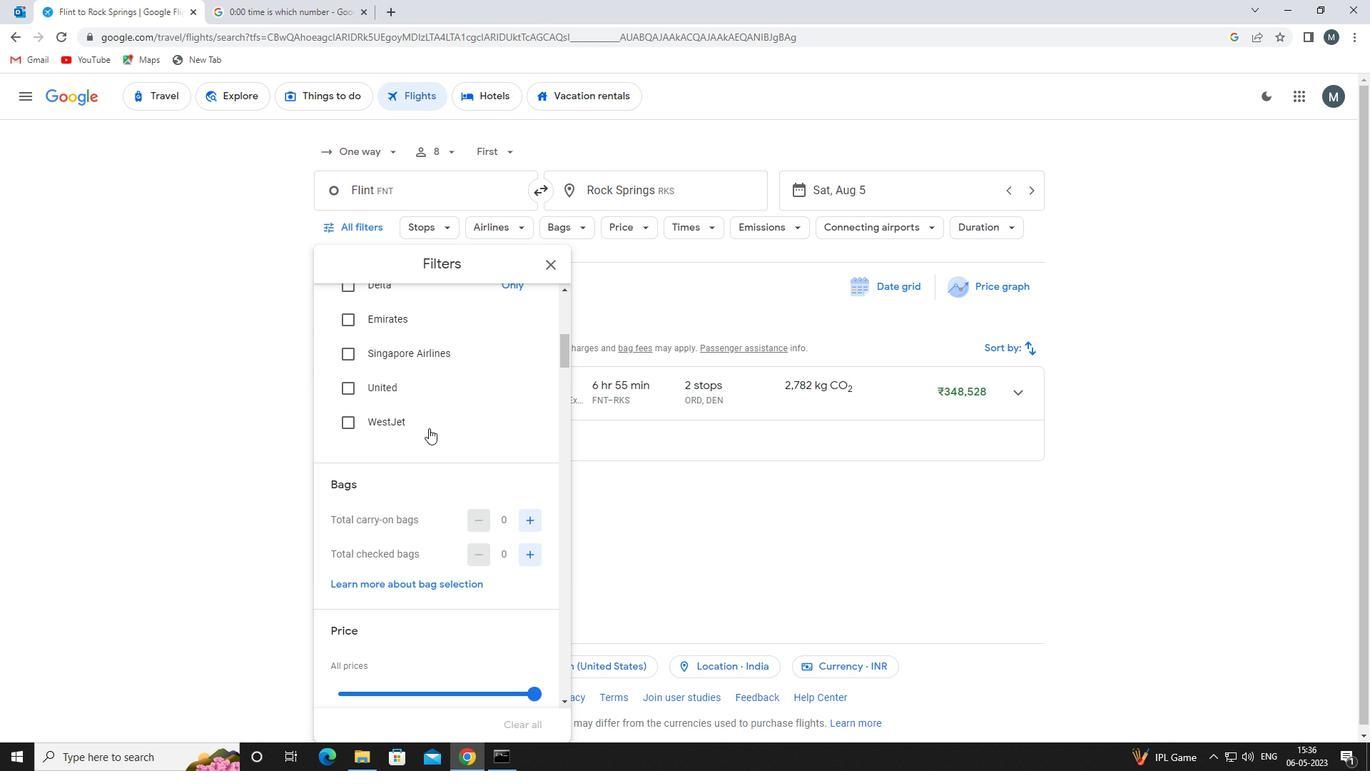 
Action: Mouse moved to (539, 414)
Screenshot: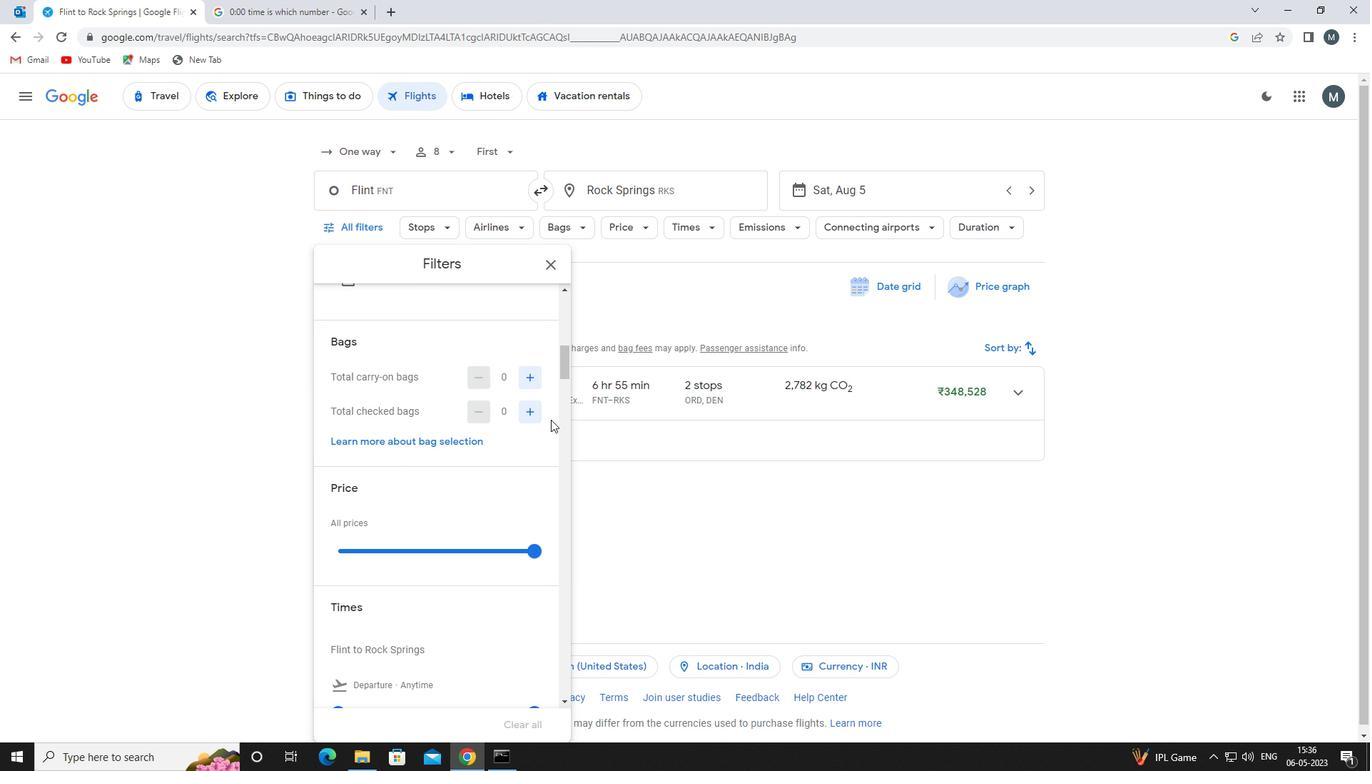 
Action: Mouse pressed left at (539, 414)
Screenshot: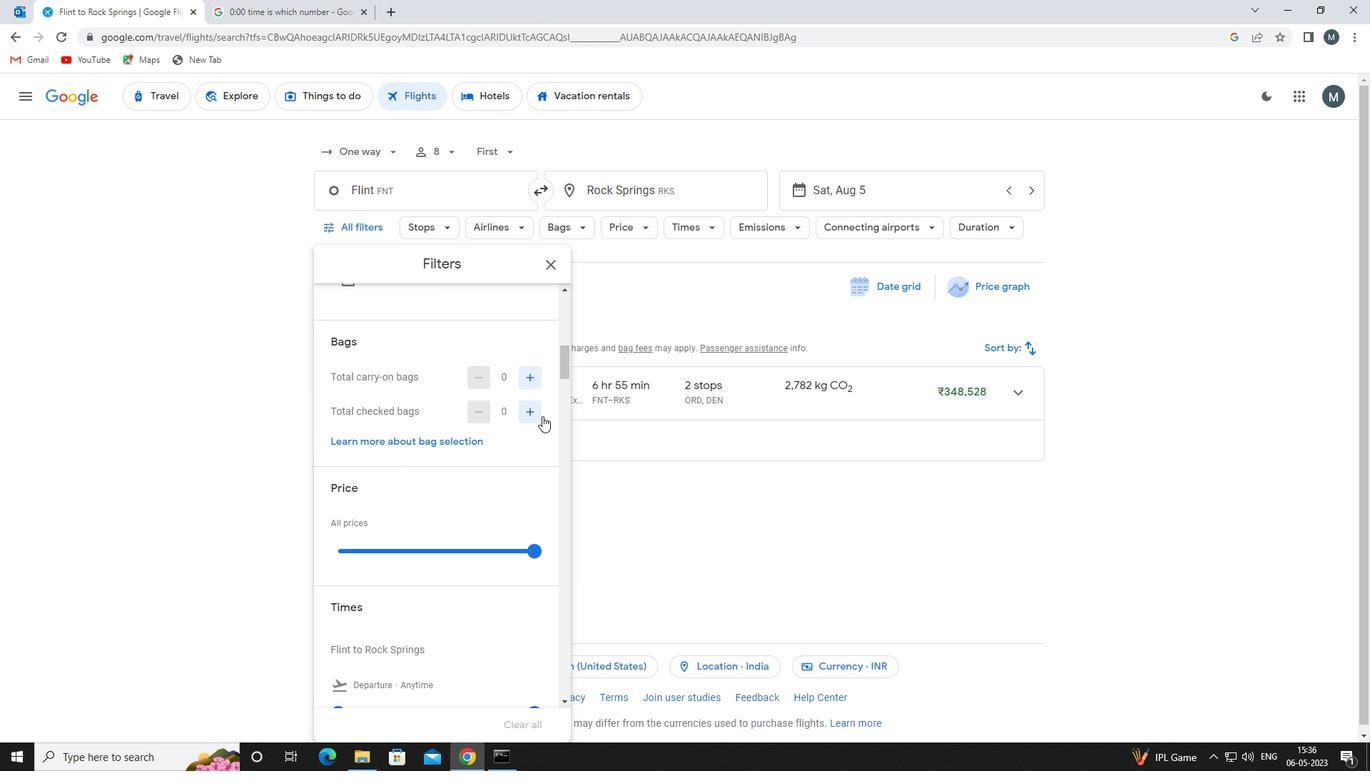 
Action: Mouse moved to (449, 464)
Screenshot: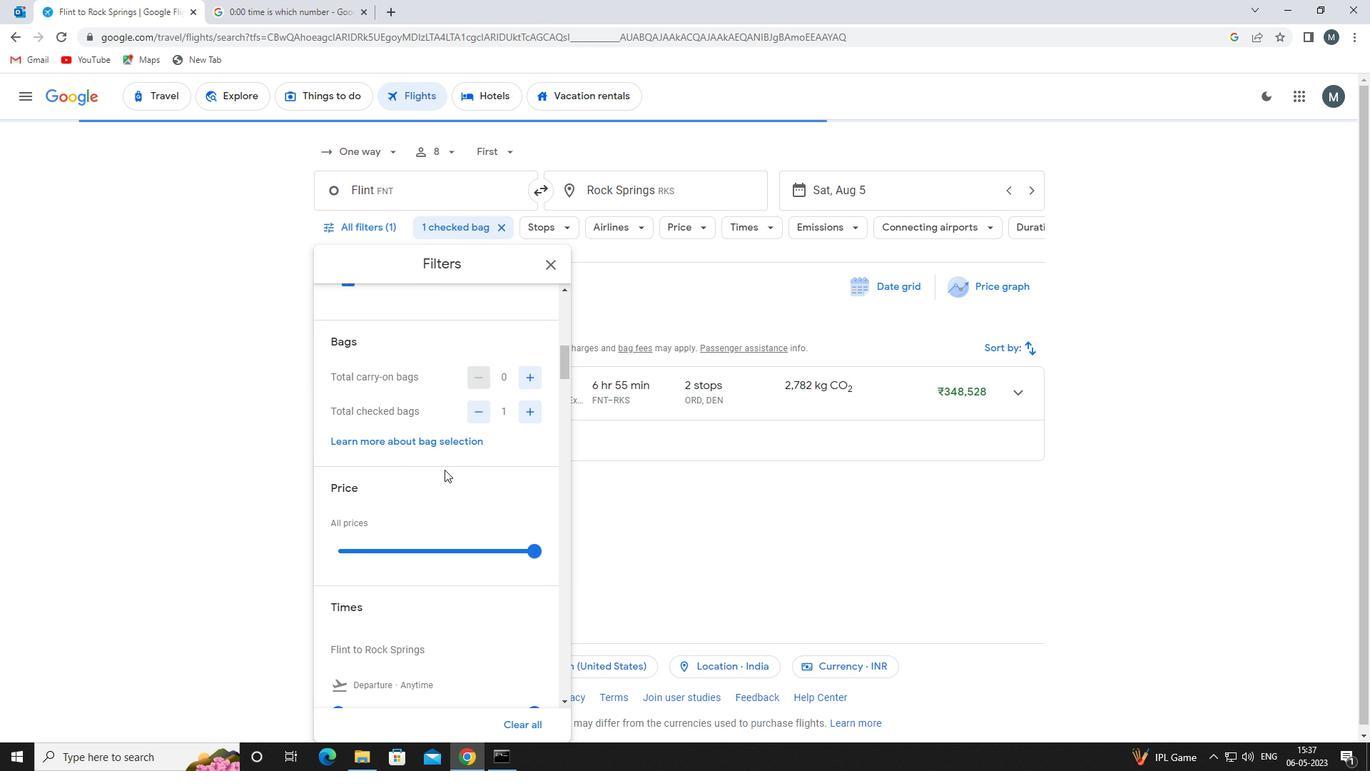 
Action: Mouse scrolled (449, 464) with delta (0, 0)
Screenshot: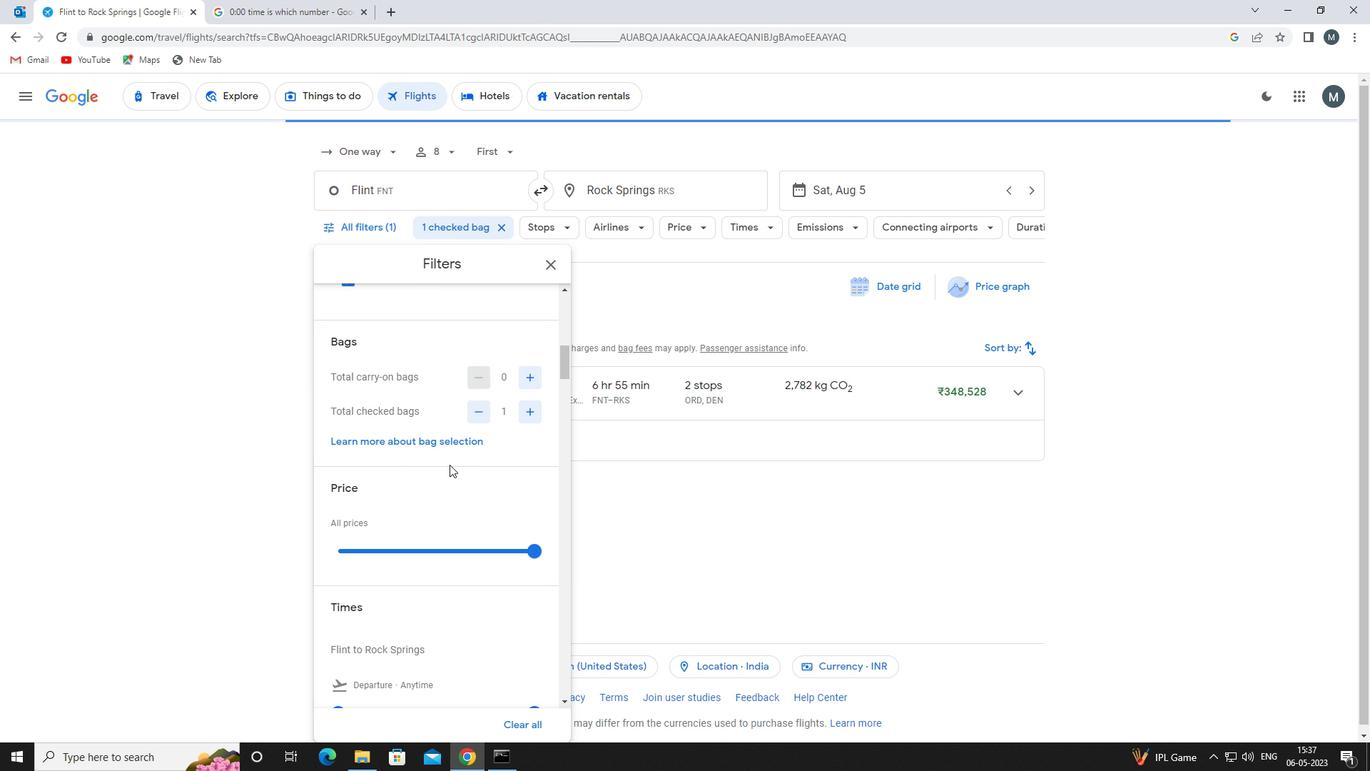 
Action: Mouse moved to (449, 464)
Screenshot: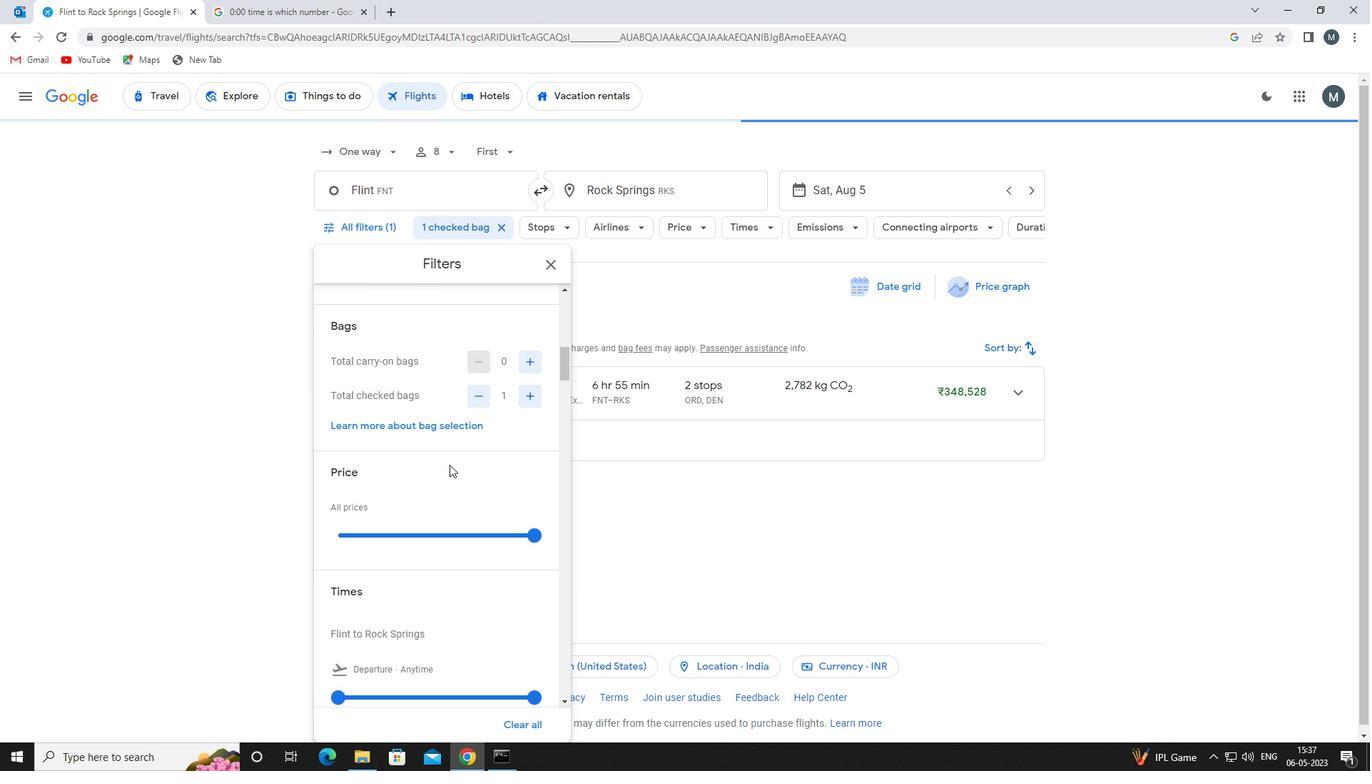 
Action: Mouse scrolled (449, 464) with delta (0, 0)
Screenshot: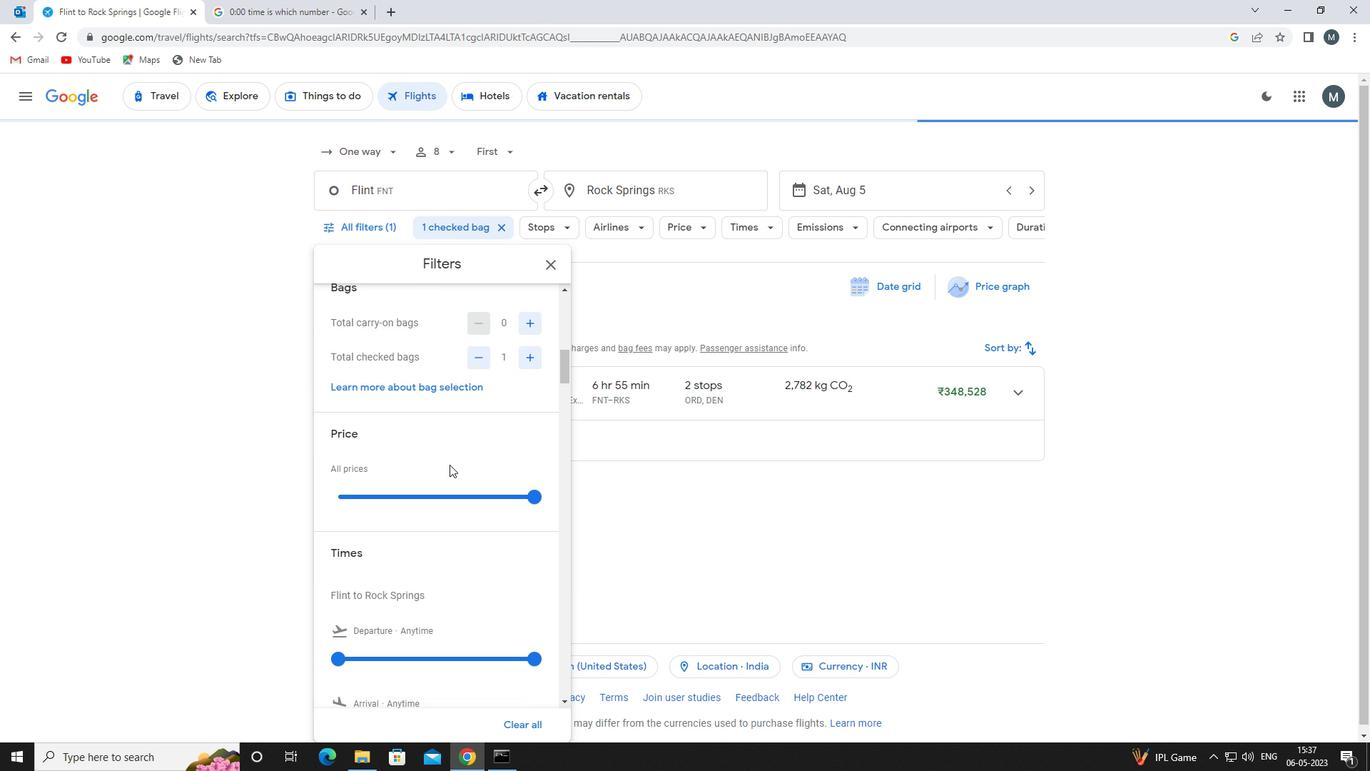 
Action: Mouse moved to (462, 413)
Screenshot: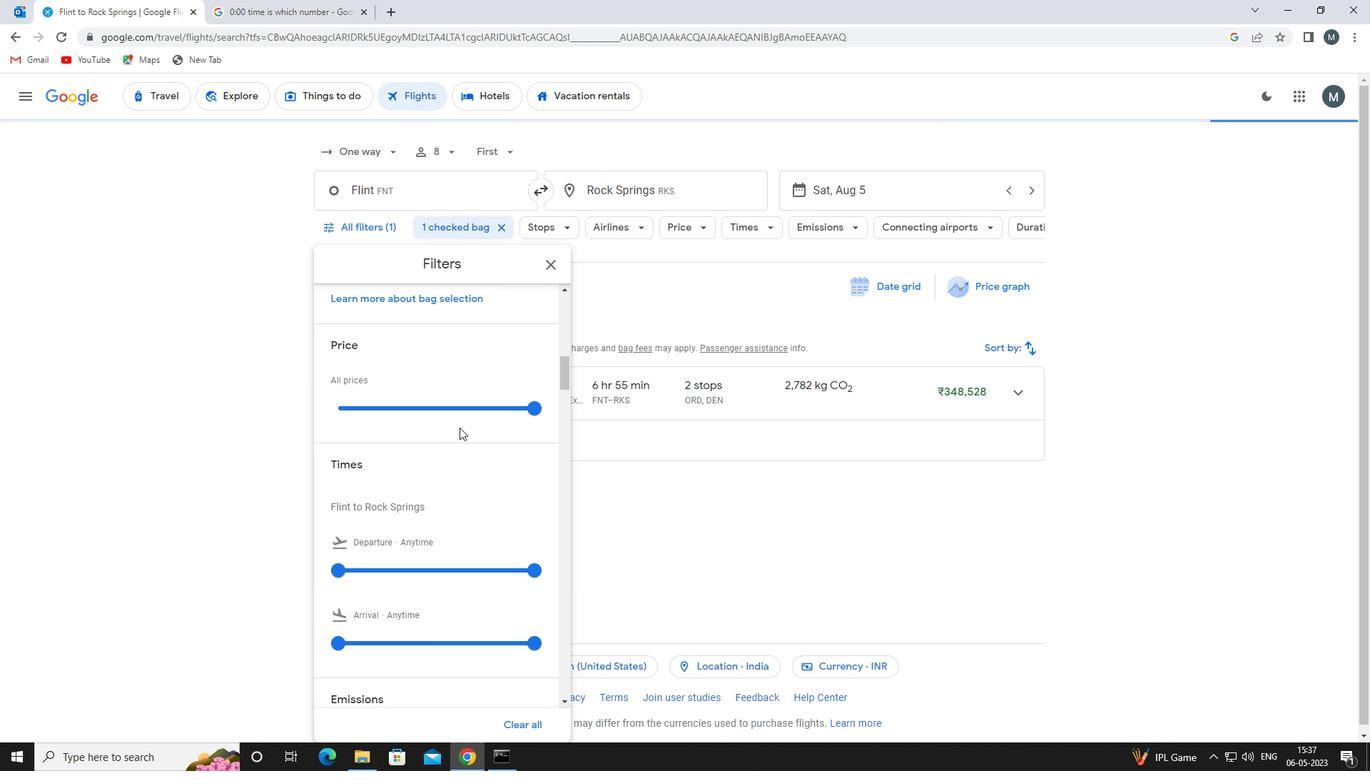 
Action: Mouse pressed left at (462, 413)
Screenshot: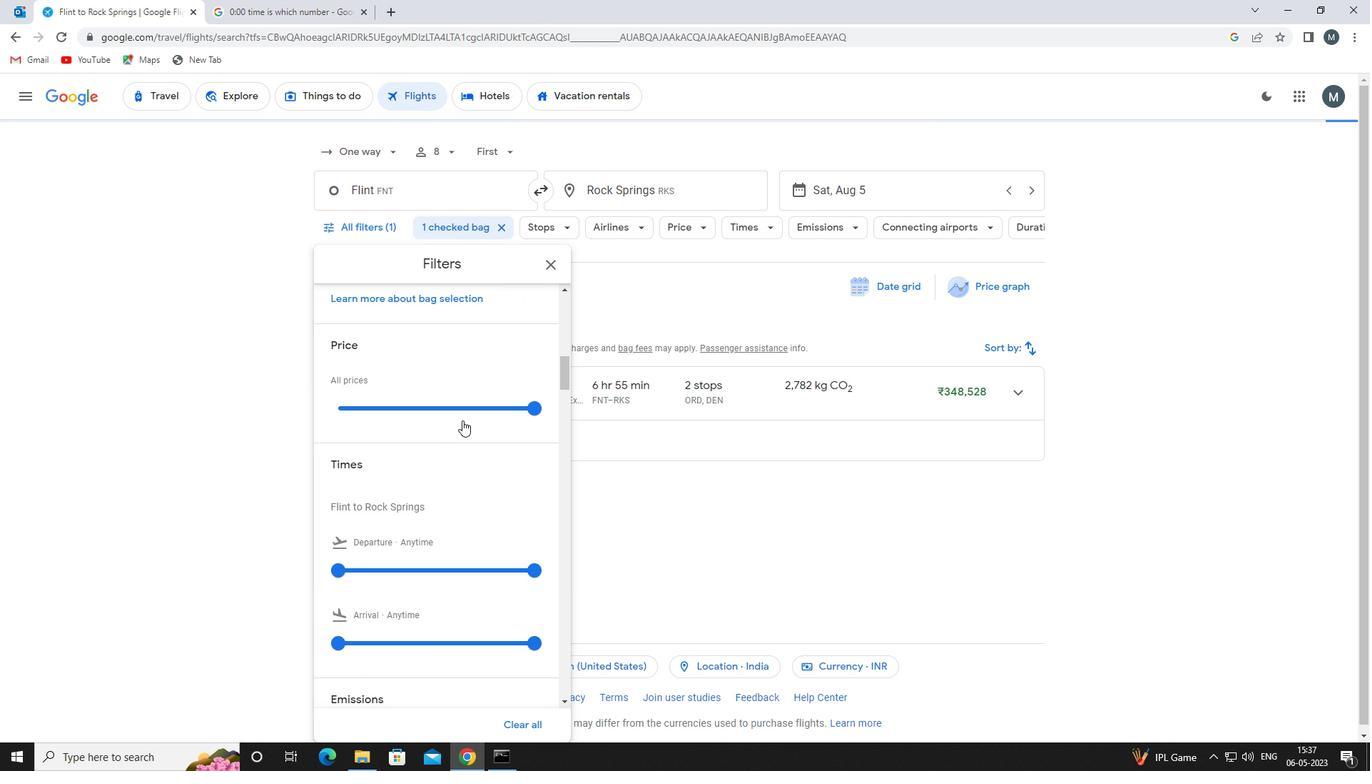 
Action: Mouse moved to (454, 415)
Screenshot: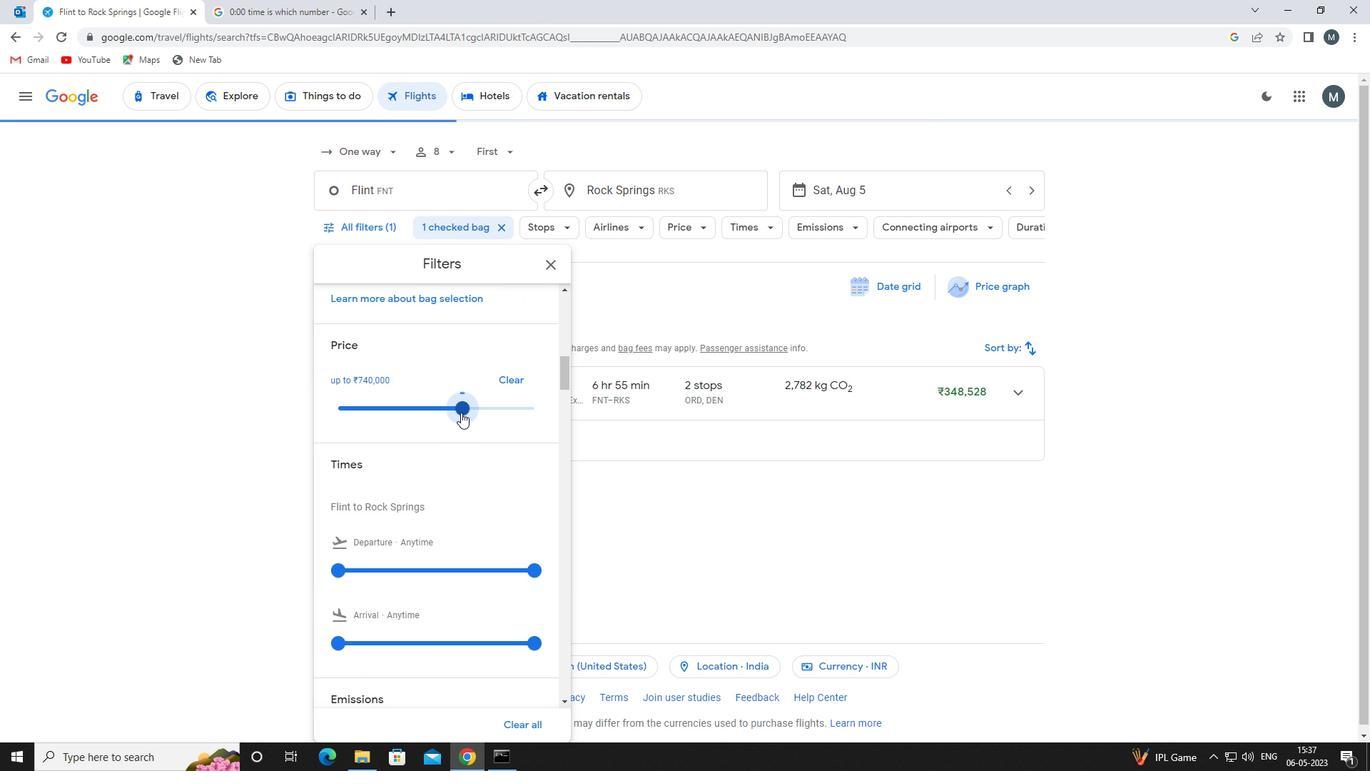 
Action: Mouse pressed left at (454, 415)
Screenshot: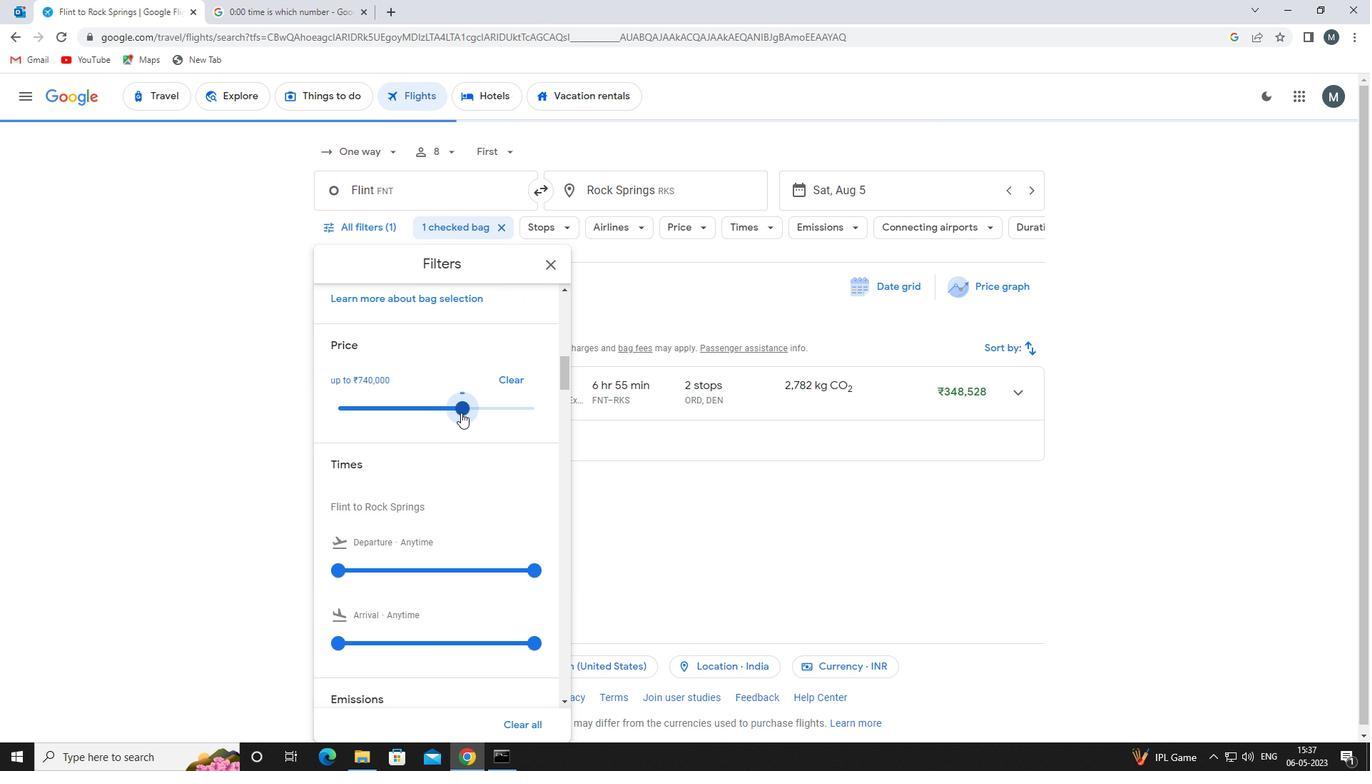 
Action: Mouse moved to (419, 399)
Screenshot: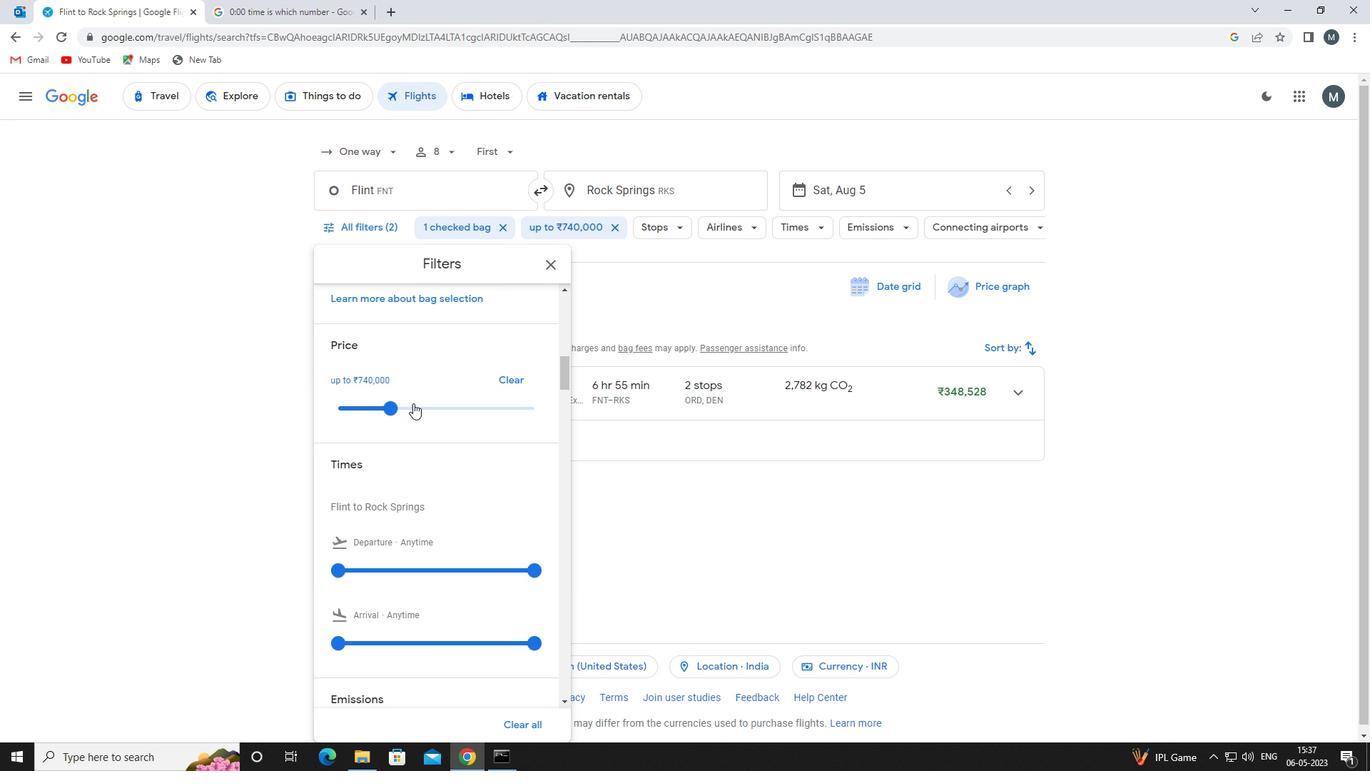 
Action: Mouse scrolled (419, 399) with delta (0, 0)
Screenshot: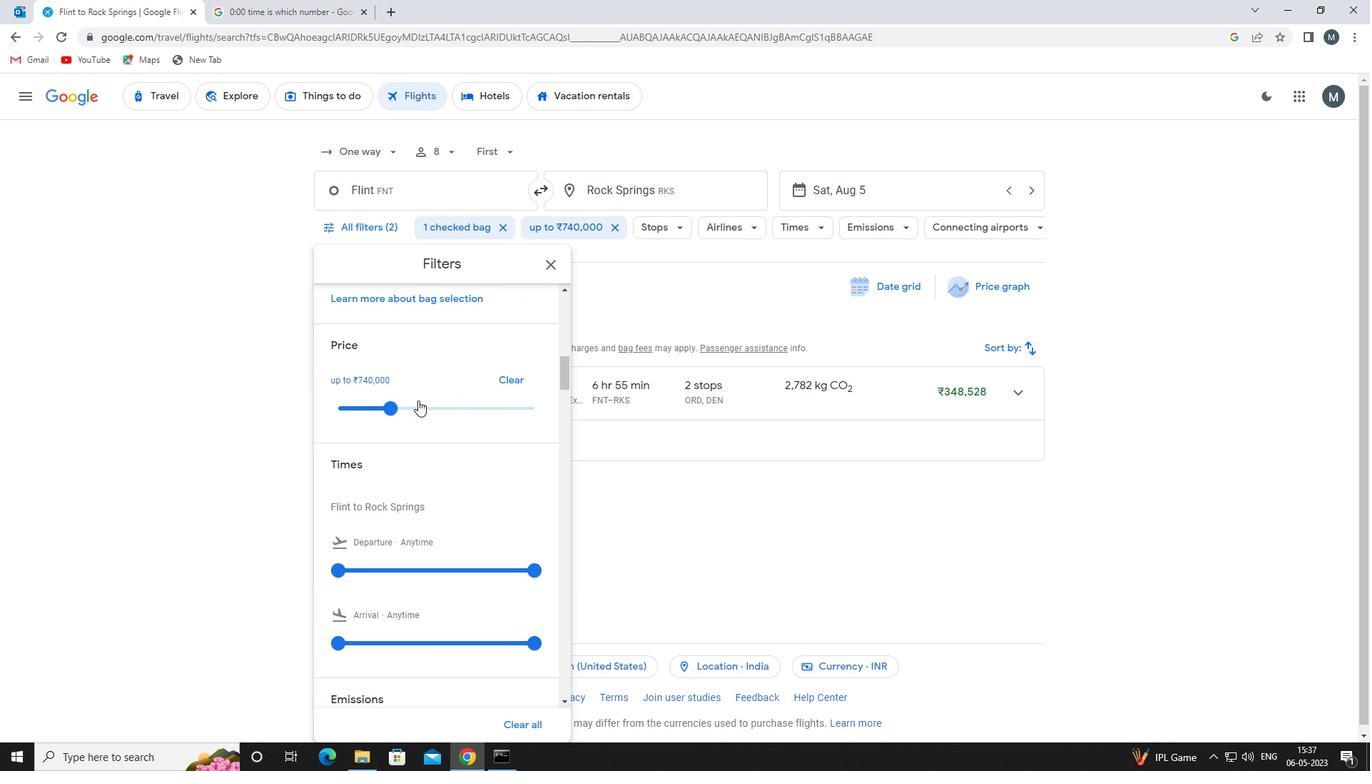
Action: Mouse scrolled (419, 399) with delta (0, 0)
Screenshot: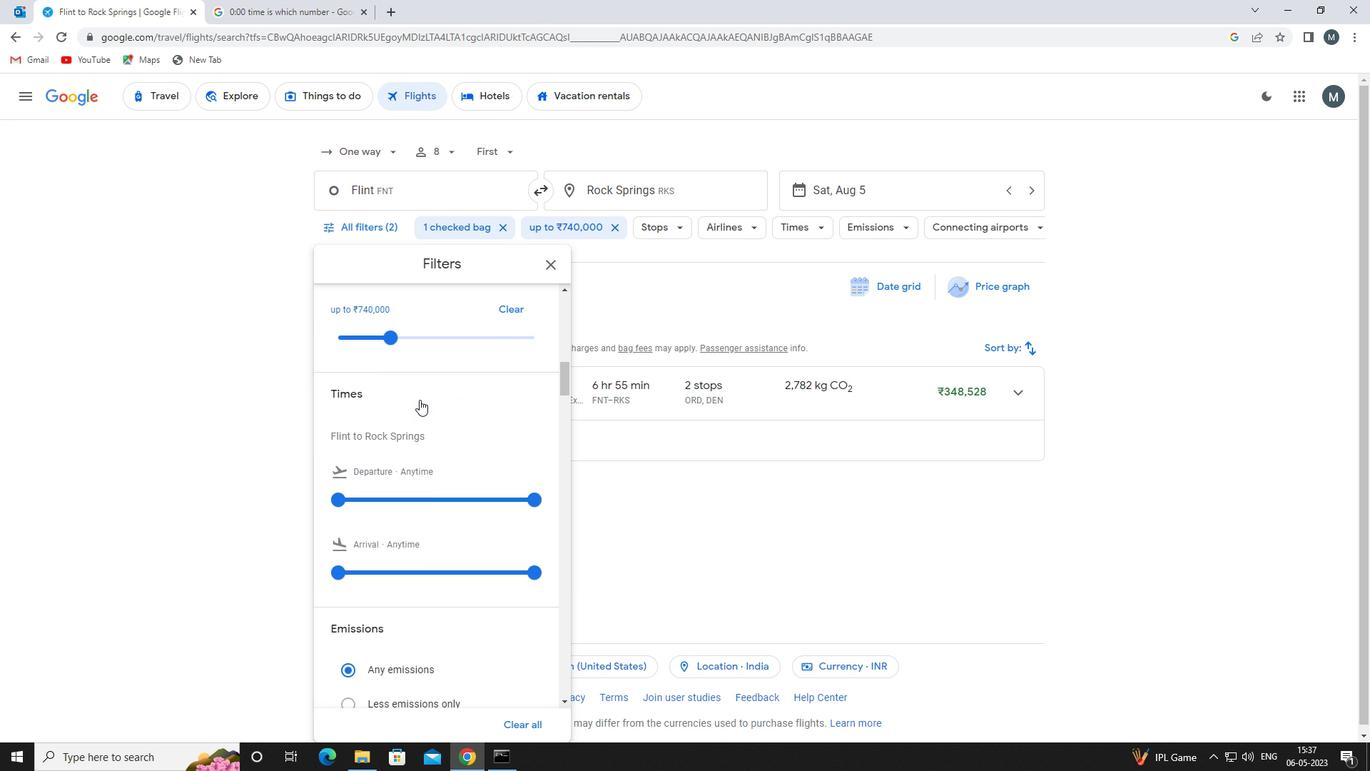
Action: Mouse moved to (344, 426)
Screenshot: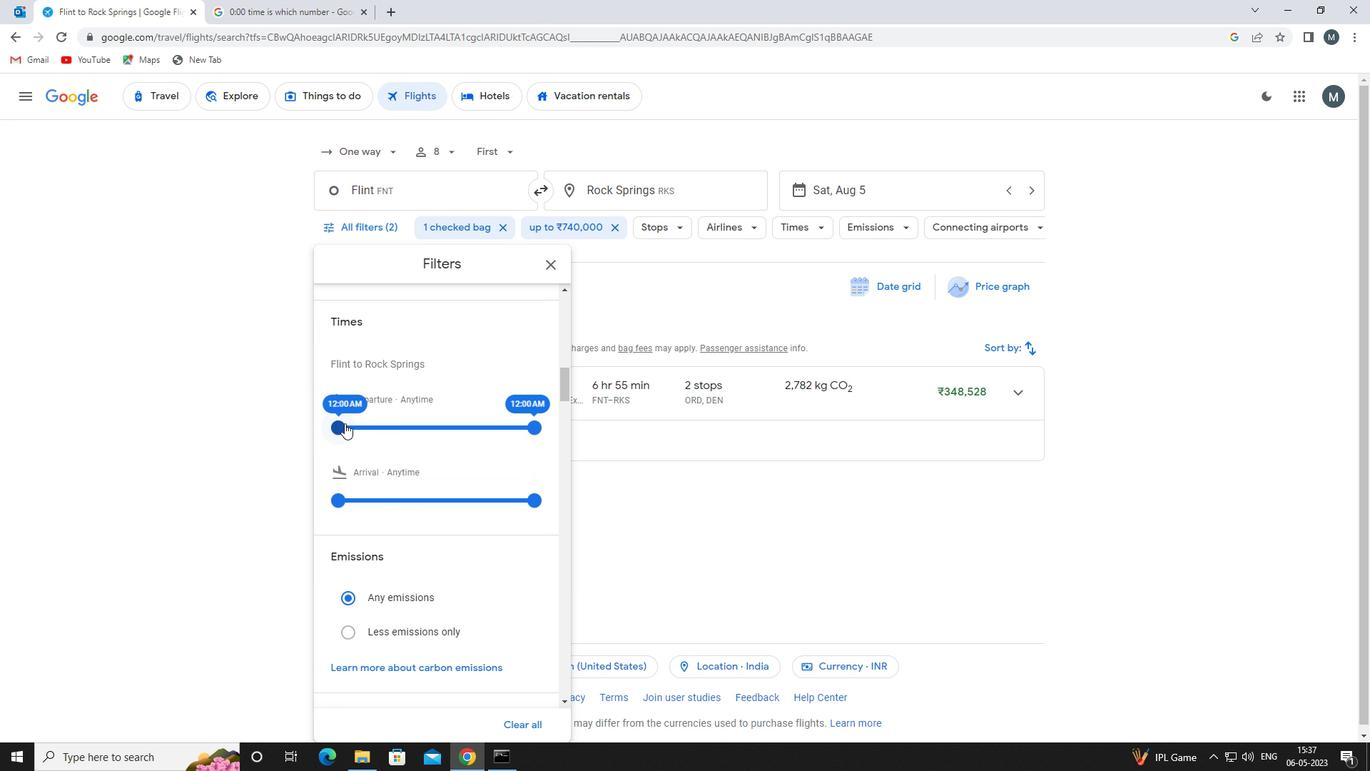 
Action: Mouse pressed left at (344, 426)
Screenshot: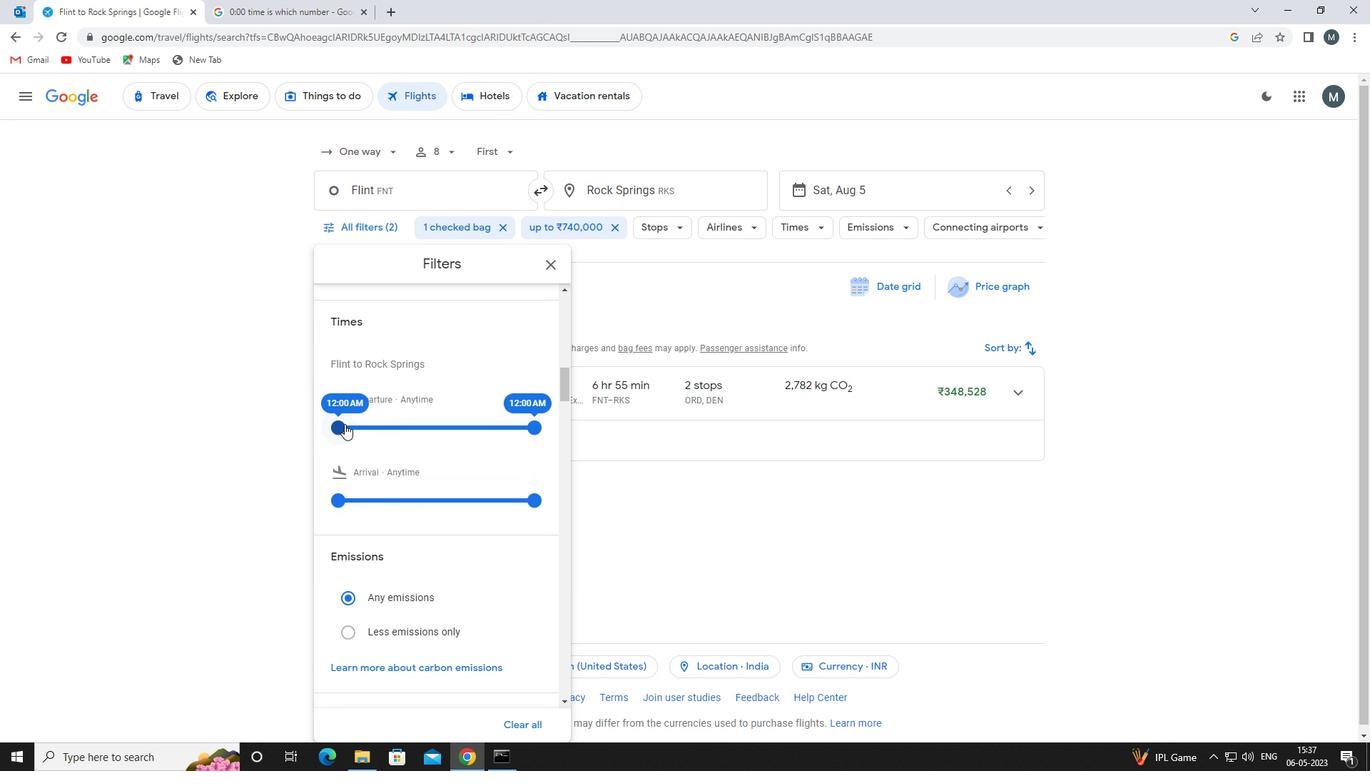
Action: Mouse moved to (532, 428)
Screenshot: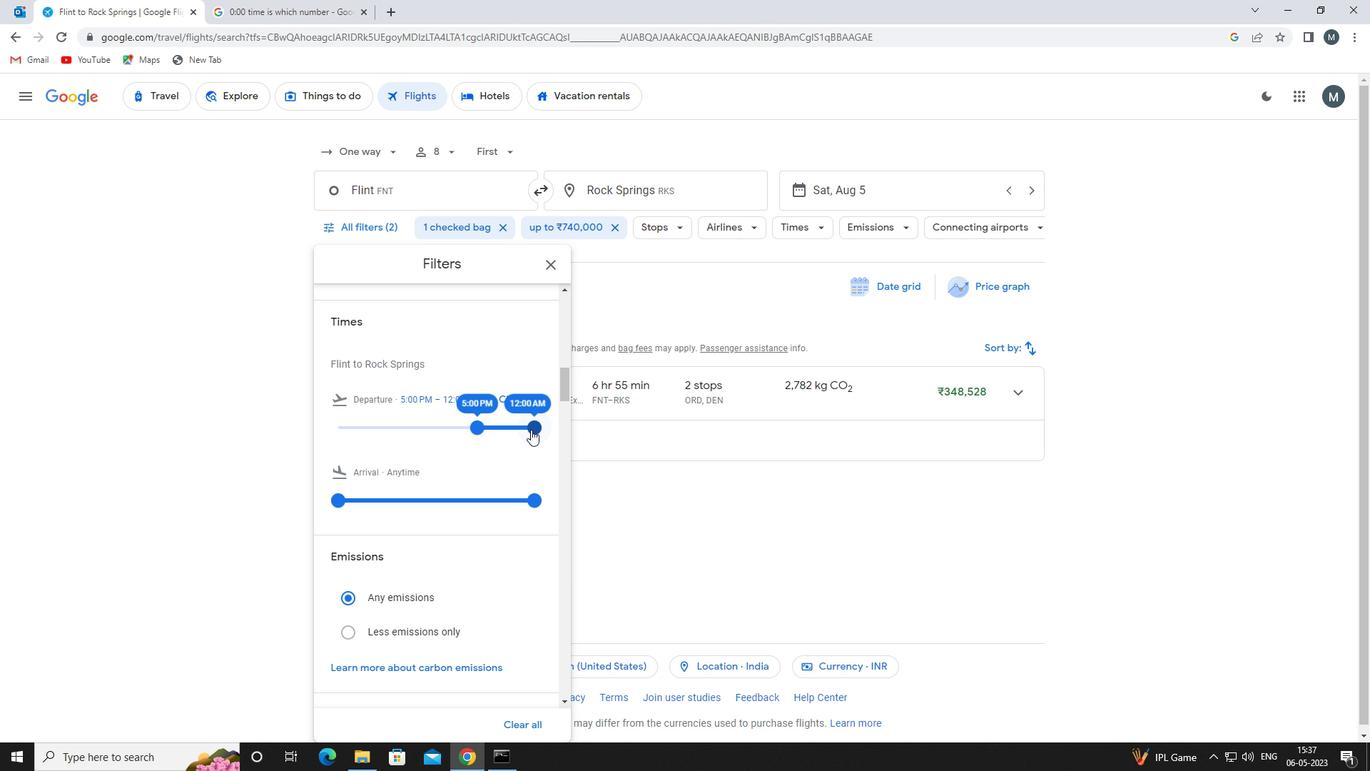 
Action: Mouse pressed left at (532, 428)
Screenshot: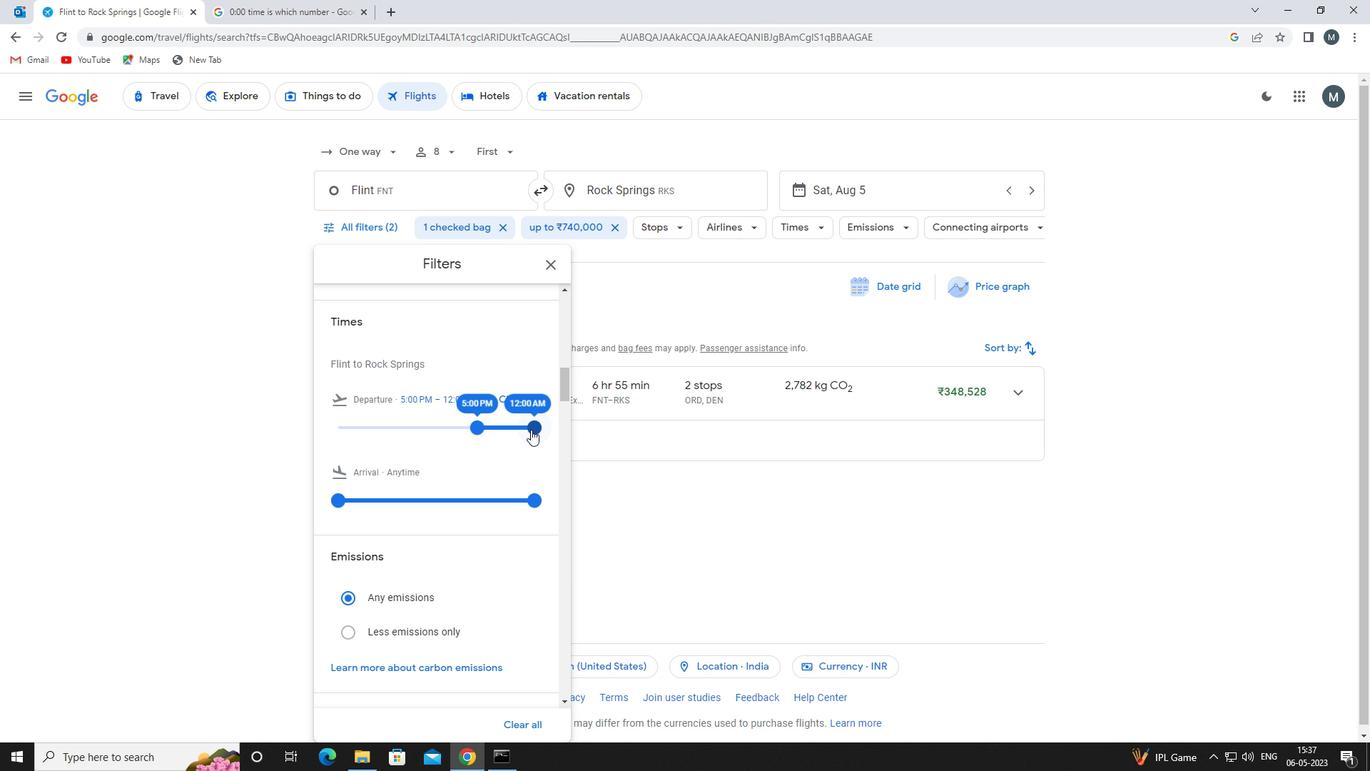 
Action: Mouse moved to (483, 427)
Screenshot: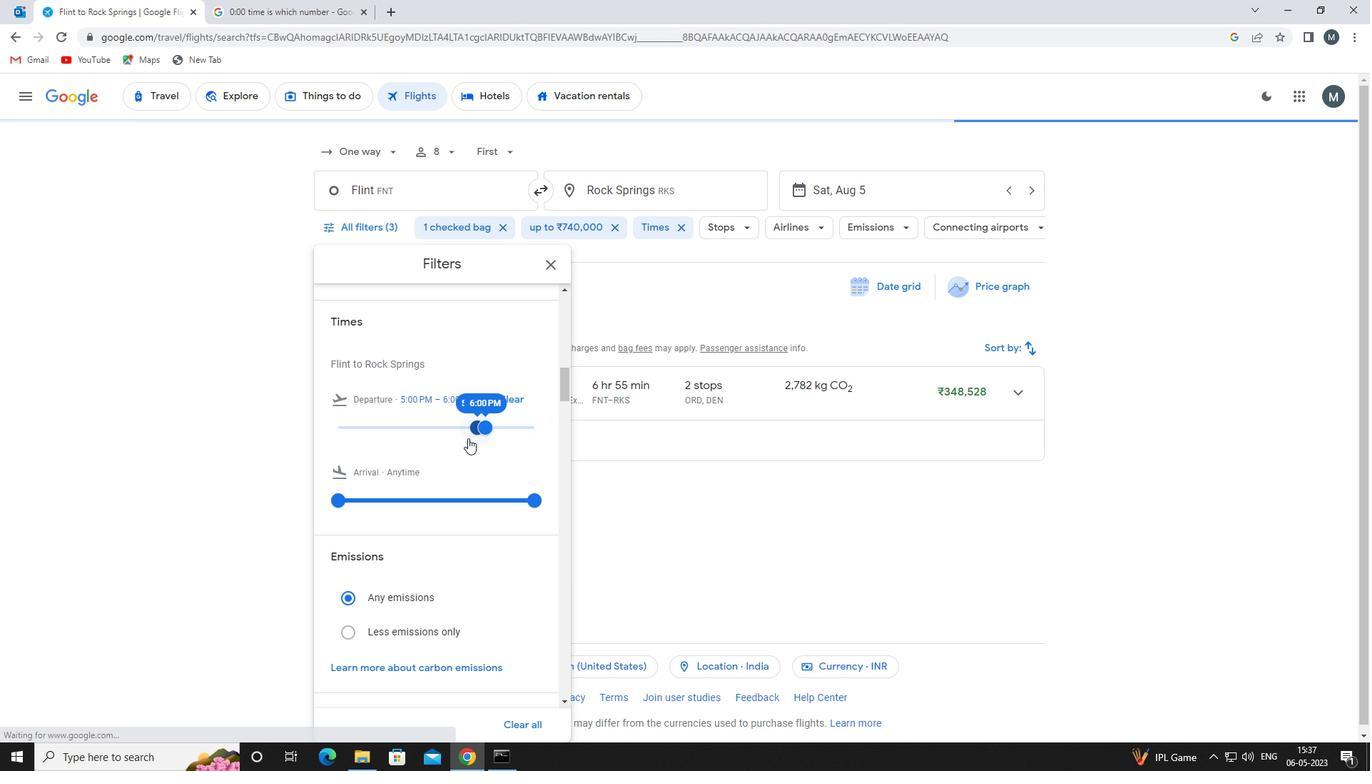 
Action: Mouse scrolled (483, 426) with delta (0, 0)
Screenshot: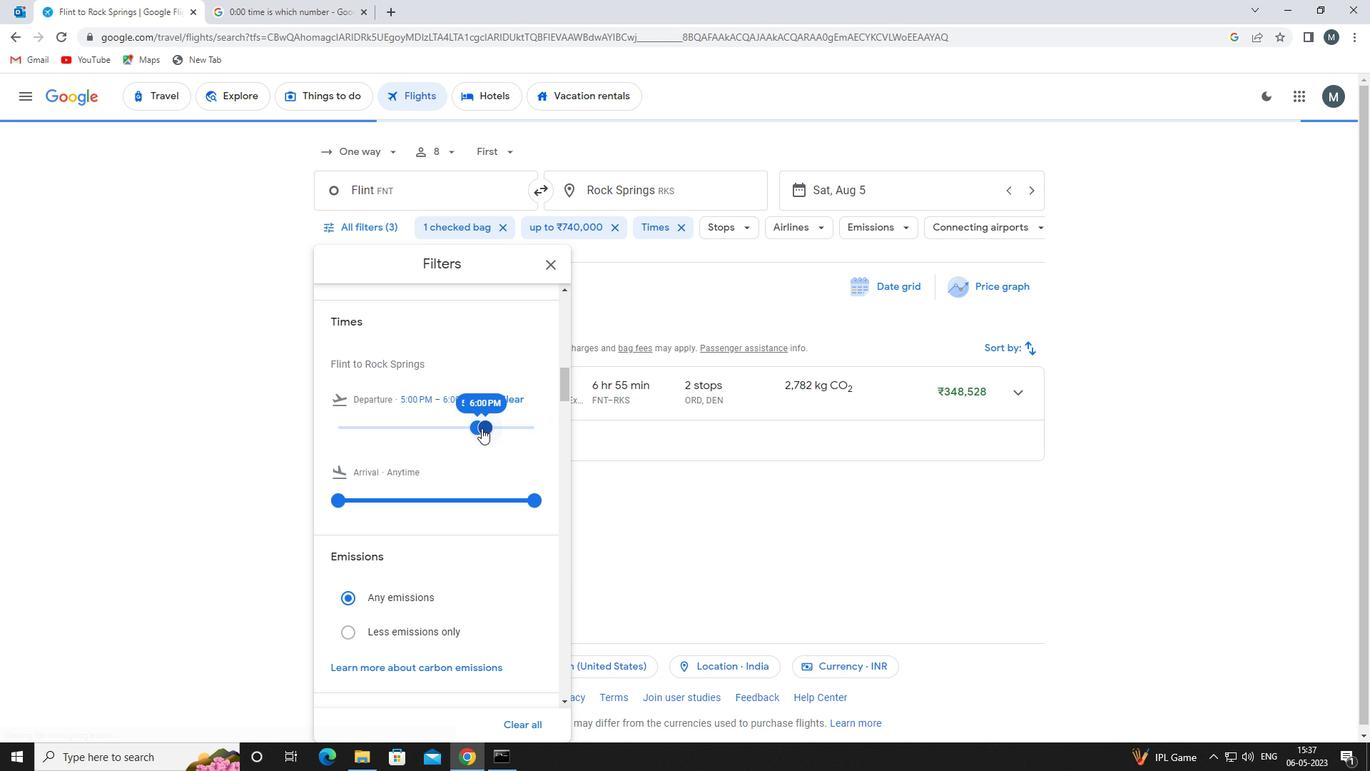 
Action: Mouse moved to (467, 430)
Screenshot: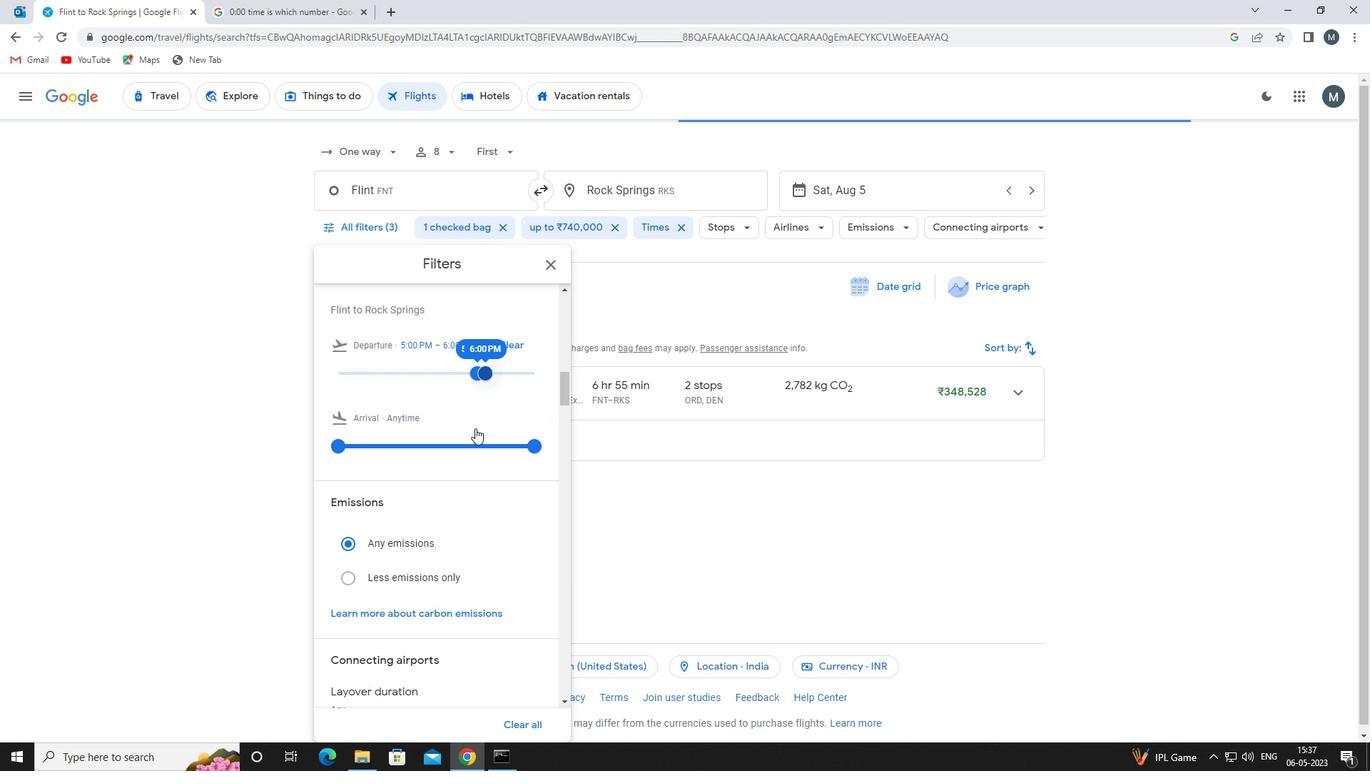 
Action: Mouse scrolled (467, 429) with delta (0, 0)
Screenshot: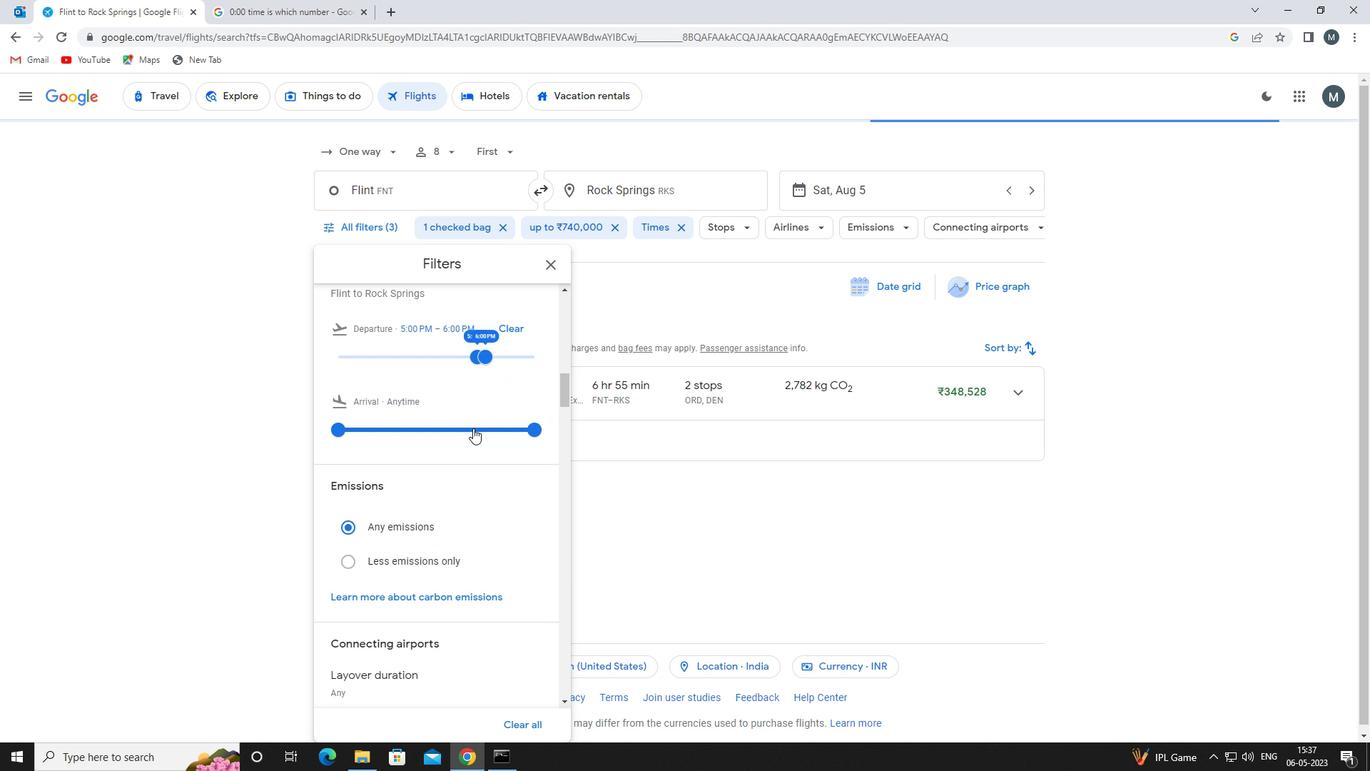 
Action: Mouse moved to (549, 270)
Screenshot: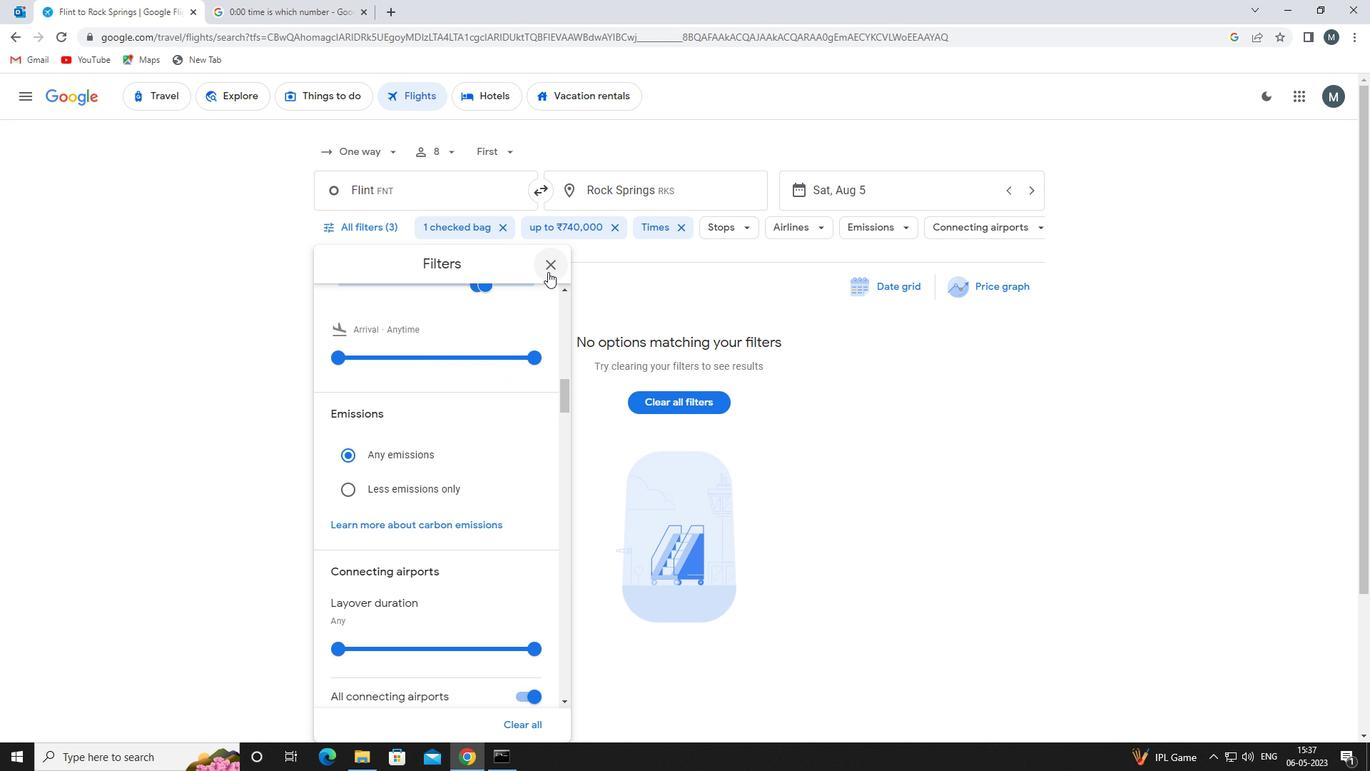 
Action: Mouse pressed left at (549, 270)
Screenshot: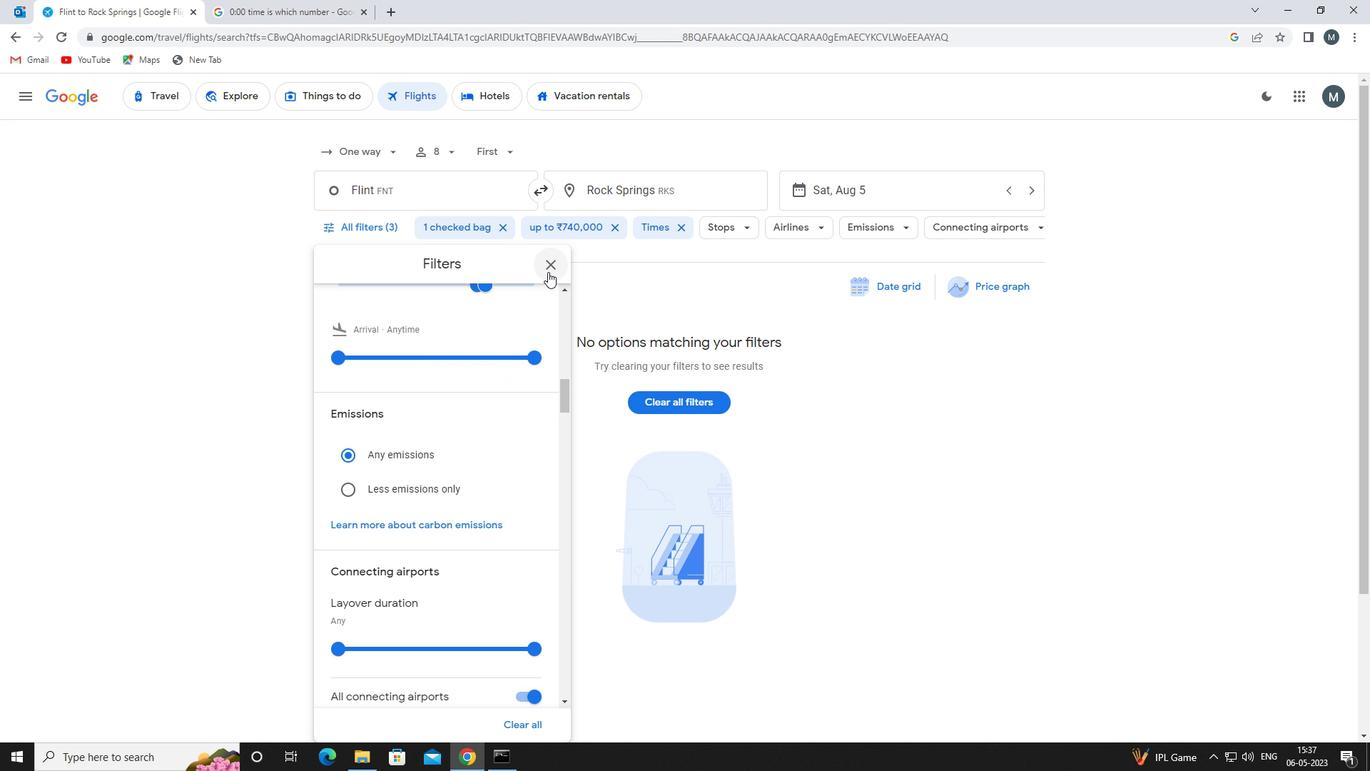 
Action: Mouse moved to (544, 271)
Screenshot: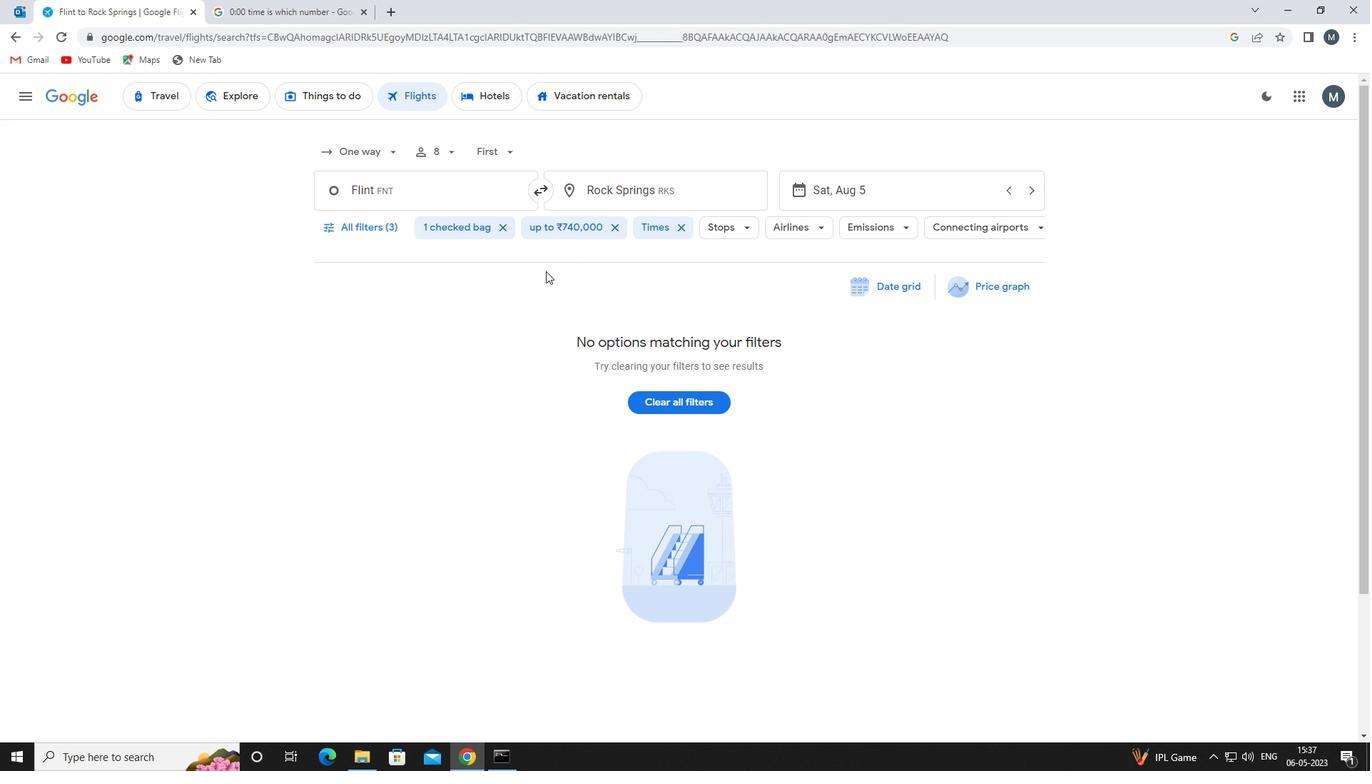 
